 Task: Look for space in Rajaori, India from 17th June, 2023 to 21st June, 2023 for 2 adults in price range Rs.7000 to Rs.12000. Place can be private room with 1  bedroom having 2 beds and 1 bathroom. Property type can be house, flat, guest house. Amenities needed are: wifi. Booking option can be shelf check-in. Required host language is English.
Action: Mouse moved to (539, 83)
Screenshot: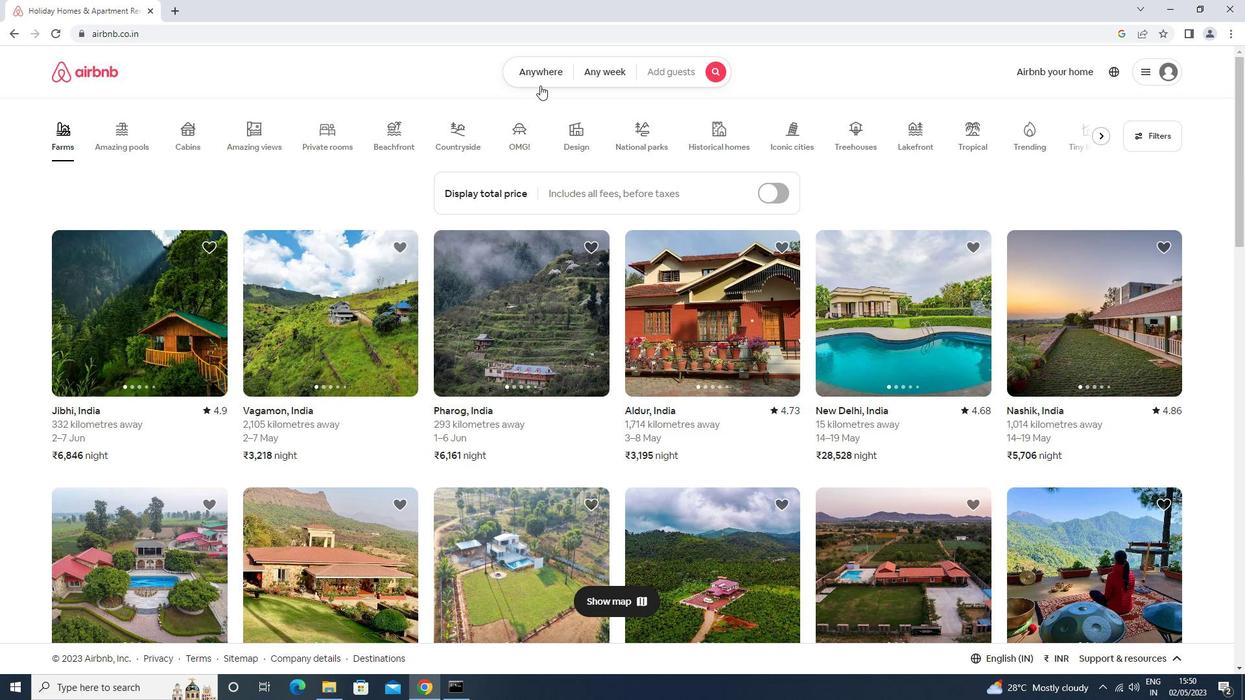 
Action: Mouse pressed left at (539, 83)
Screenshot: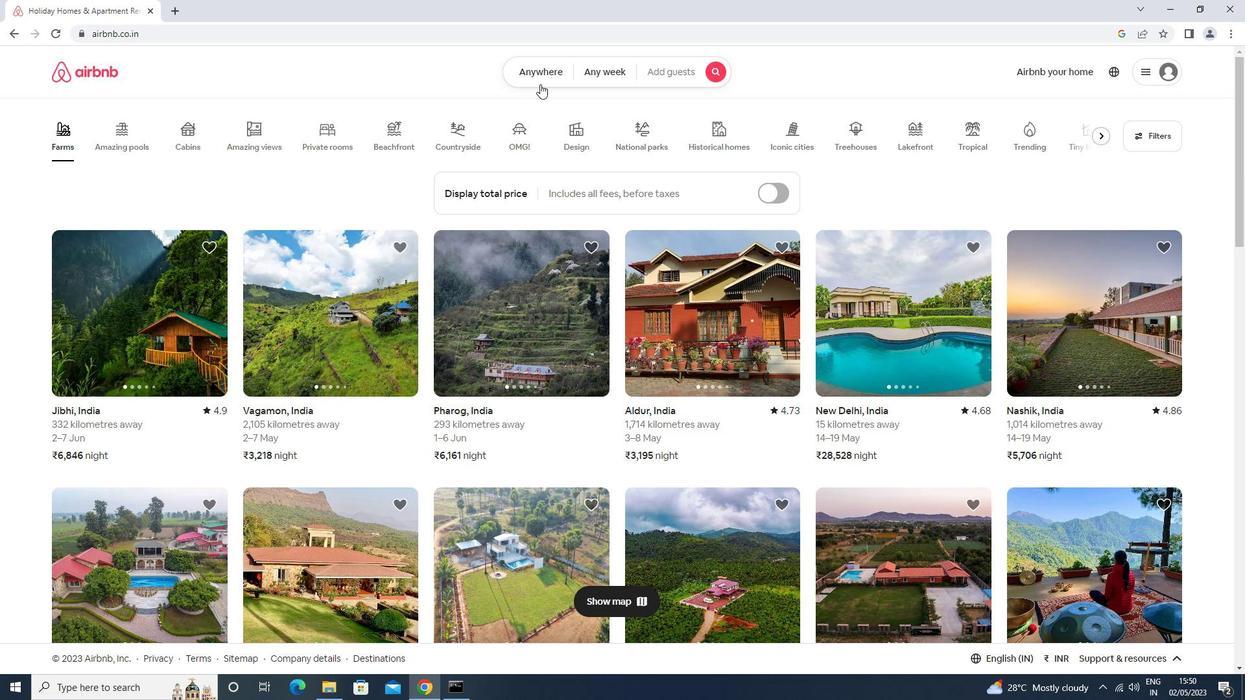 
Action: Mouse moved to (478, 125)
Screenshot: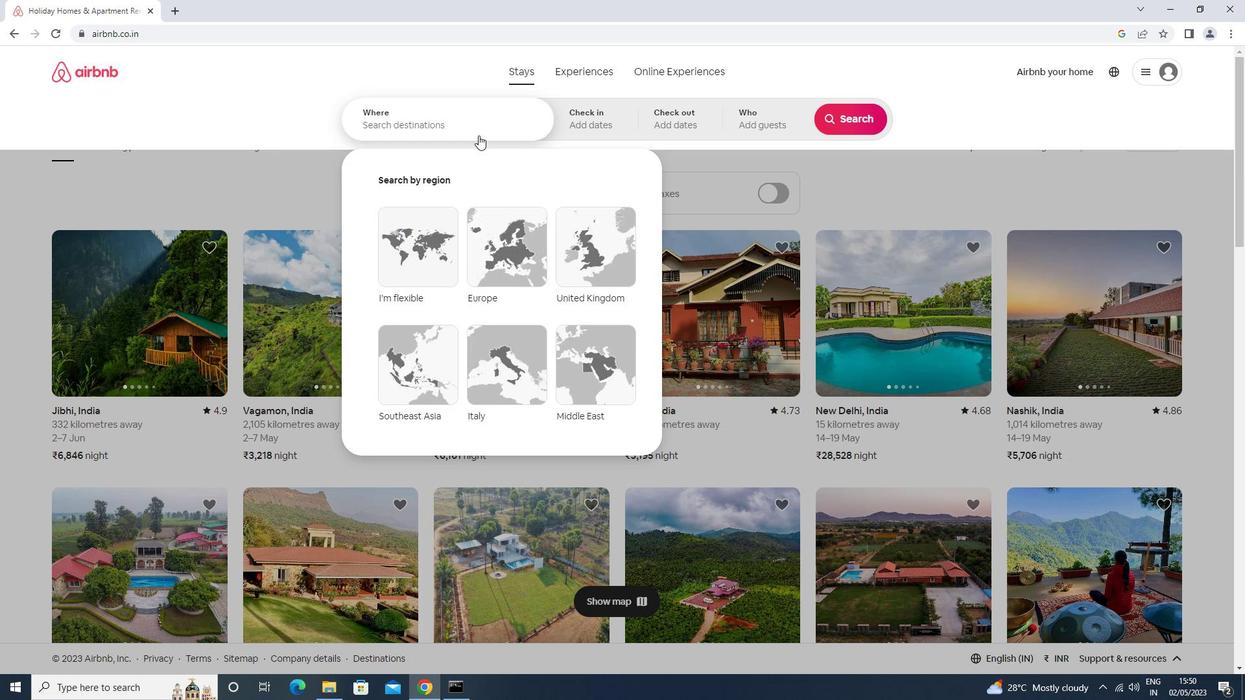 
Action: Mouse pressed left at (478, 125)
Screenshot: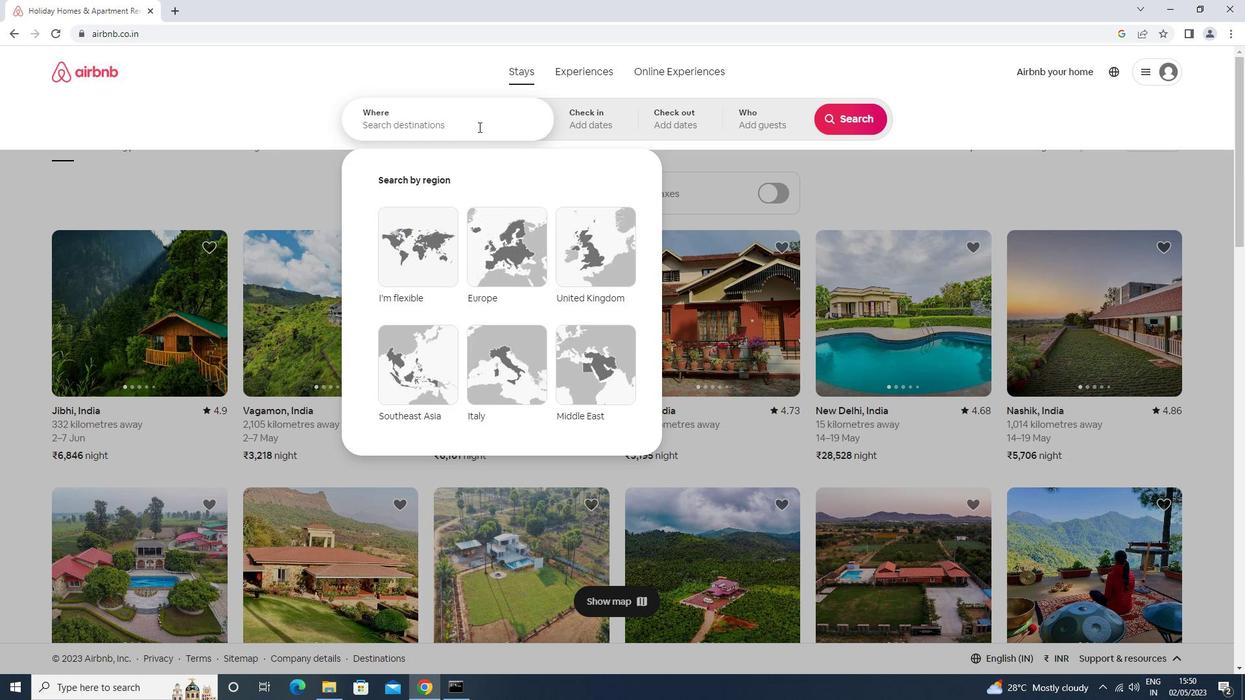 
Action: Key pressed r<Key.caps_lock>ajori<Key.enter>
Screenshot: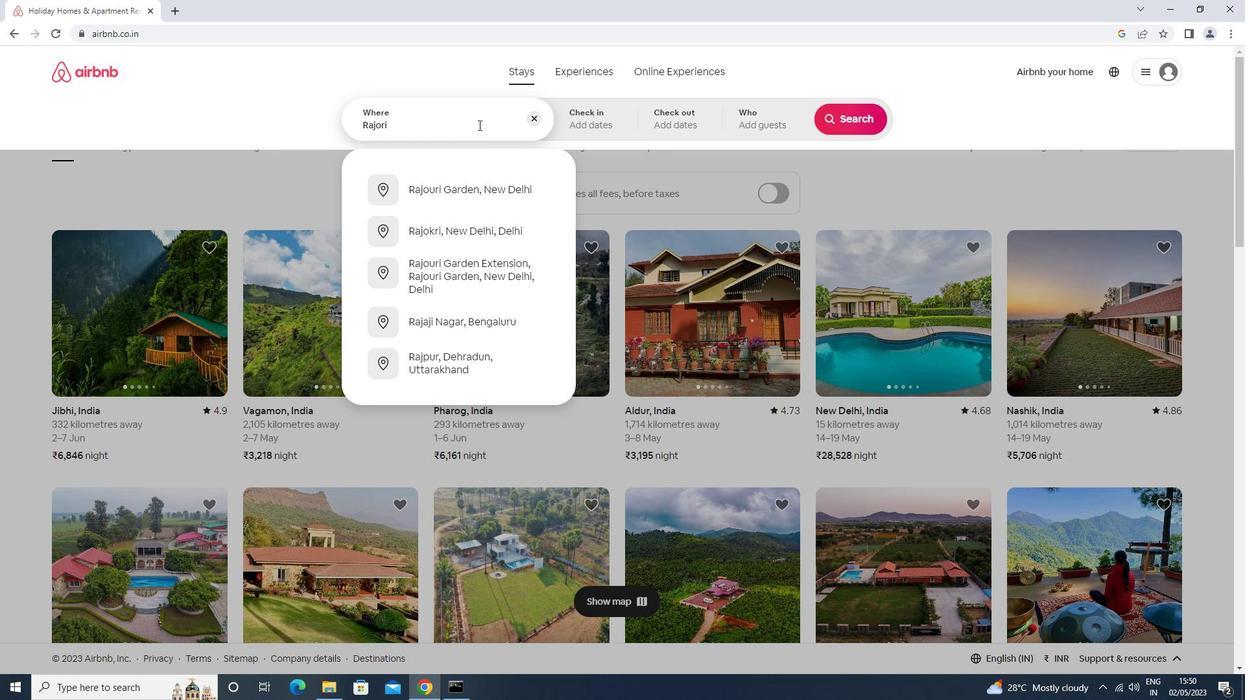 
Action: Mouse moved to (841, 336)
Screenshot: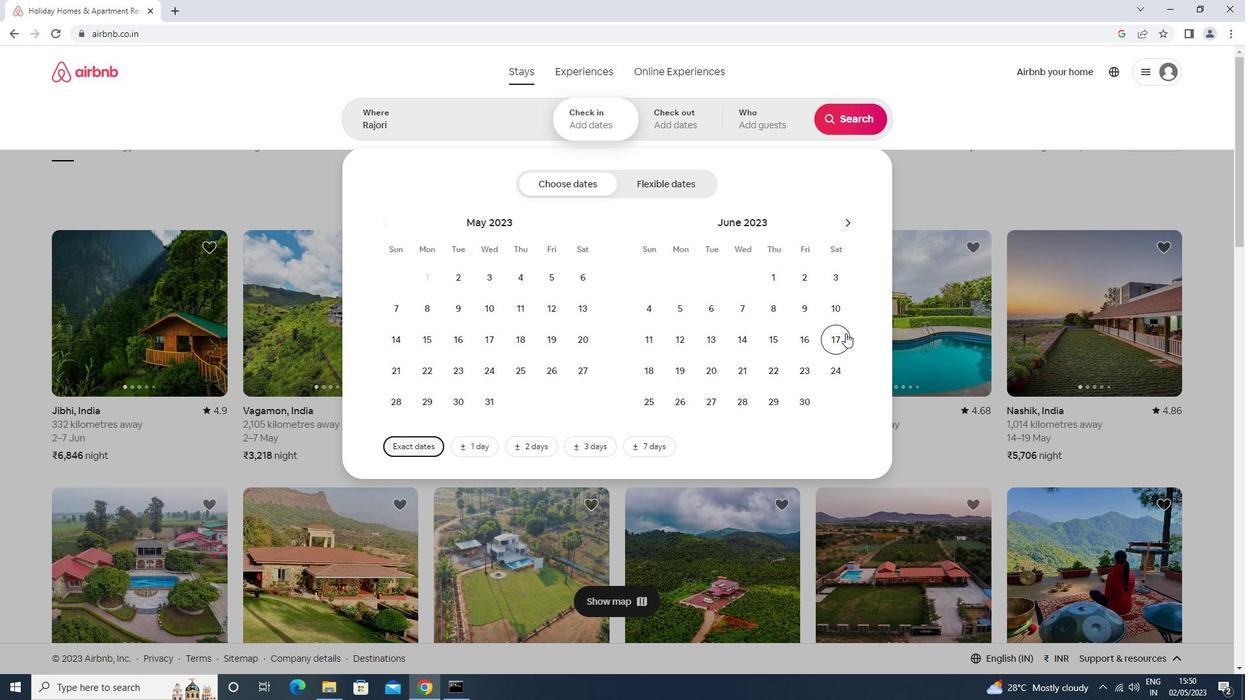 
Action: Mouse pressed left at (841, 336)
Screenshot: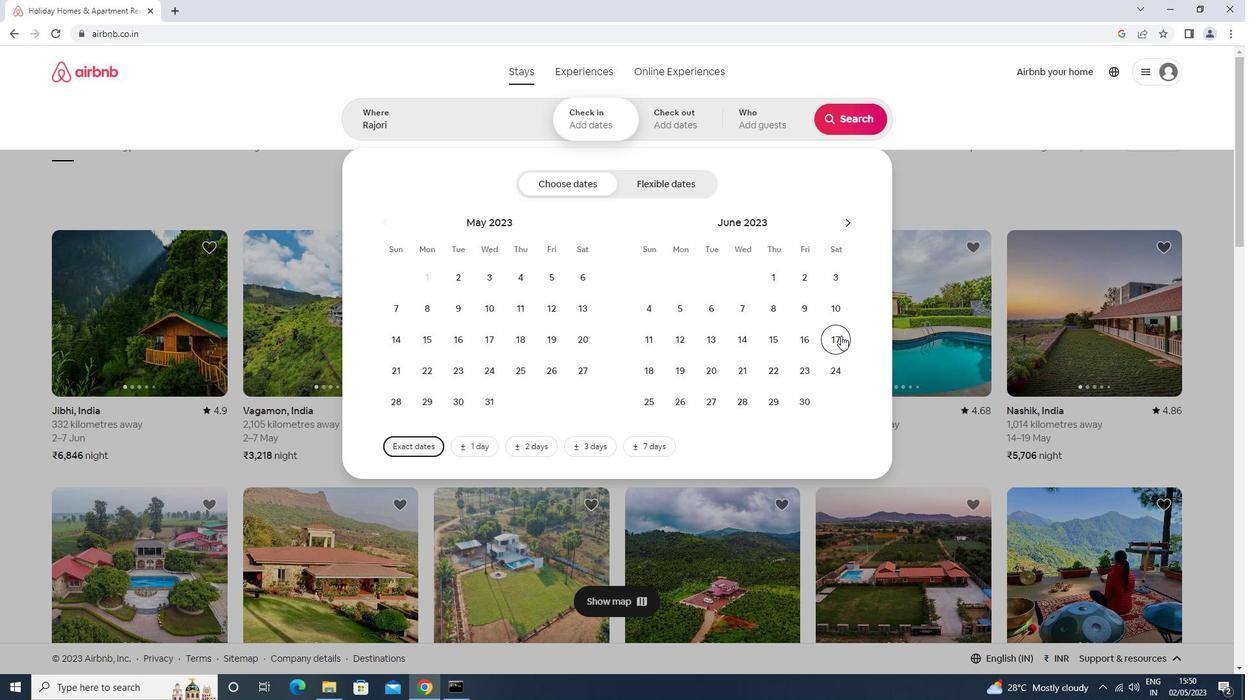 
Action: Mouse moved to (735, 372)
Screenshot: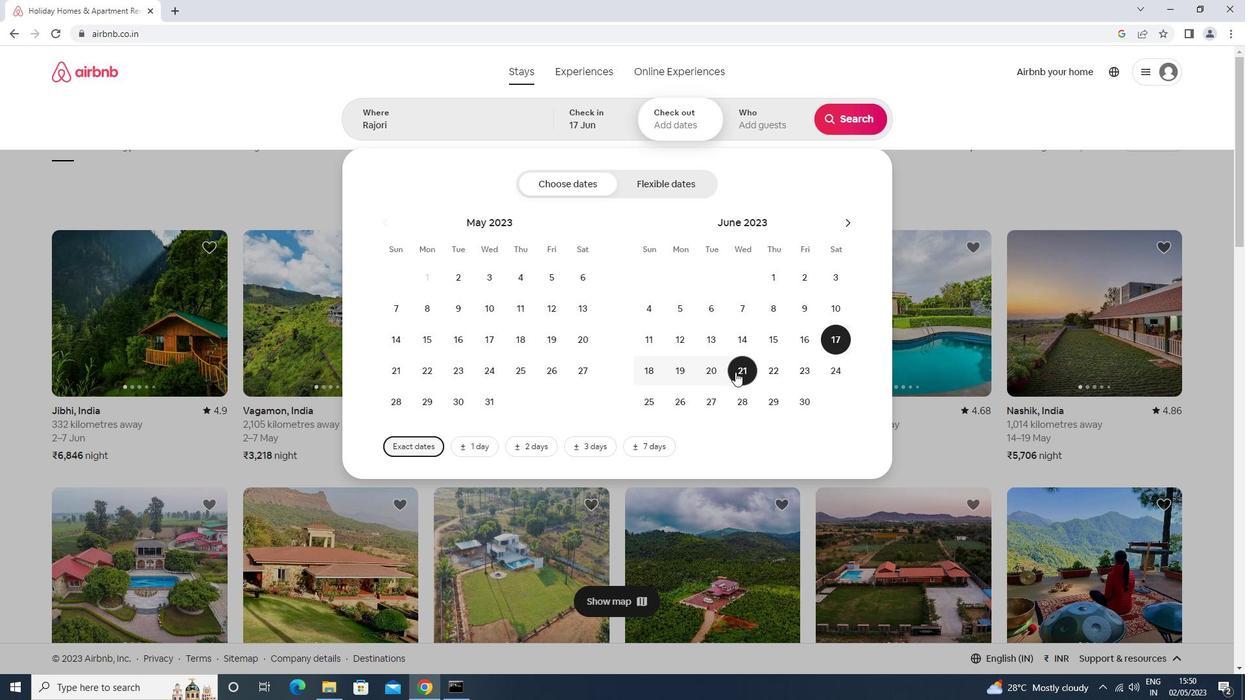 
Action: Mouse pressed left at (735, 372)
Screenshot: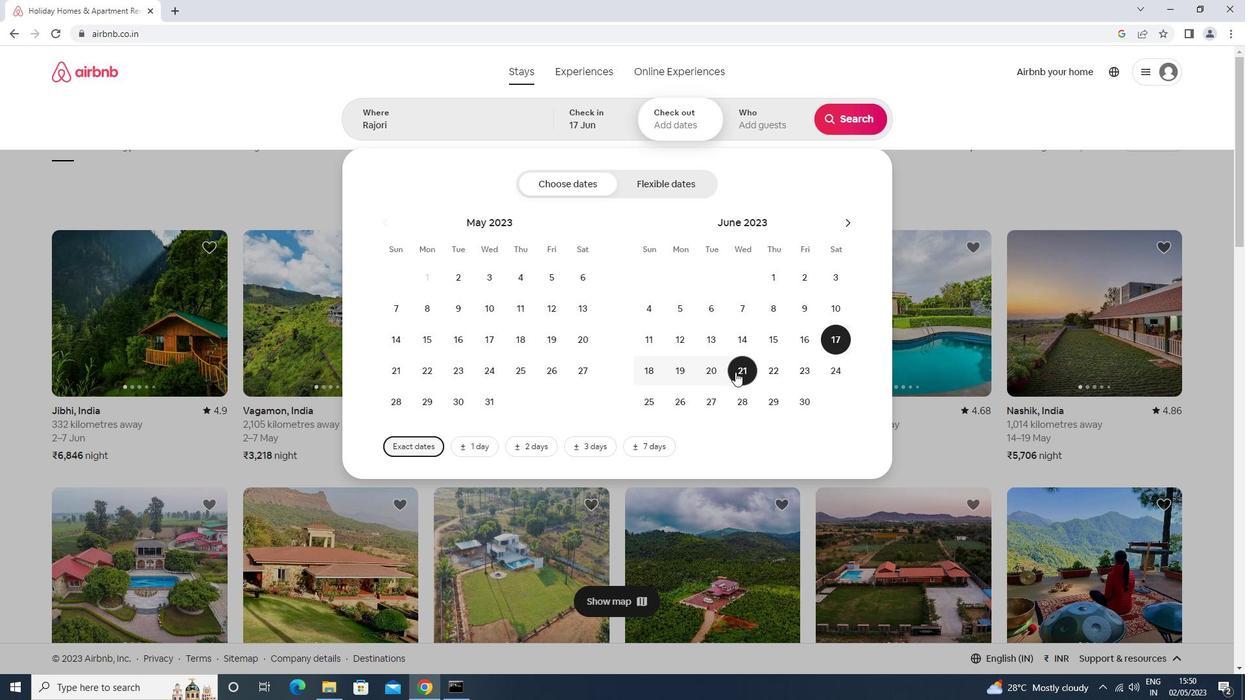 
Action: Mouse moved to (768, 123)
Screenshot: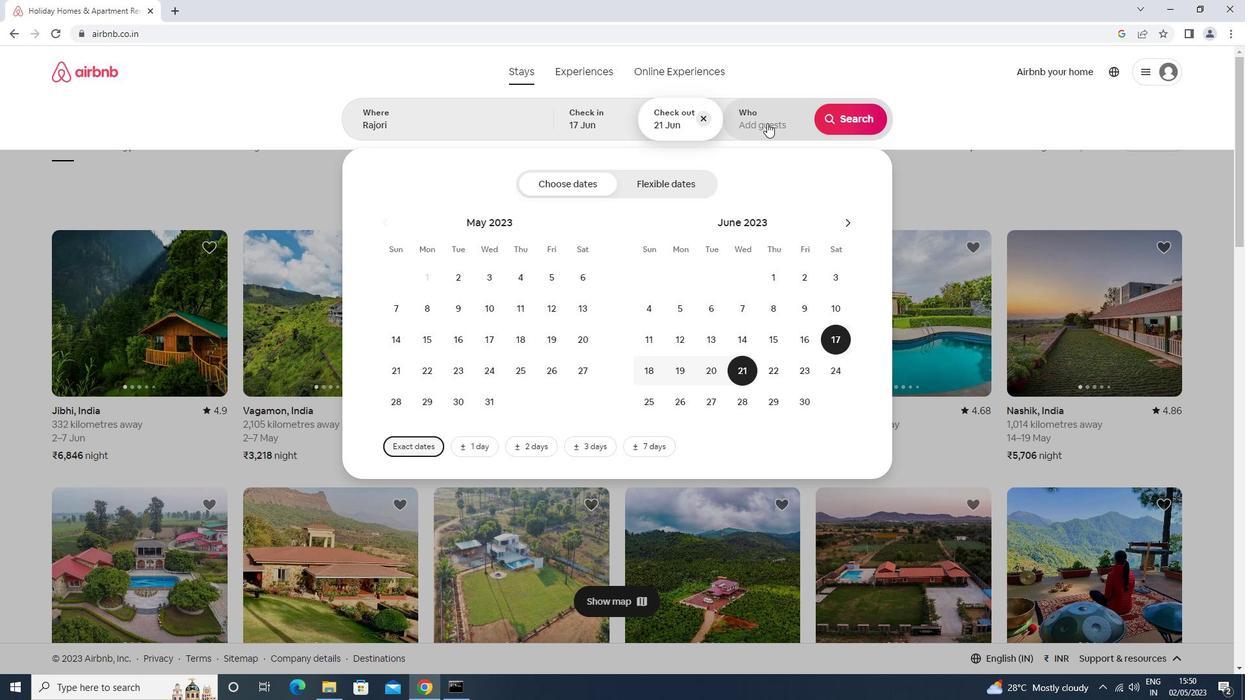 
Action: Mouse pressed left at (768, 123)
Screenshot: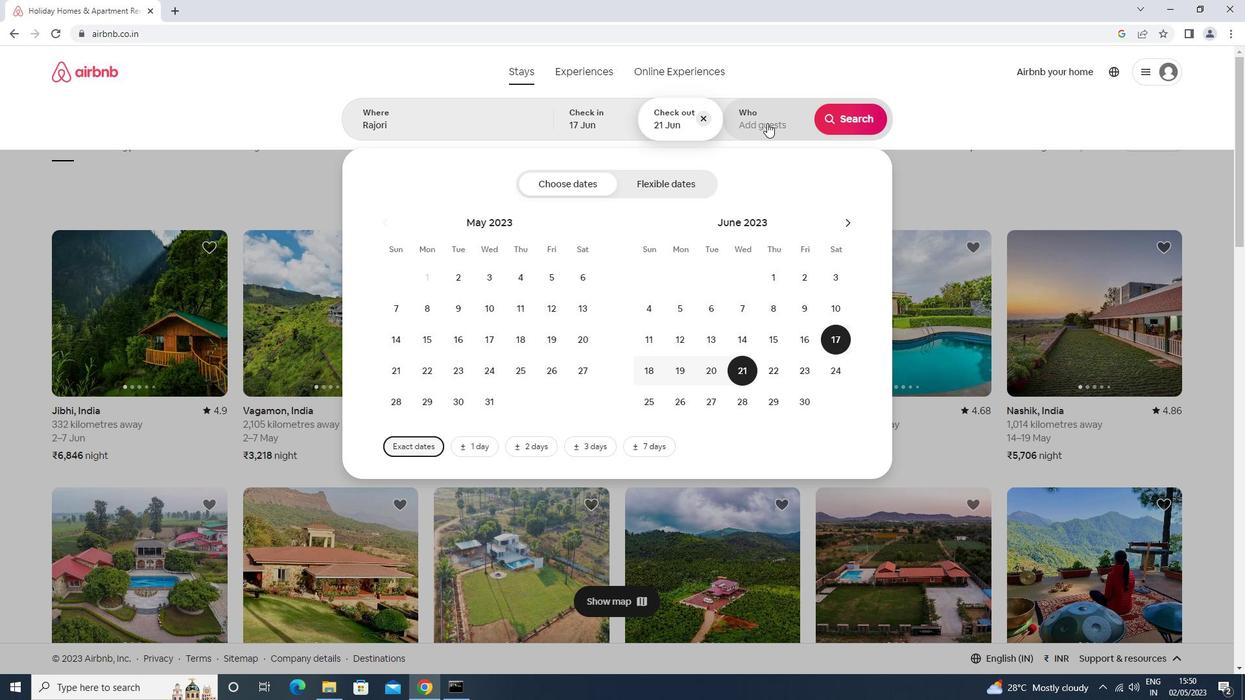 
Action: Mouse moved to (847, 192)
Screenshot: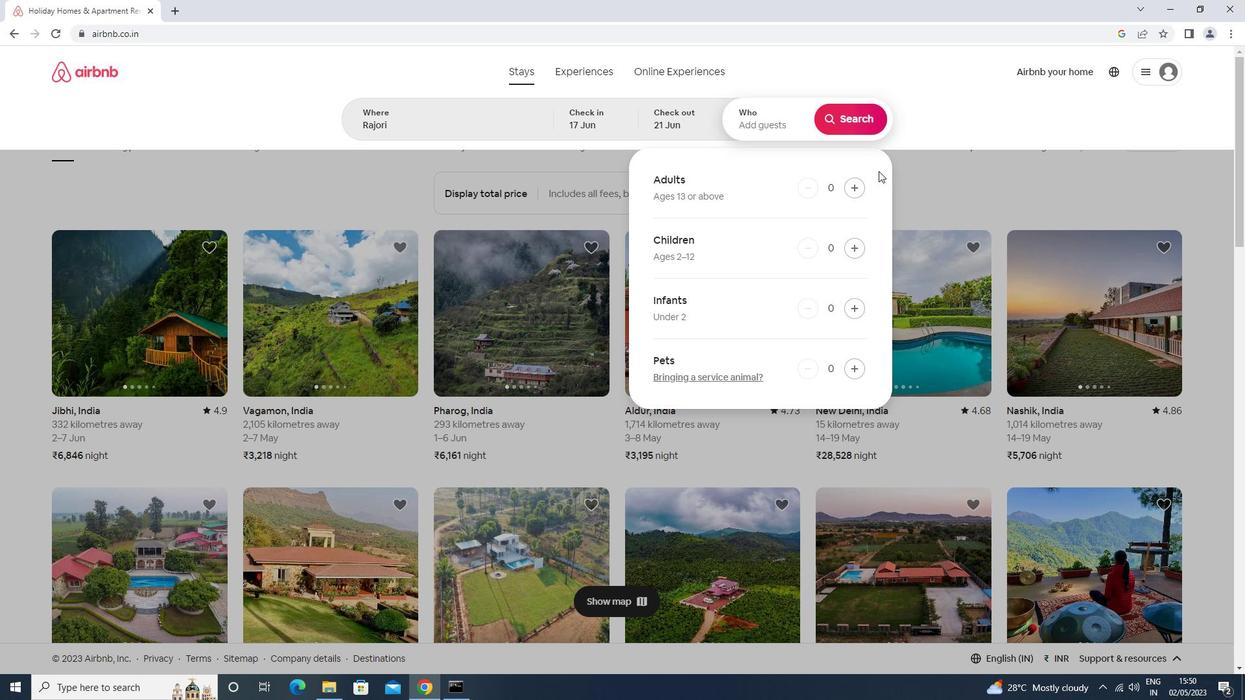 
Action: Mouse pressed left at (847, 192)
Screenshot: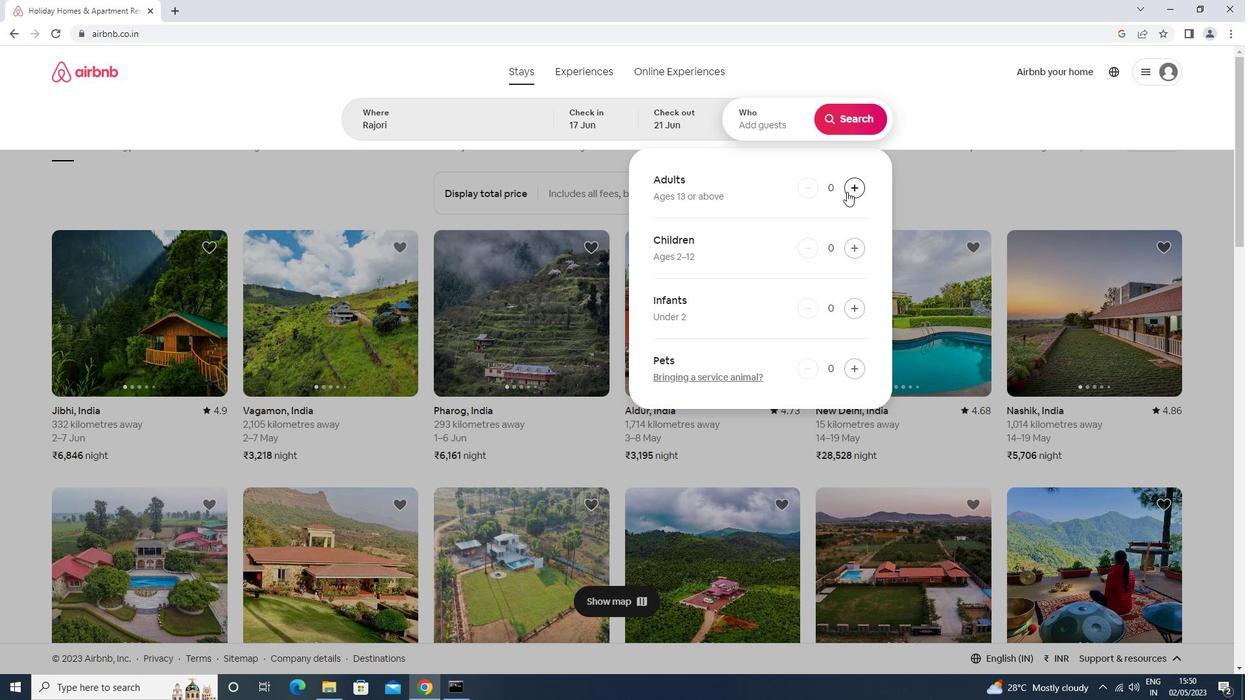 
Action: Mouse pressed left at (847, 192)
Screenshot: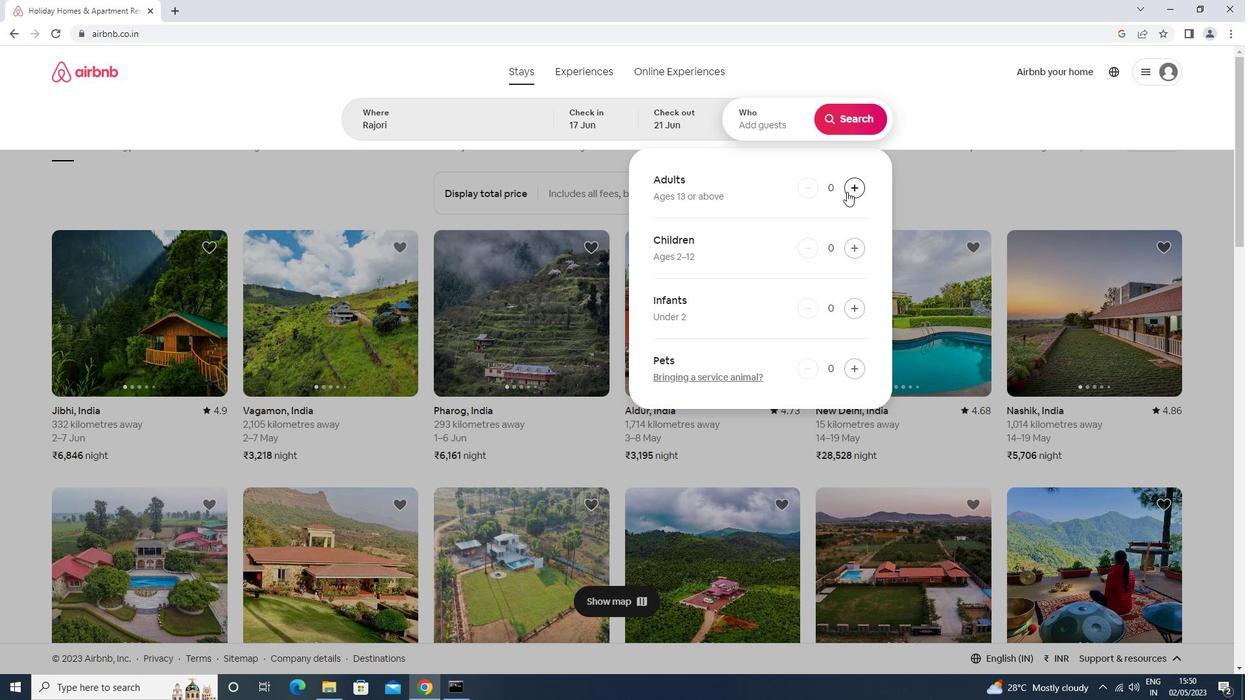 
Action: Mouse moved to (861, 117)
Screenshot: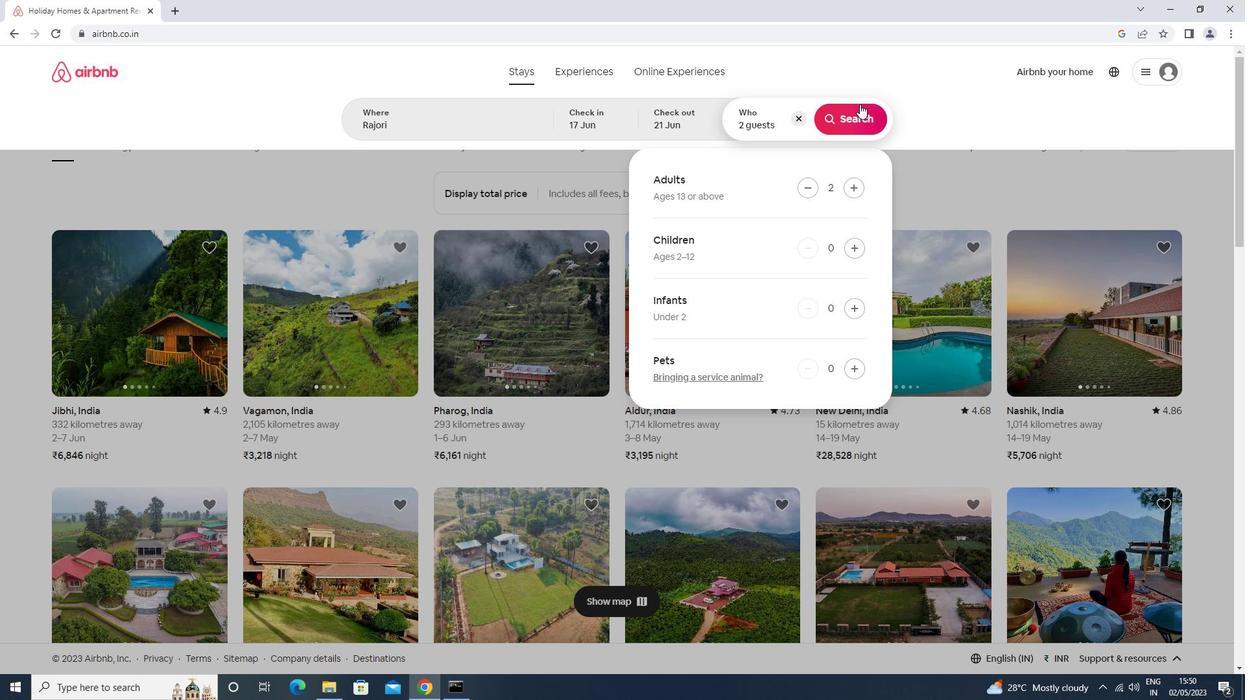 
Action: Mouse pressed left at (861, 117)
Screenshot: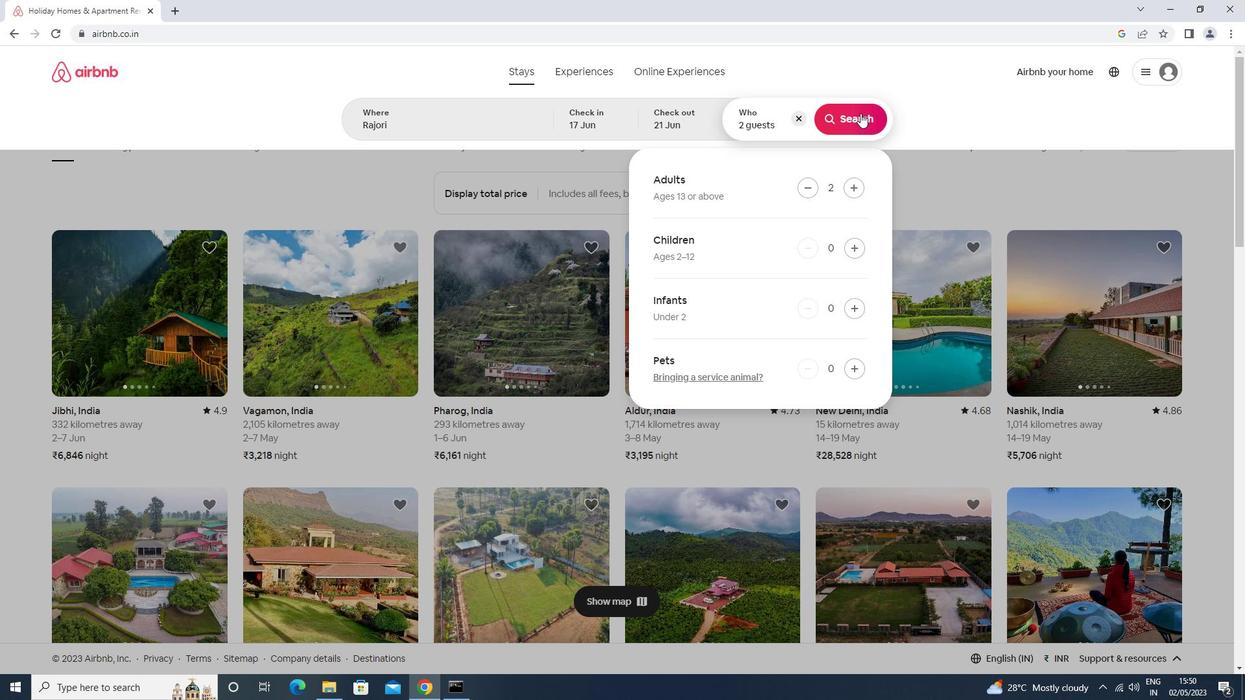 
Action: Mouse moved to (1196, 125)
Screenshot: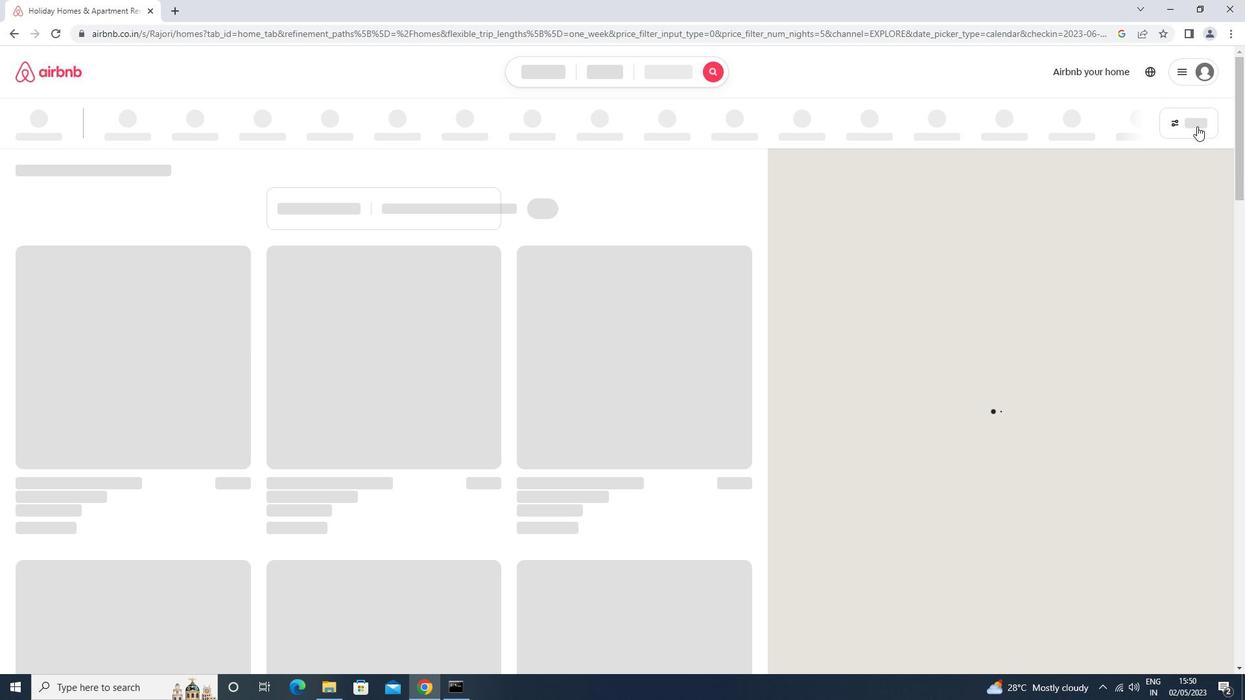 
Action: Mouse pressed left at (1196, 125)
Screenshot: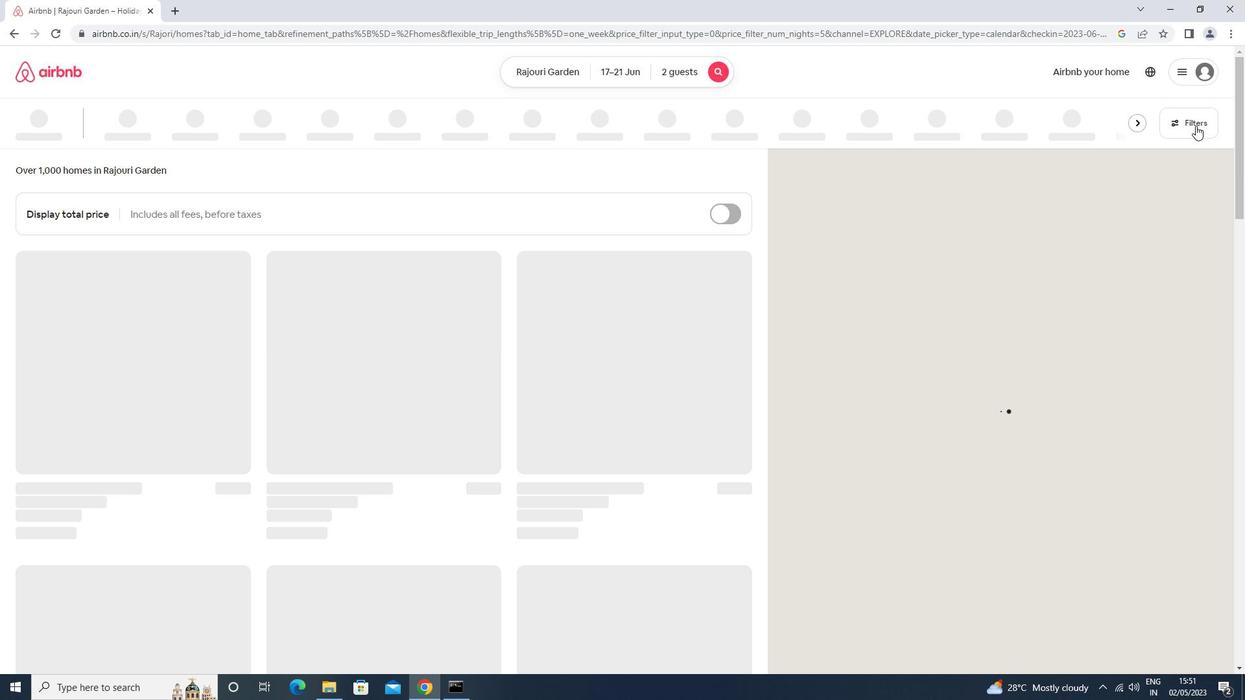 
Action: Mouse moved to (517, 288)
Screenshot: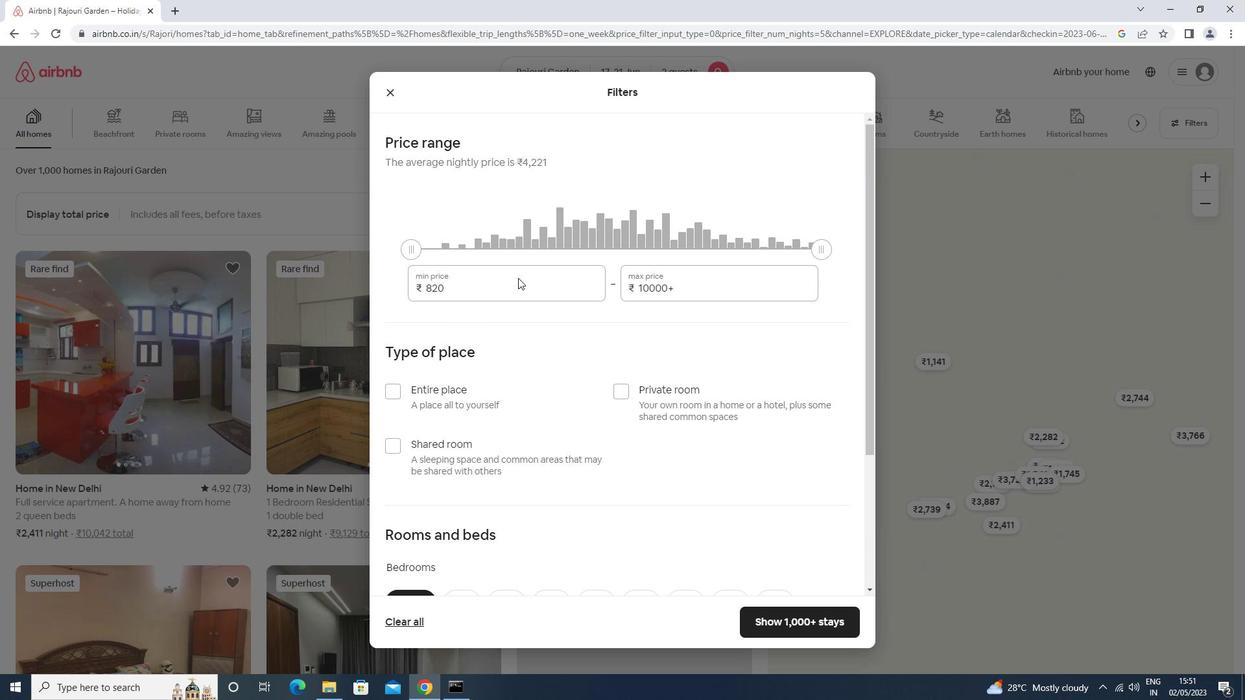 
Action: Mouse pressed left at (517, 288)
Screenshot: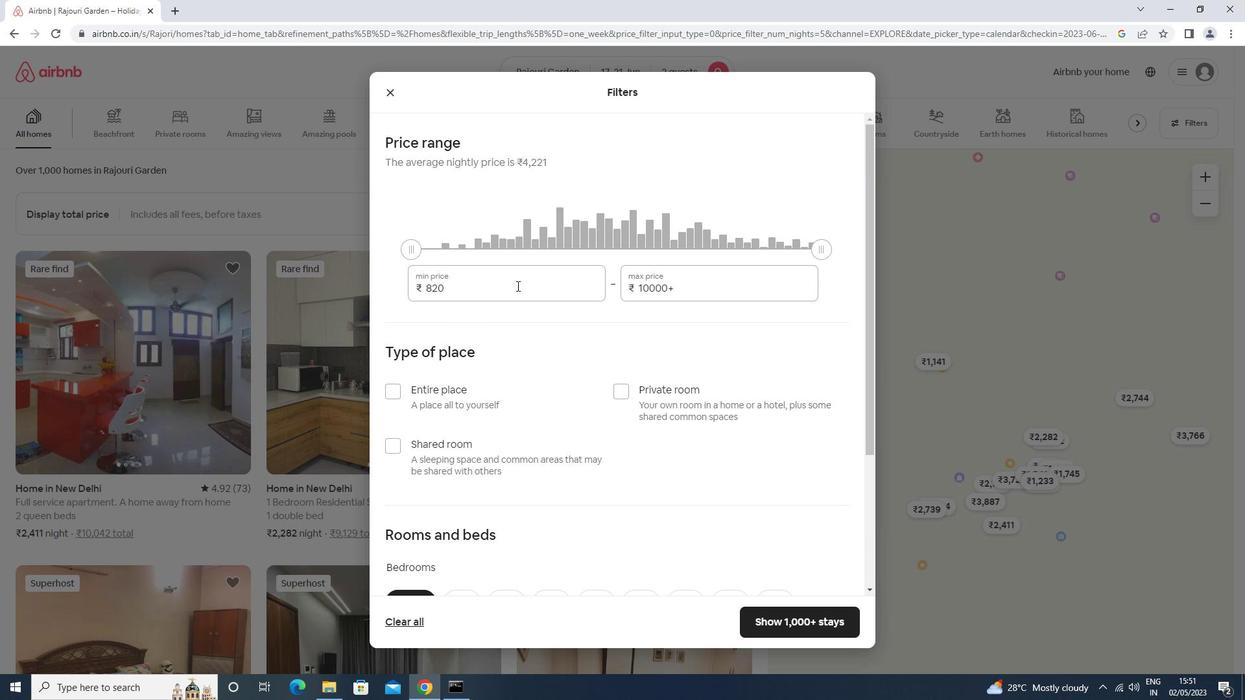 
Action: Mouse moved to (506, 294)
Screenshot: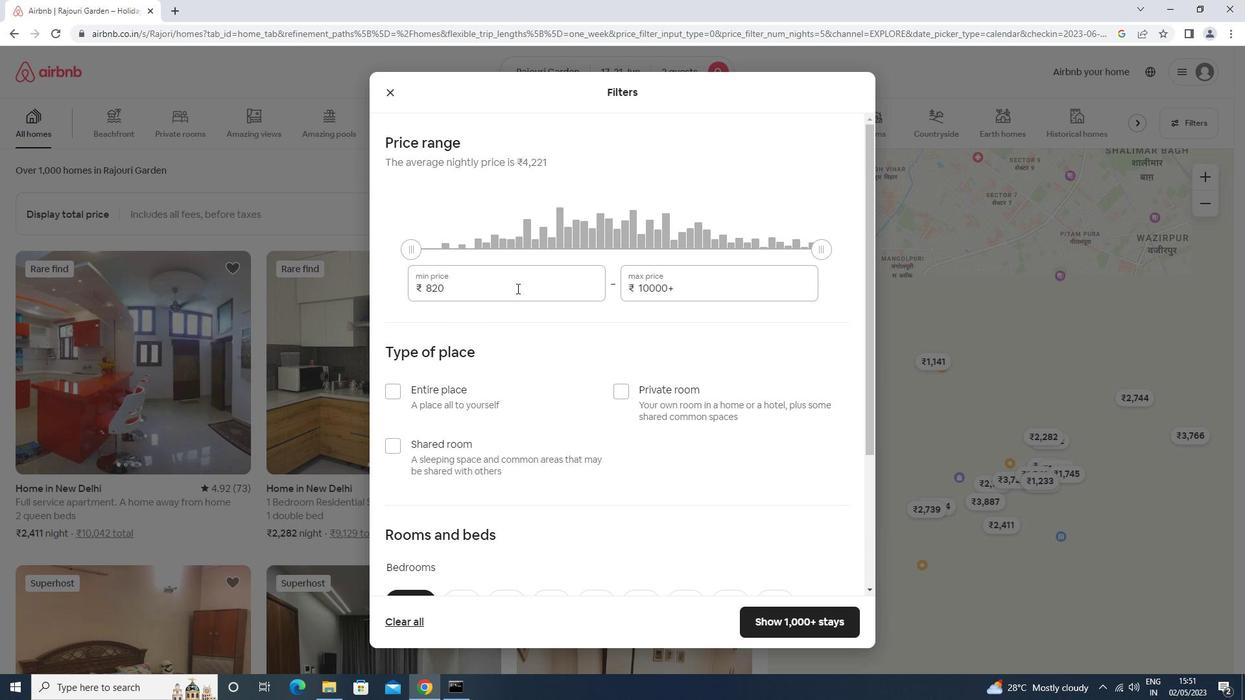 
Action: Key pressed <Key.backspace><Key.backspace><Key.backspace><Key.backspace><Key.backspace><Key.backspace><Key.backspace><Key.backspace><Key.backspace><Key.backspace><Key.backspace><Key.backspace><Key.backspace><Key.backspace><Key.backspace><Key.backspace><Key.backspace><Key.backspace>7000<Key.tab>12000
Screenshot: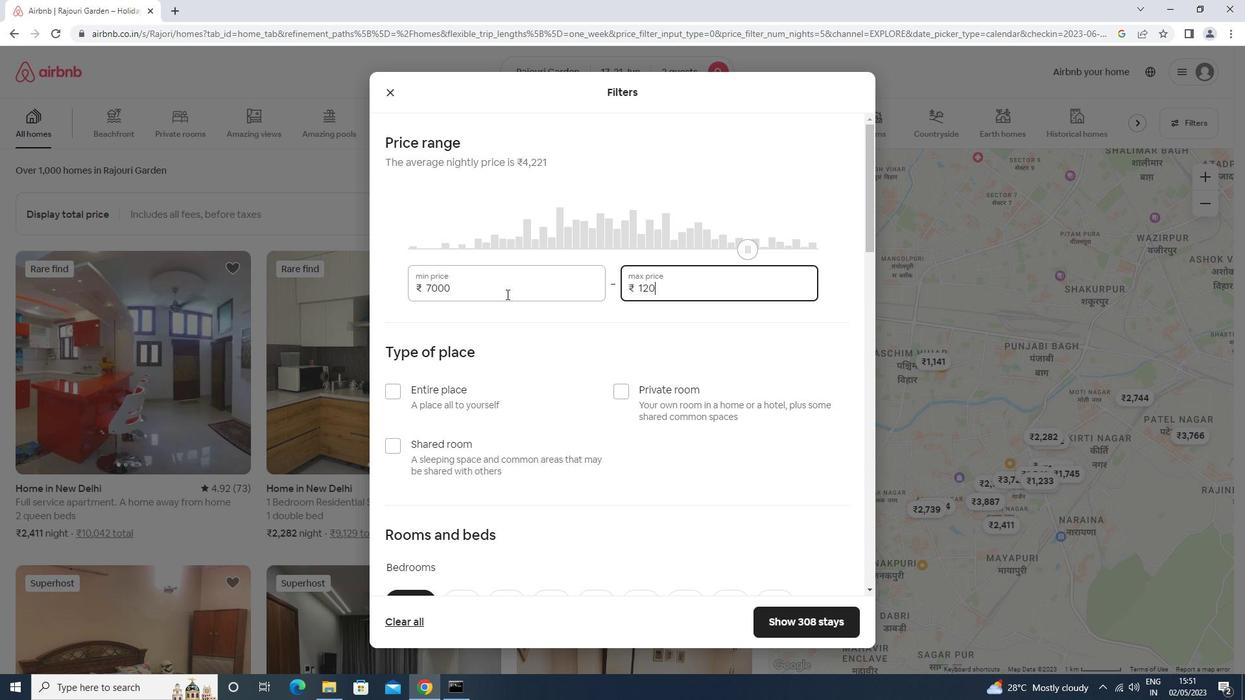 
Action: Mouse moved to (637, 394)
Screenshot: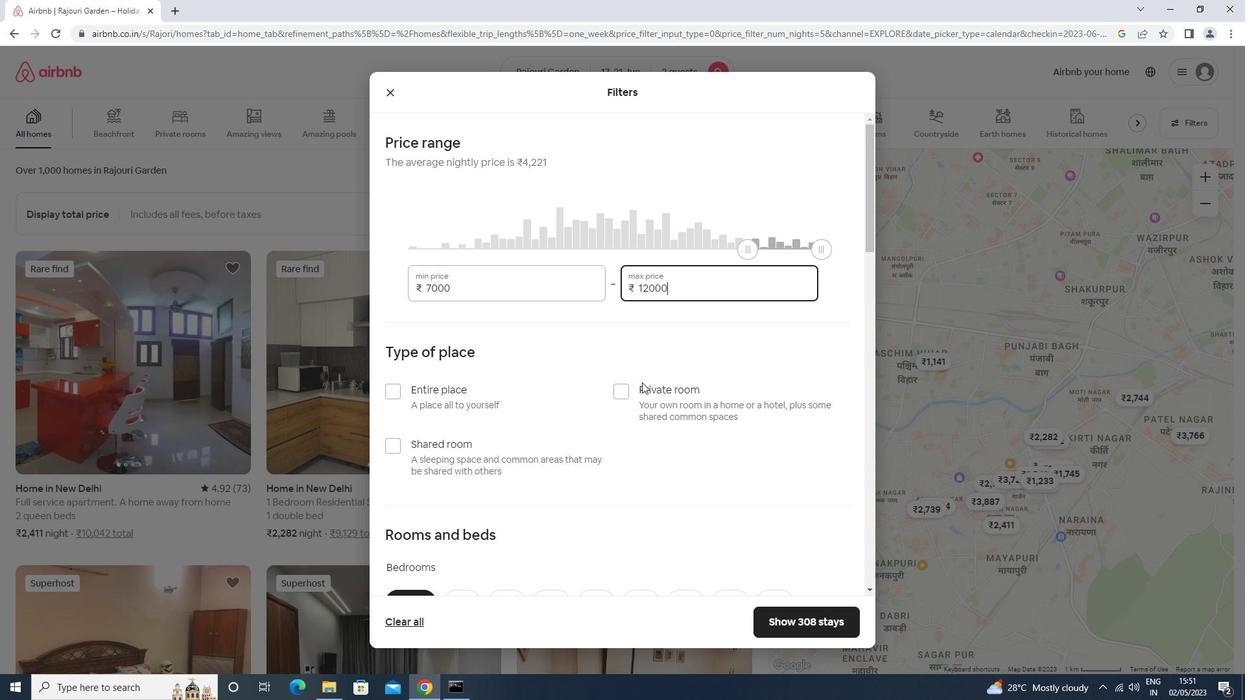 
Action: Mouse pressed left at (637, 394)
Screenshot: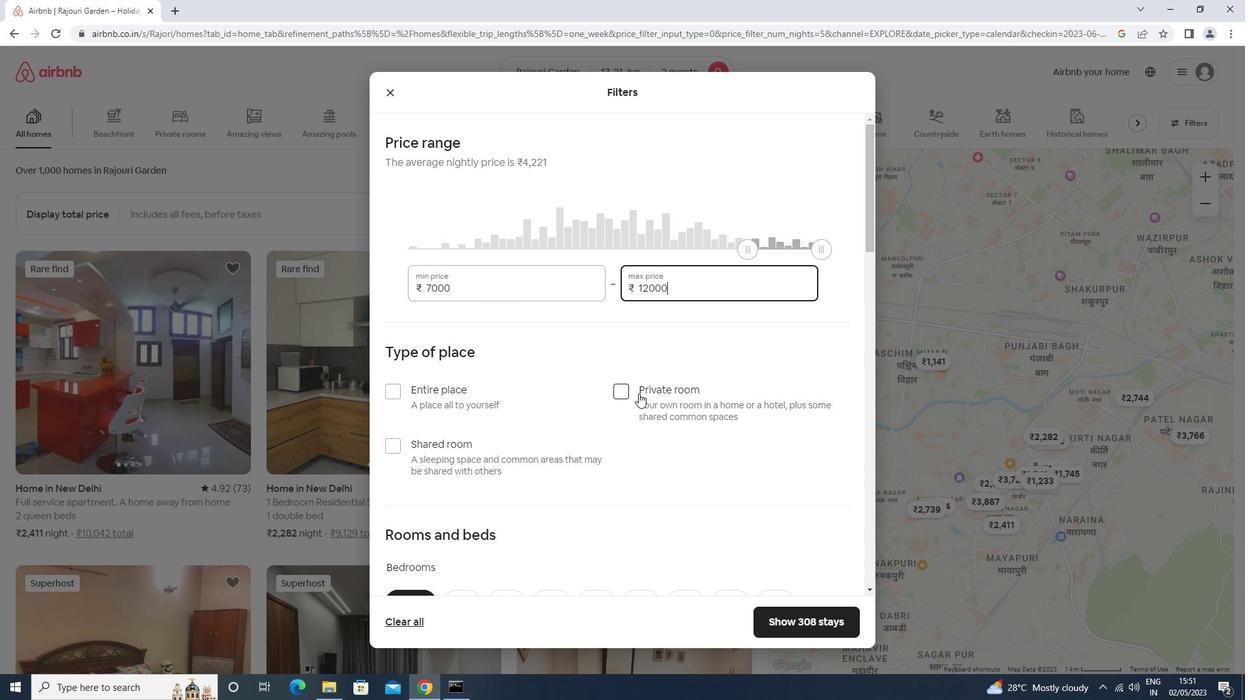 
Action: Mouse moved to (637, 393)
Screenshot: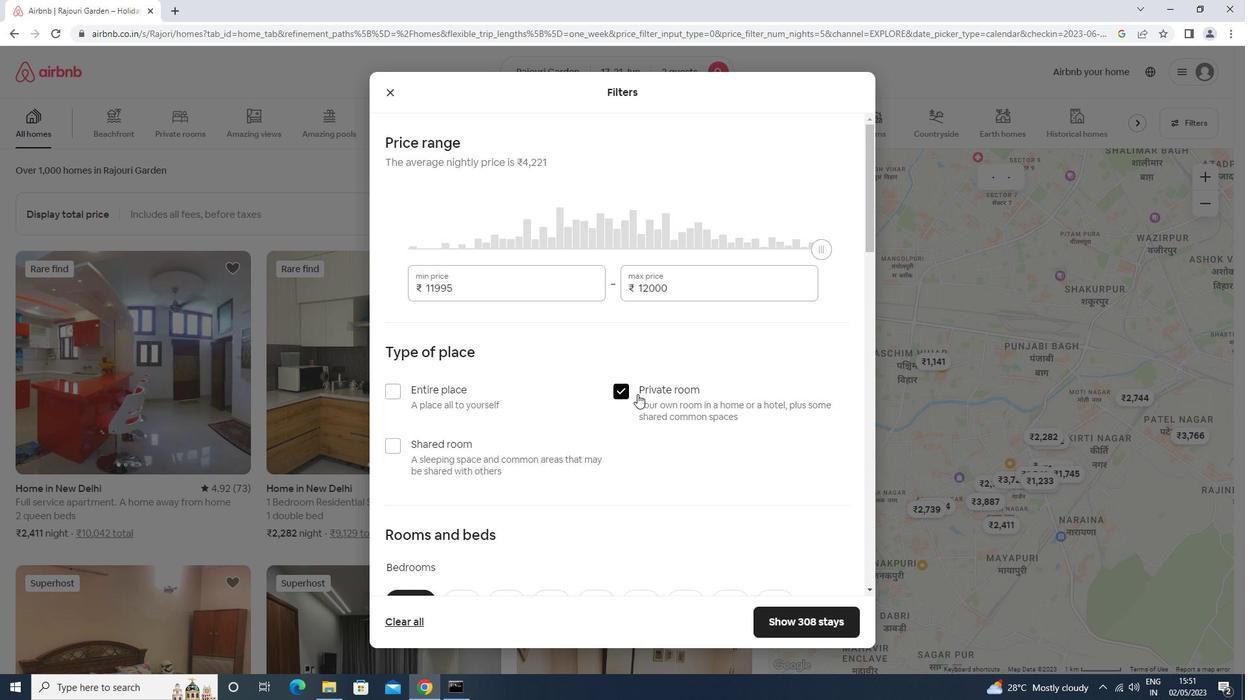 
Action: Mouse scrolled (637, 392) with delta (0, 0)
Screenshot: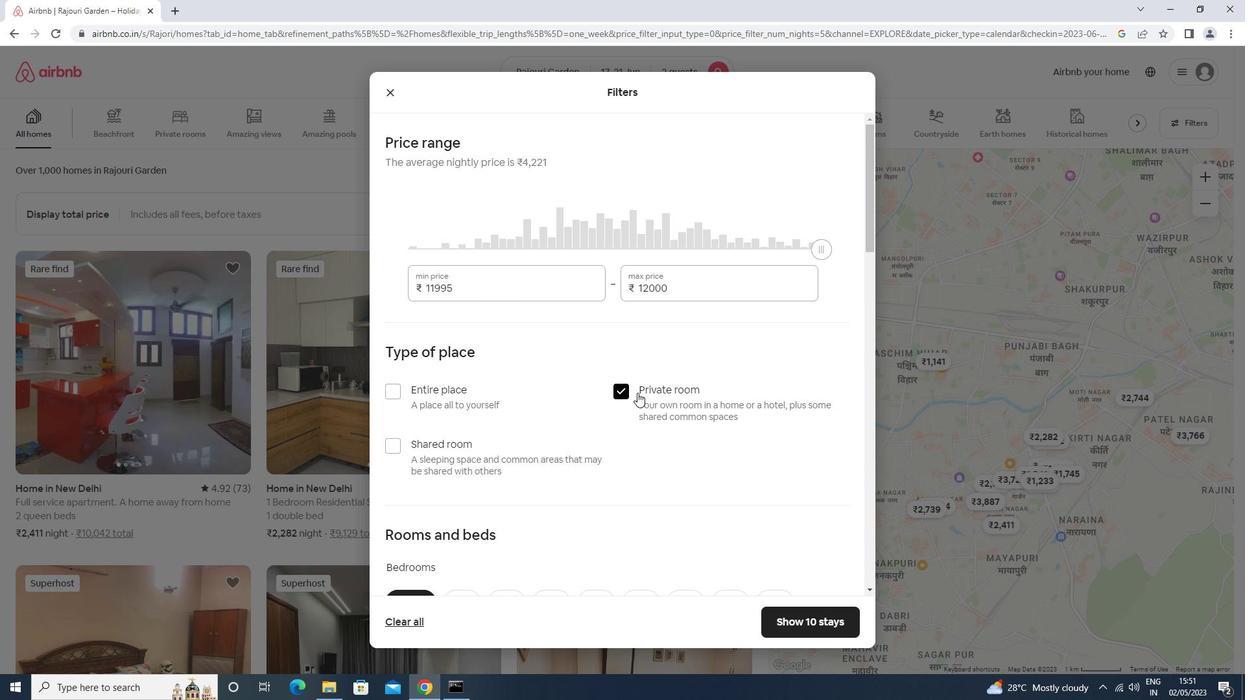 
Action: Mouse scrolled (637, 392) with delta (0, 0)
Screenshot: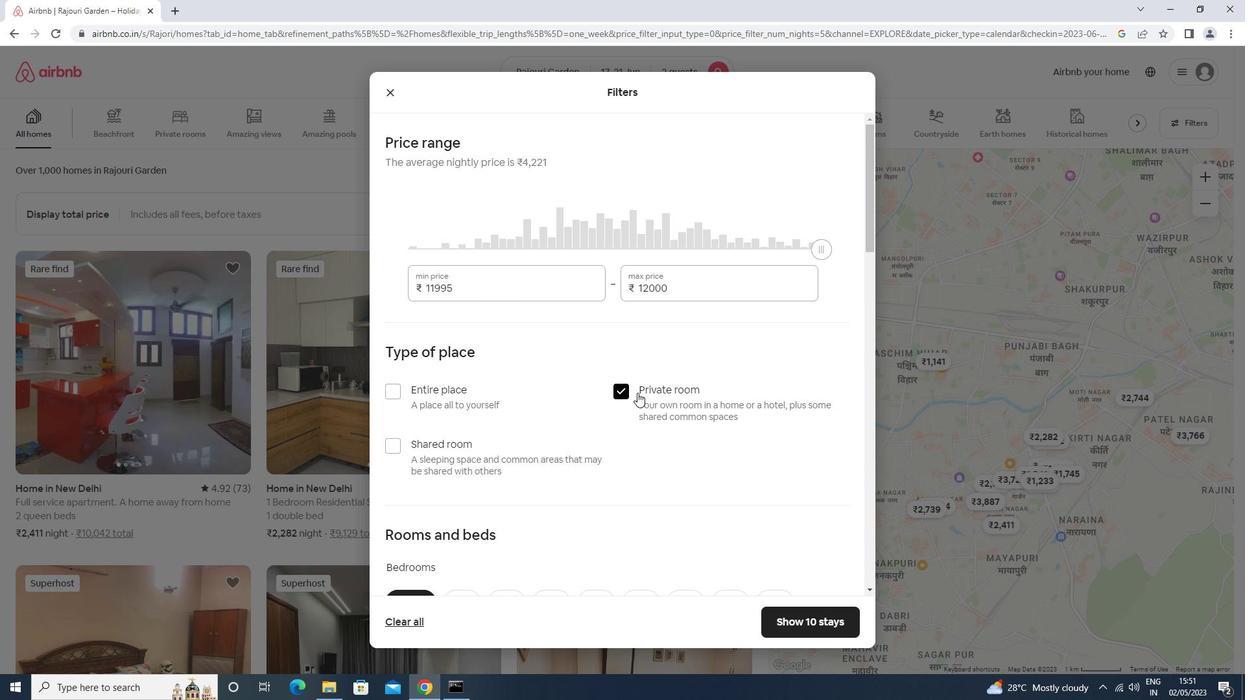 
Action: Mouse scrolled (637, 392) with delta (0, 0)
Screenshot: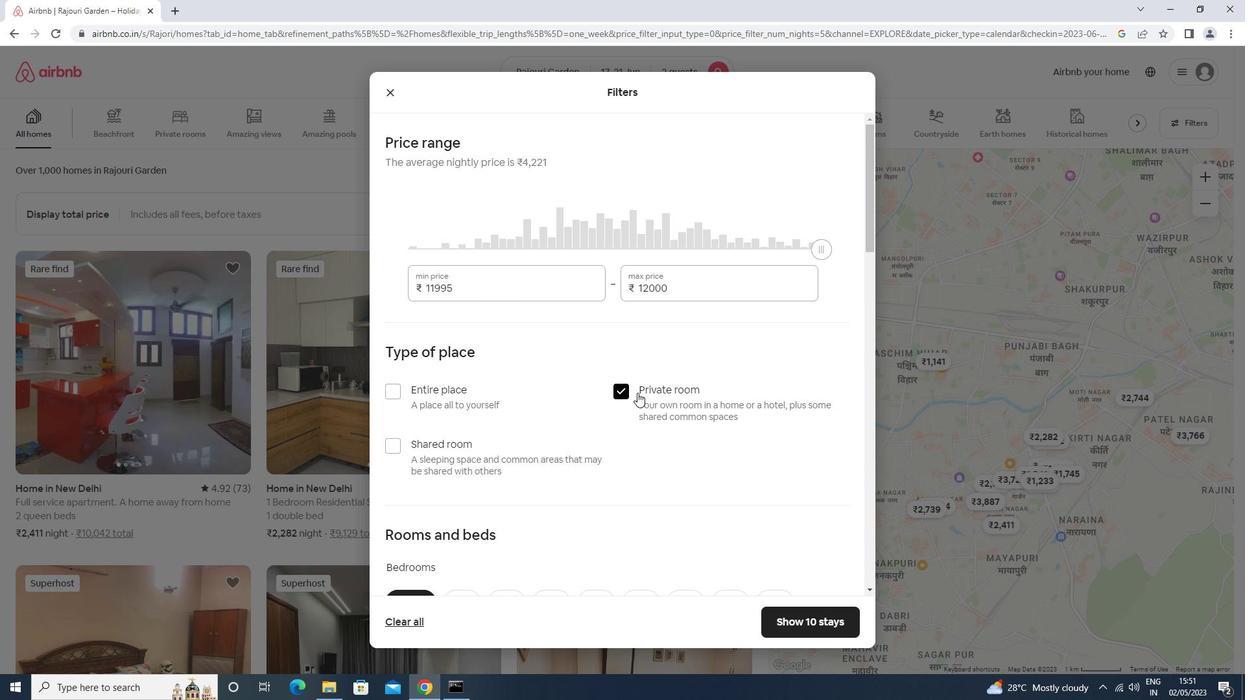 
Action: Mouse moved to (457, 399)
Screenshot: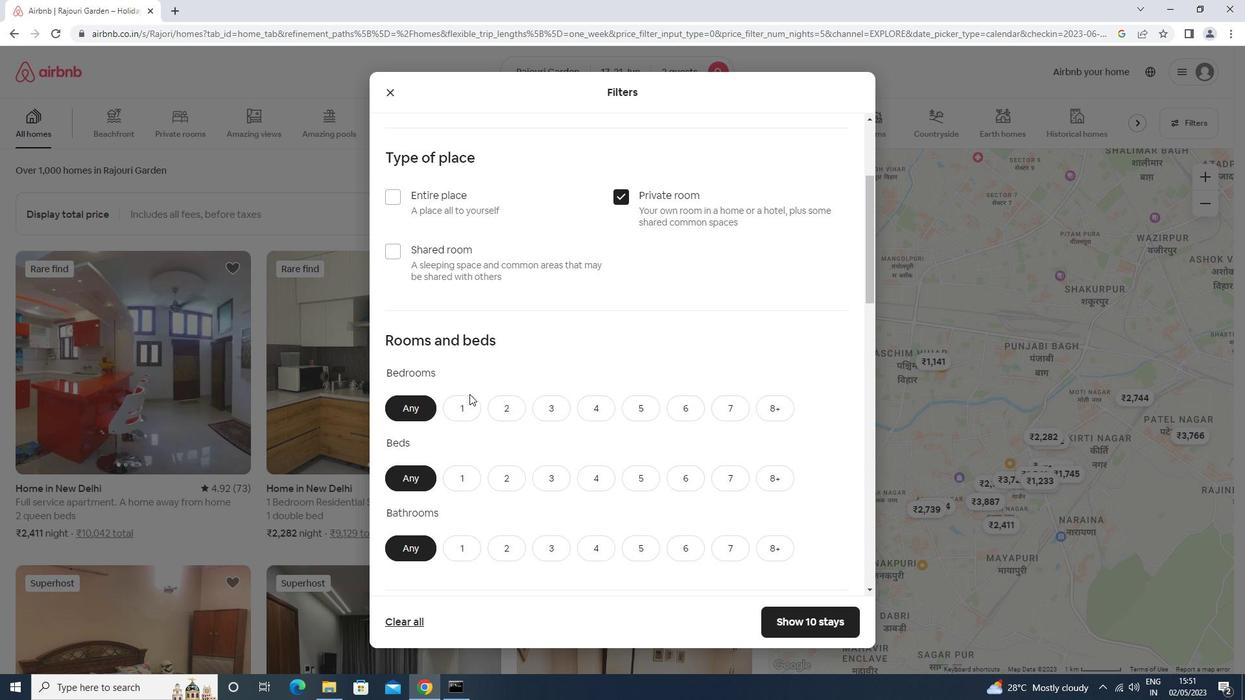 
Action: Mouse pressed left at (457, 399)
Screenshot: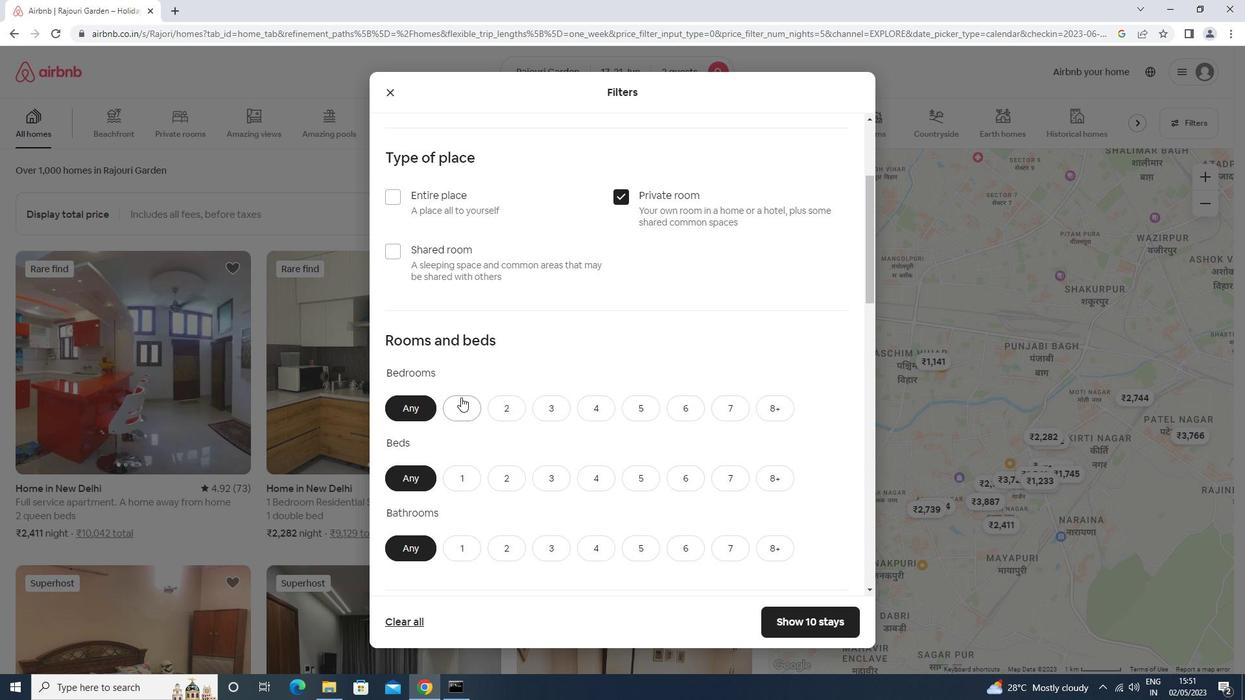 
Action: Mouse moved to (505, 483)
Screenshot: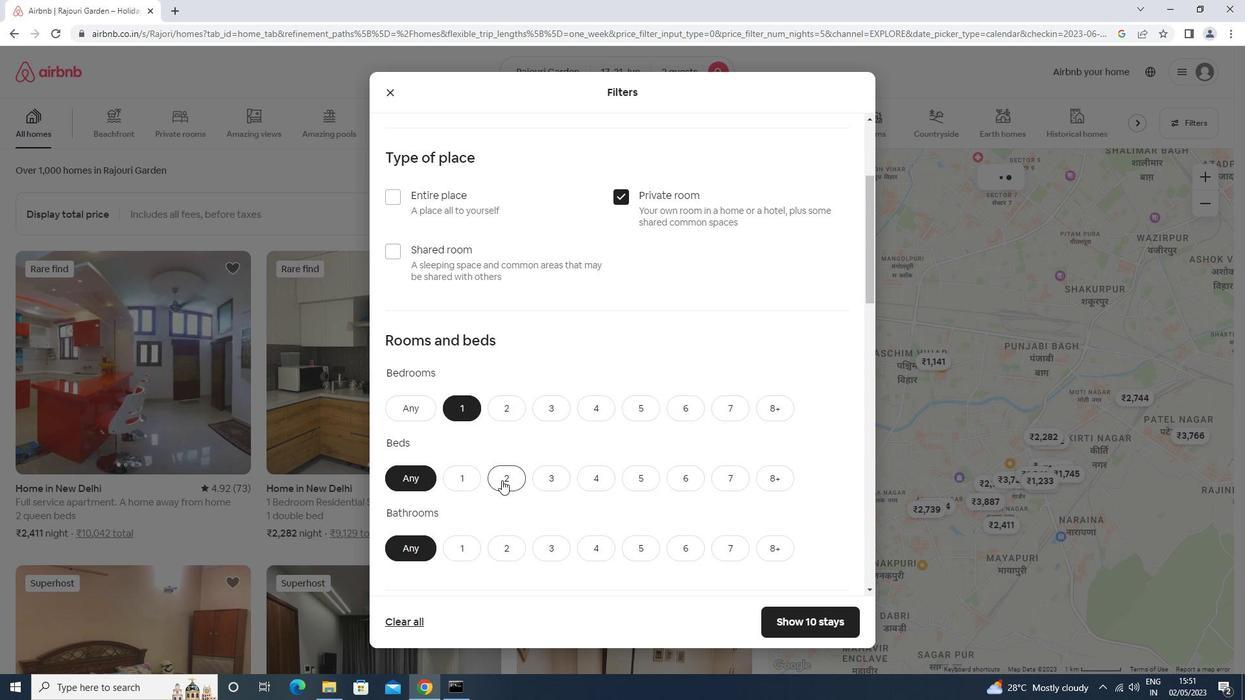 
Action: Mouse pressed left at (505, 483)
Screenshot: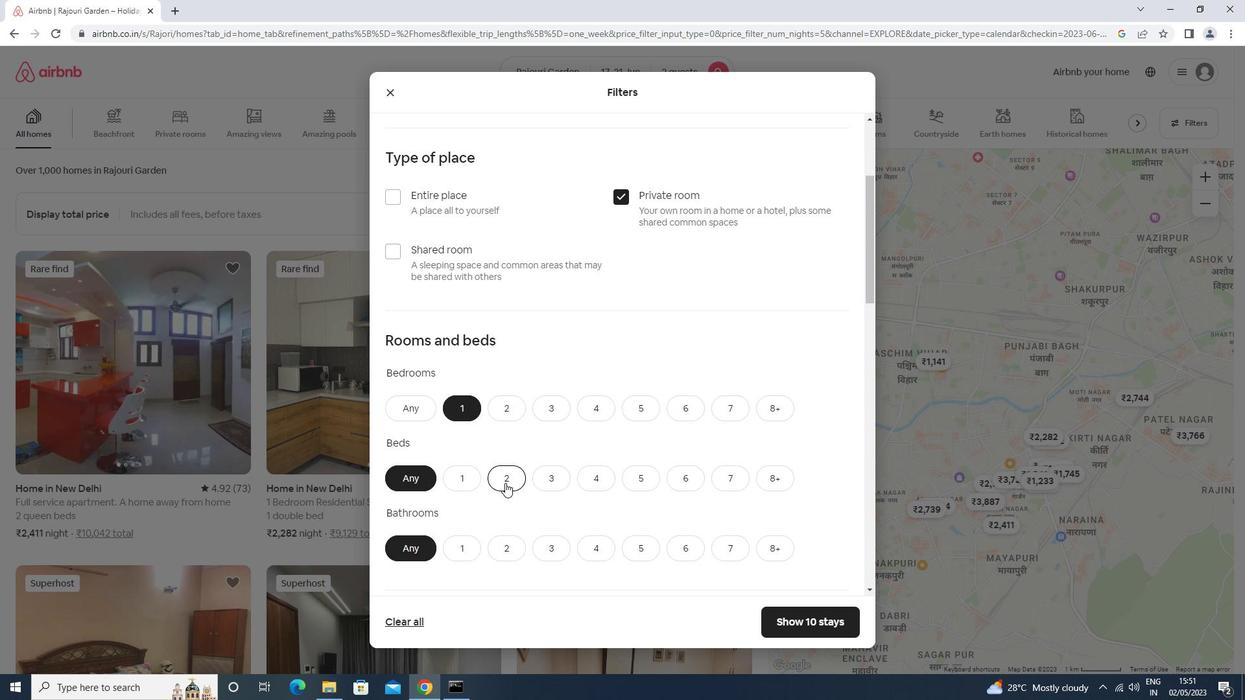 
Action: Mouse moved to (463, 553)
Screenshot: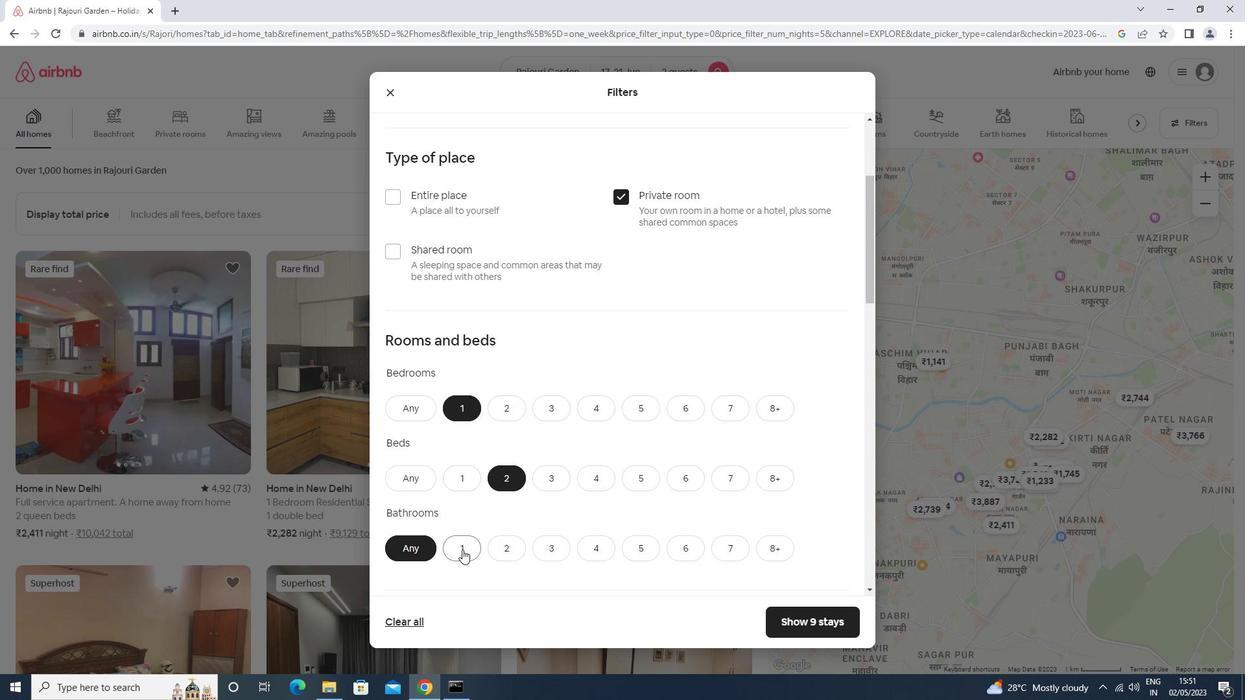 
Action: Mouse pressed left at (463, 553)
Screenshot: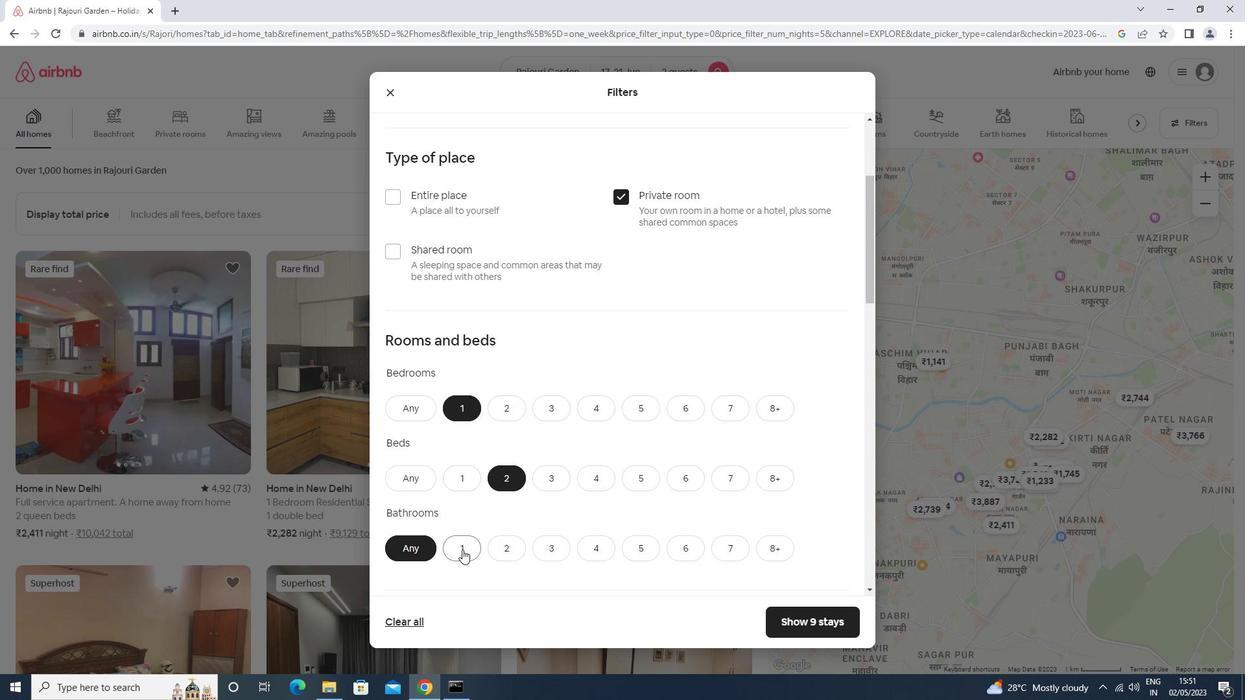
Action: Mouse moved to (514, 458)
Screenshot: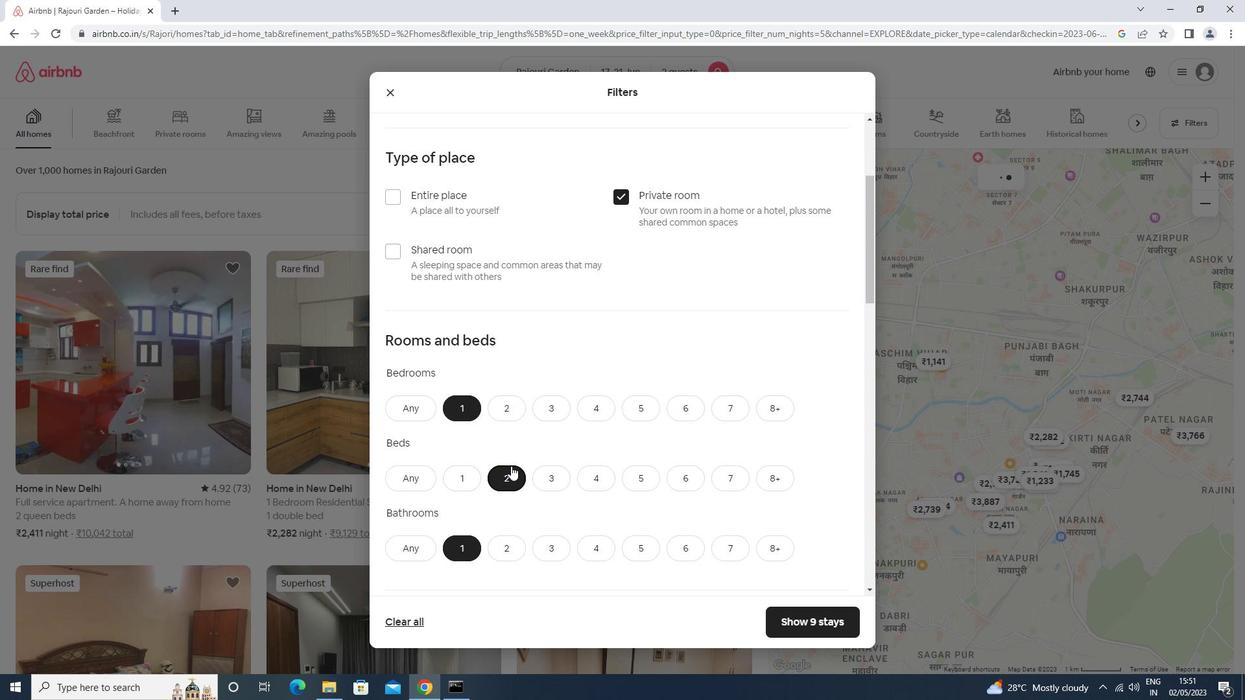 
Action: Mouse scrolled (514, 458) with delta (0, 0)
Screenshot: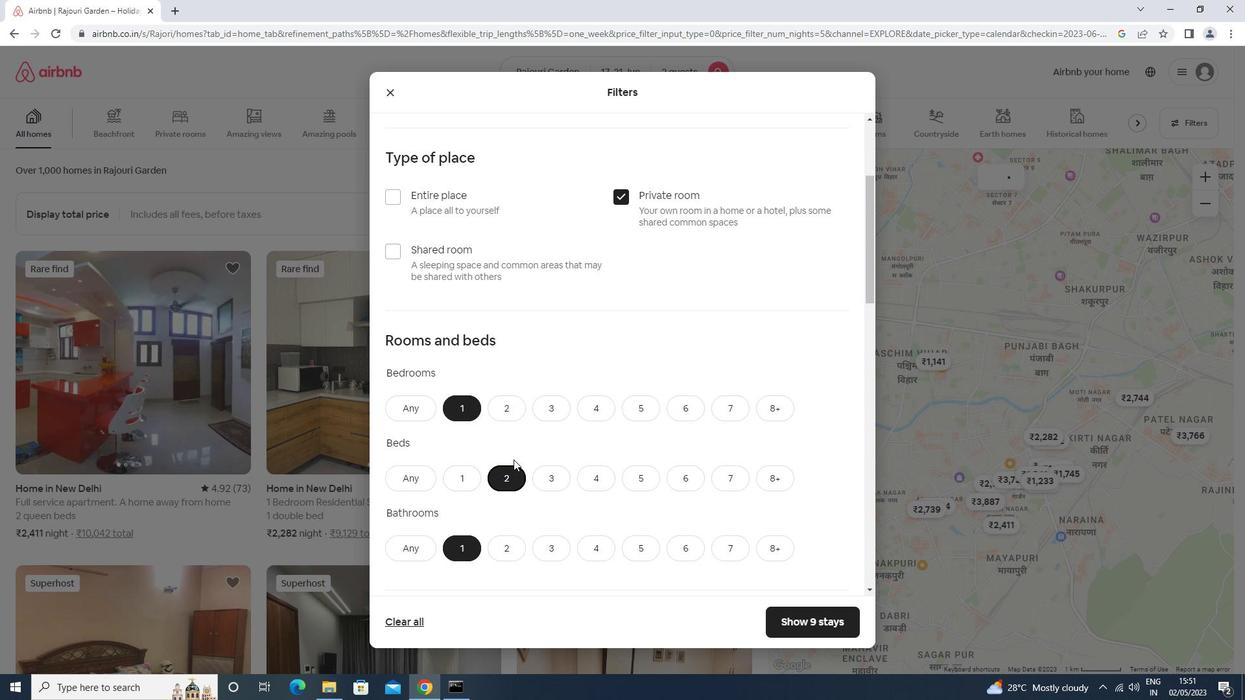 
Action: Mouse scrolled (514, 458) with delta (0, 0)
Screenshot: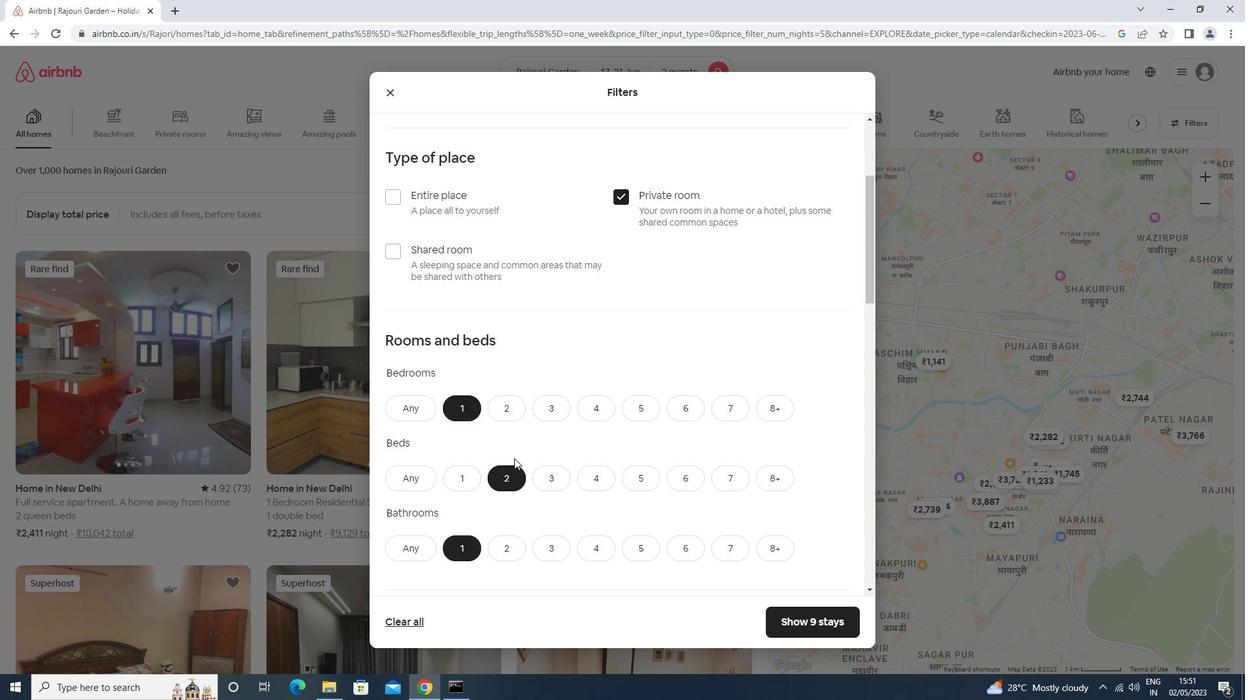 
Action: Mouse scrolled (514, 458) with delta (0, 0)
Screenshot: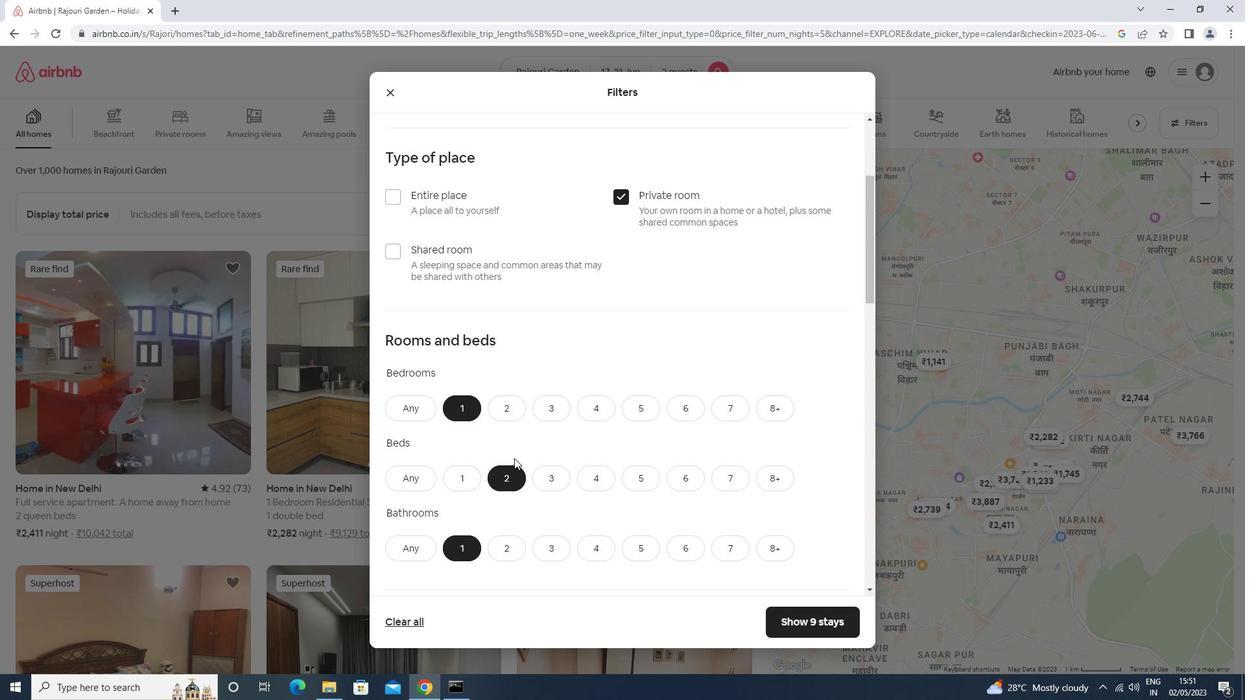 
Action: Mouse scrolled (514, 458) with delta (0, 0)
Screenshot: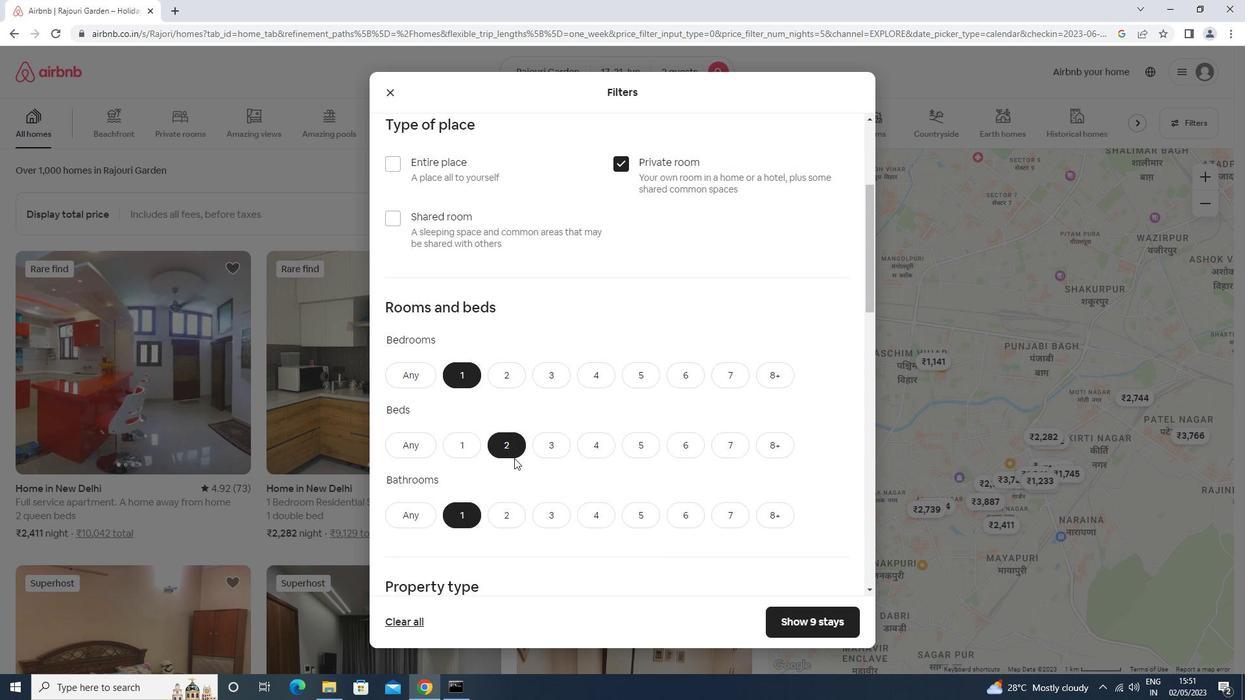 
Action: Mouse moved to (471, 434)
Screenshot: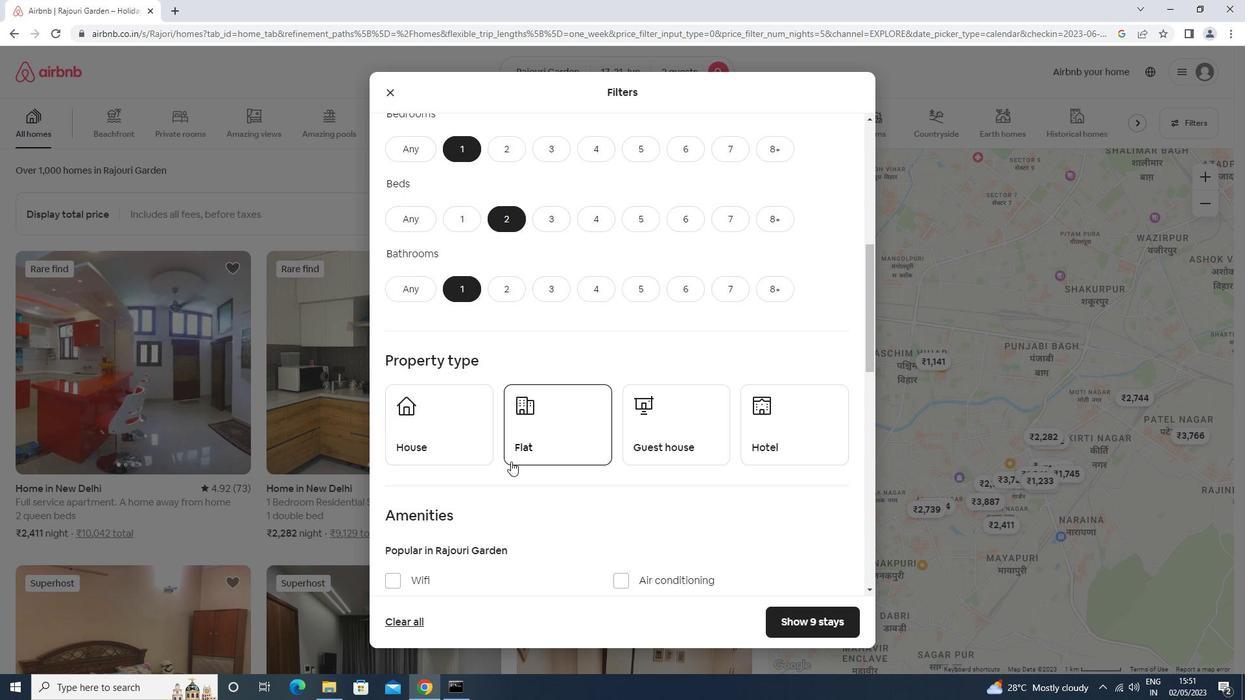 
Action: Mouse pressed left at (471, 434)
Screenshot: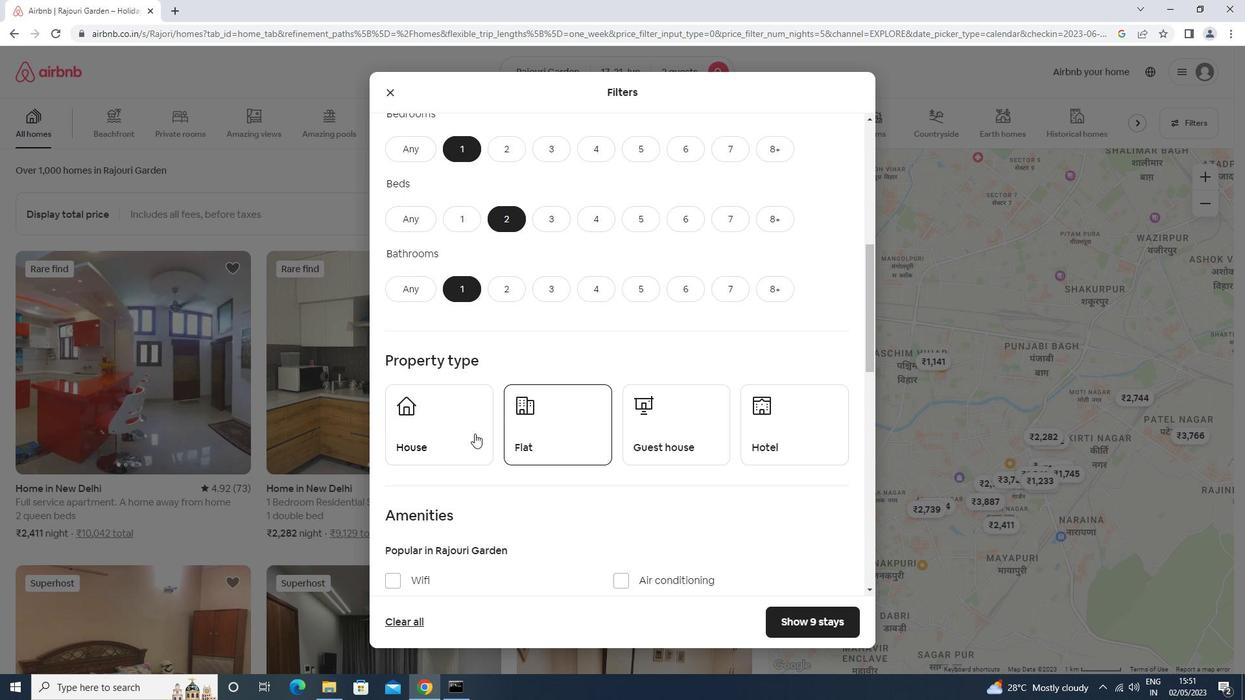 
Action: Mouse moved to (544, 439)
Screenshot: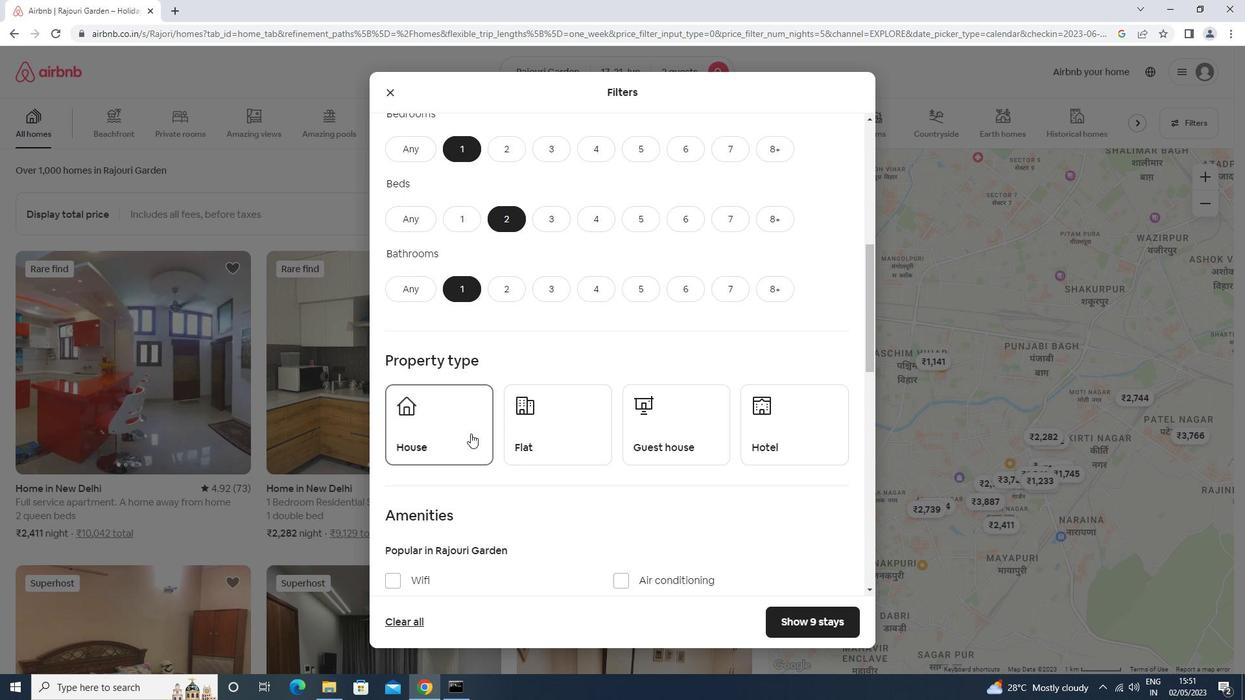 
Action: Mouse pressed left at (544, 439)
Screenshot: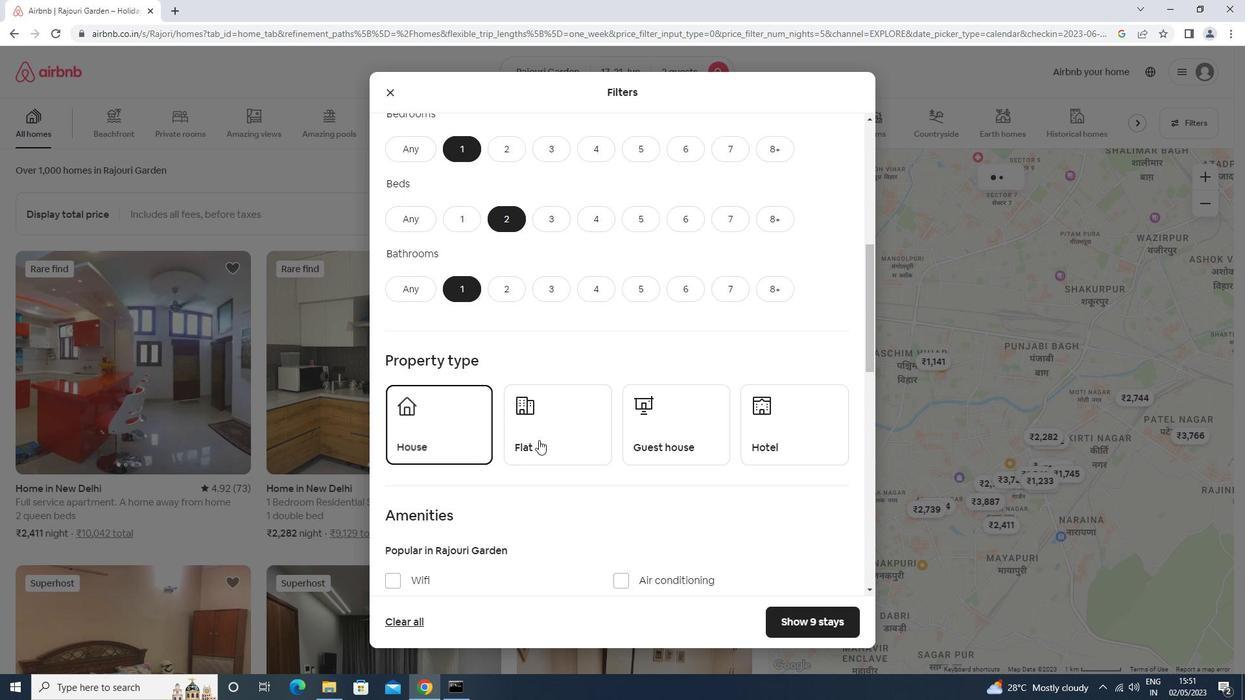 
Action: Mouse moved to (676, 437)
Screenshot: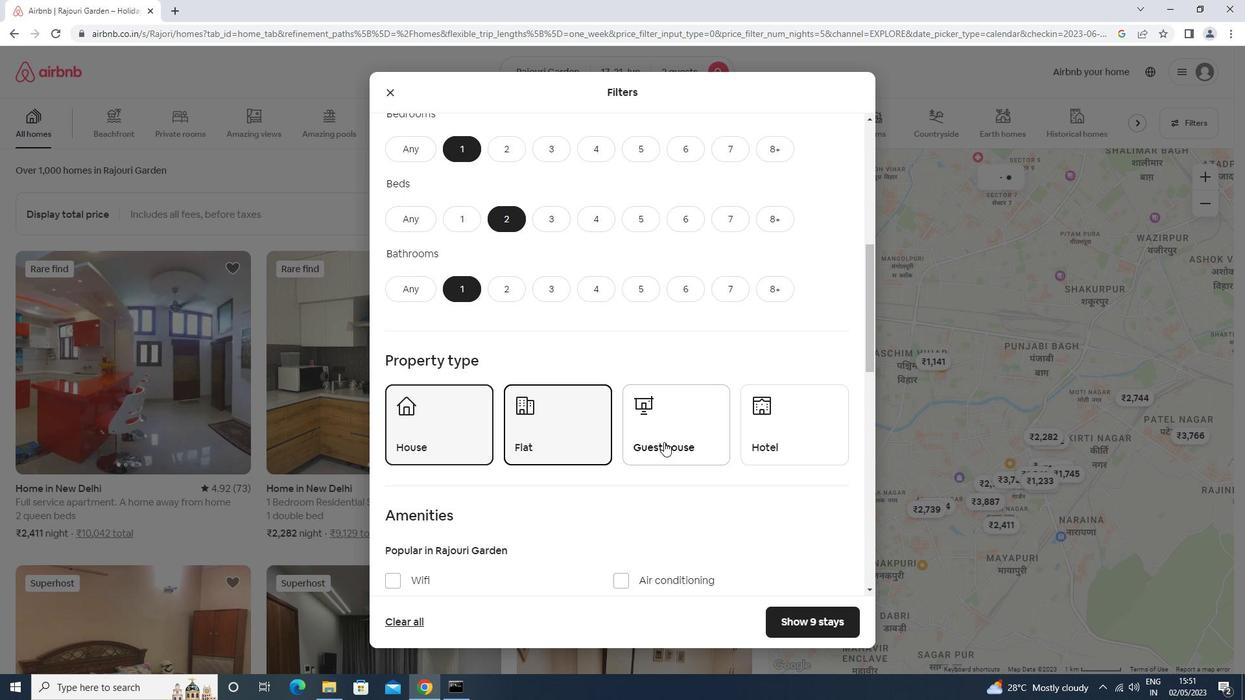 
Action: Mouse pressed left at (676, 437)
Screenshot: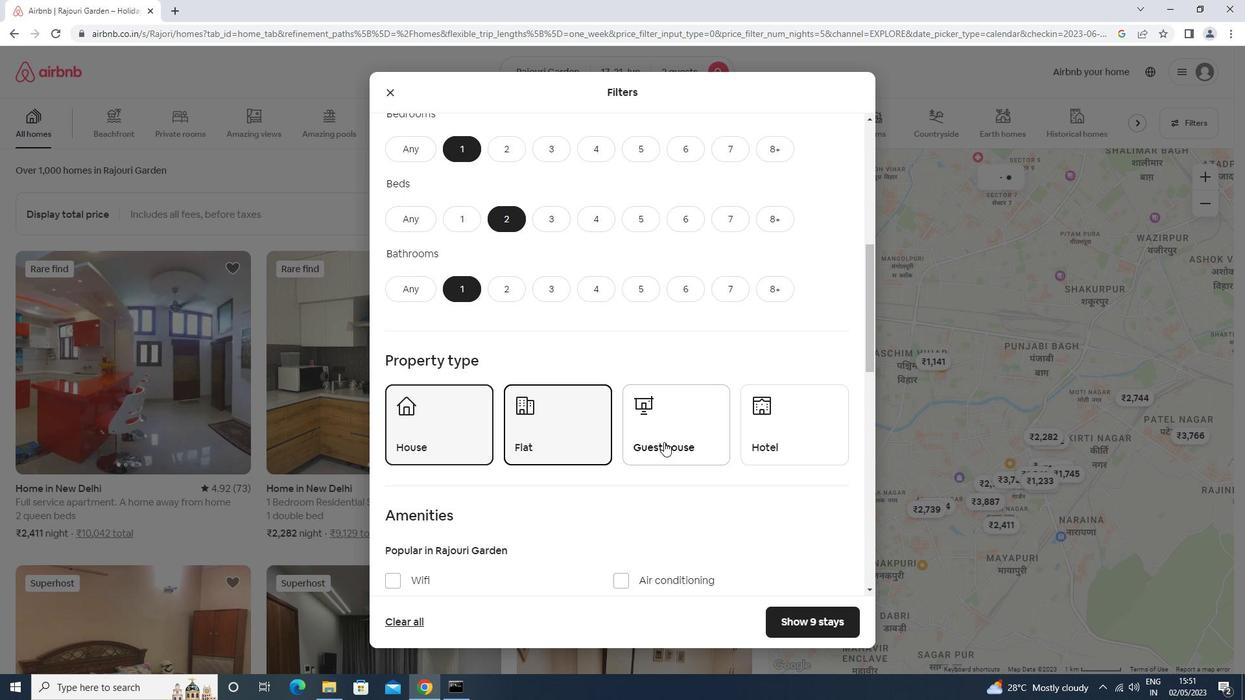 
Action: Mouse moved to (676, 435)
Screenshot: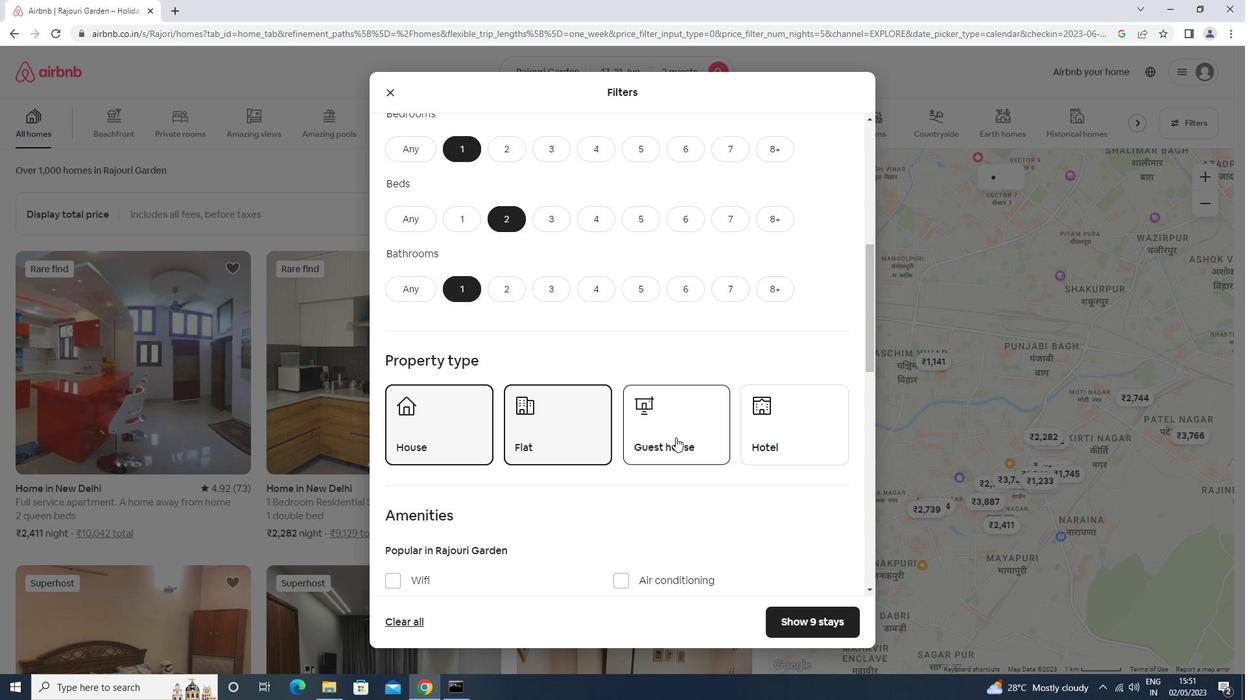
Action: Mouse scrolled (676, 434) with delta (0, 0)
Screenshot: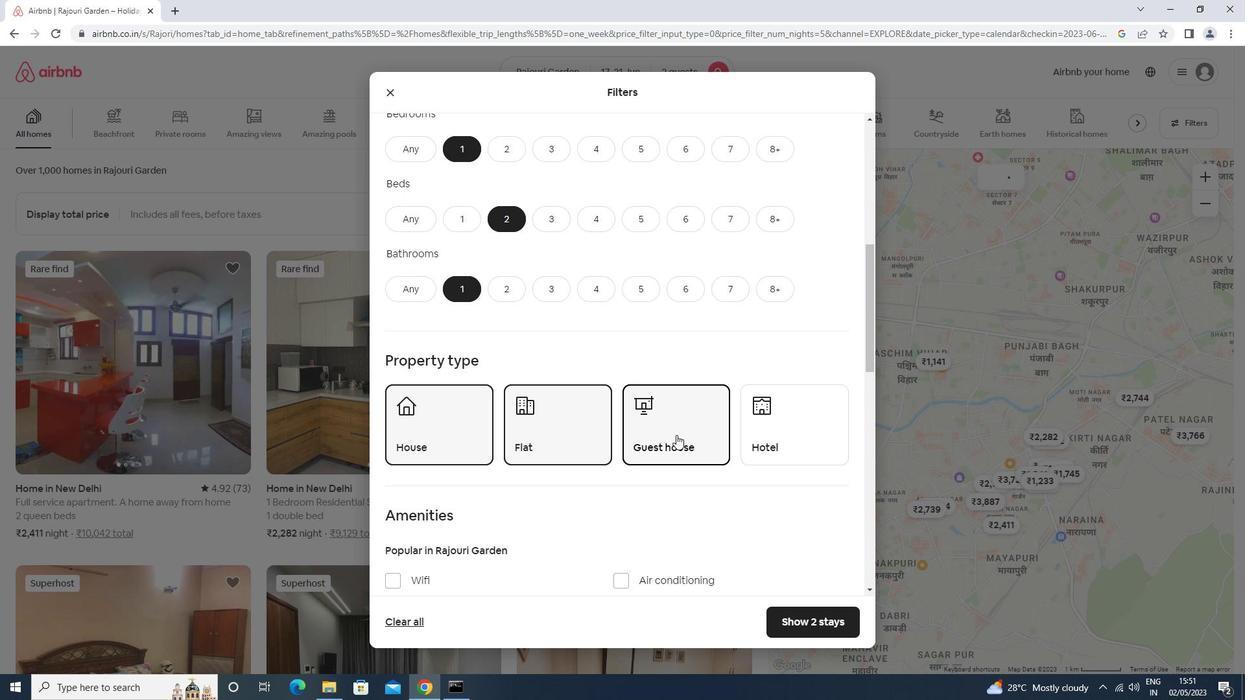 
Action: Mouse scrolled (676, 434) with delta (0, 0)
Screenshot: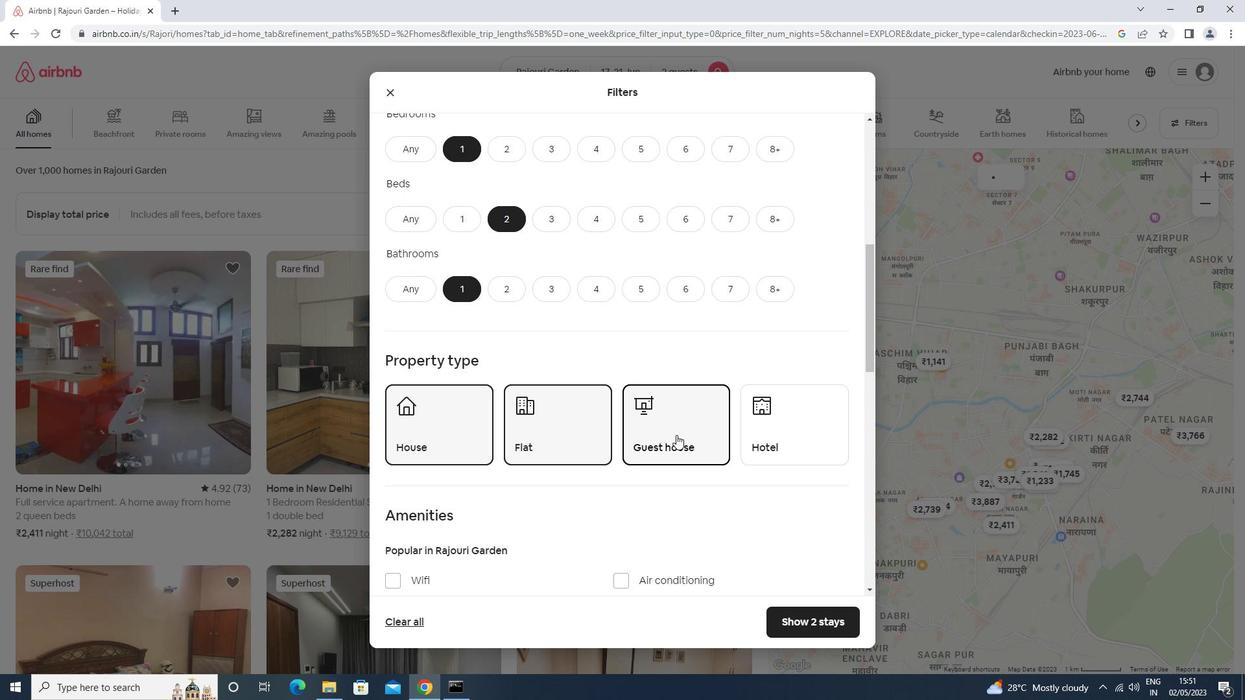 
Action: Mouse scrolled (676, 434) with delta (0, 0)
Screenshot: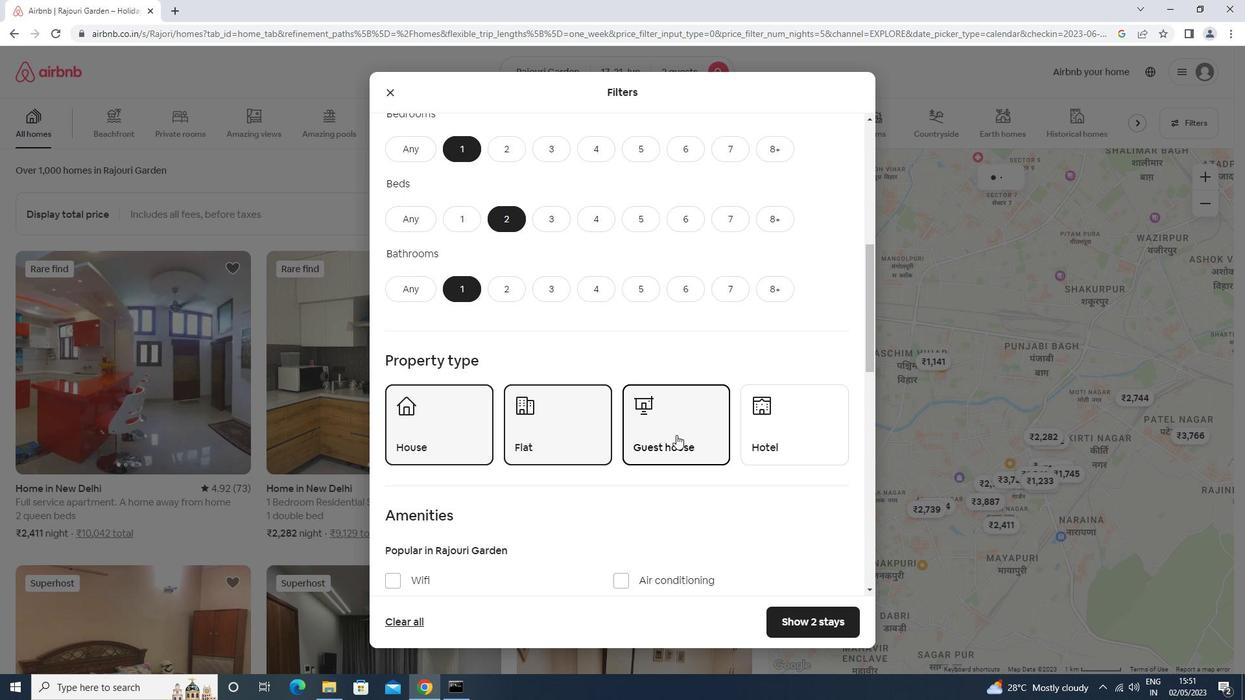 
Action: Mouse moved to (420, 381)
Screenshot: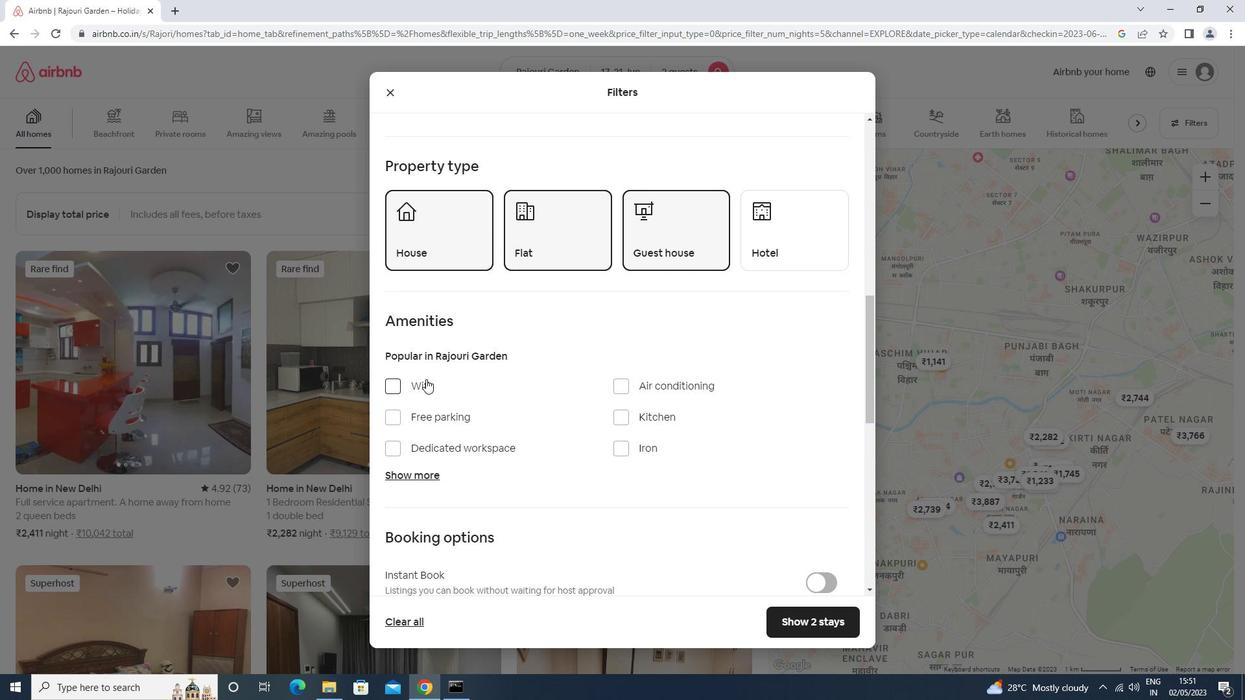 
Action: Mouse pressed left at (420, 381)
Screenshot: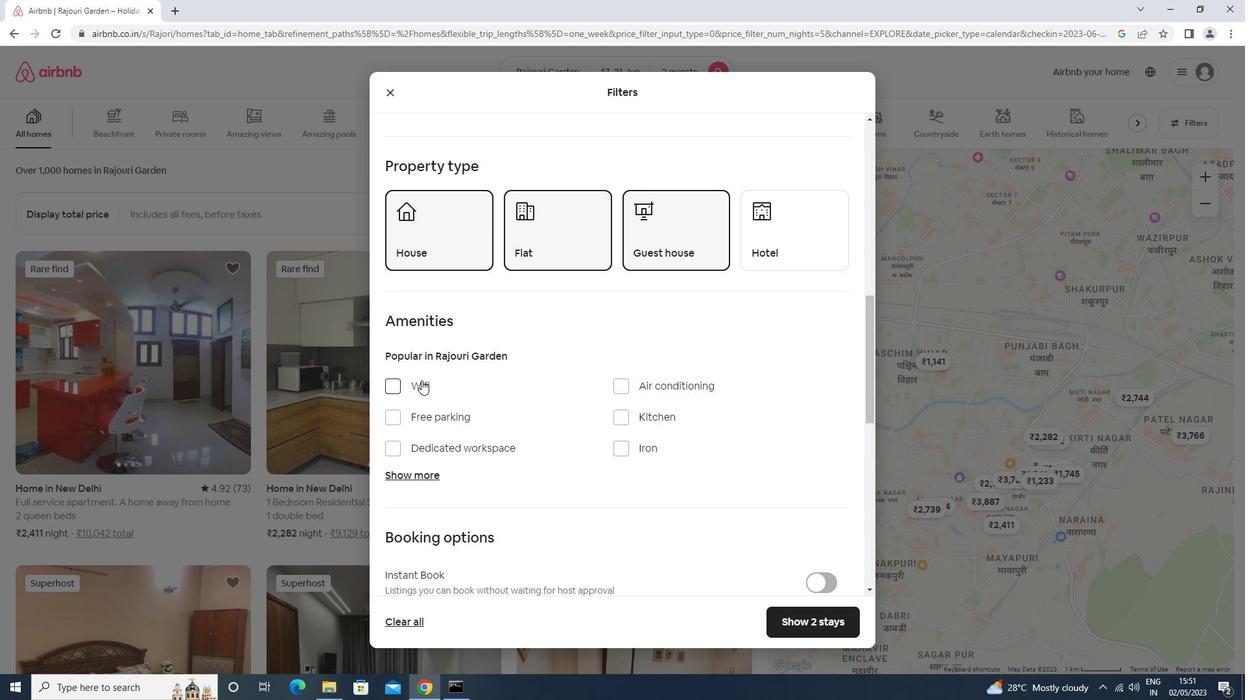 
Action: Mouse moved to (627, 423)
Screenshot: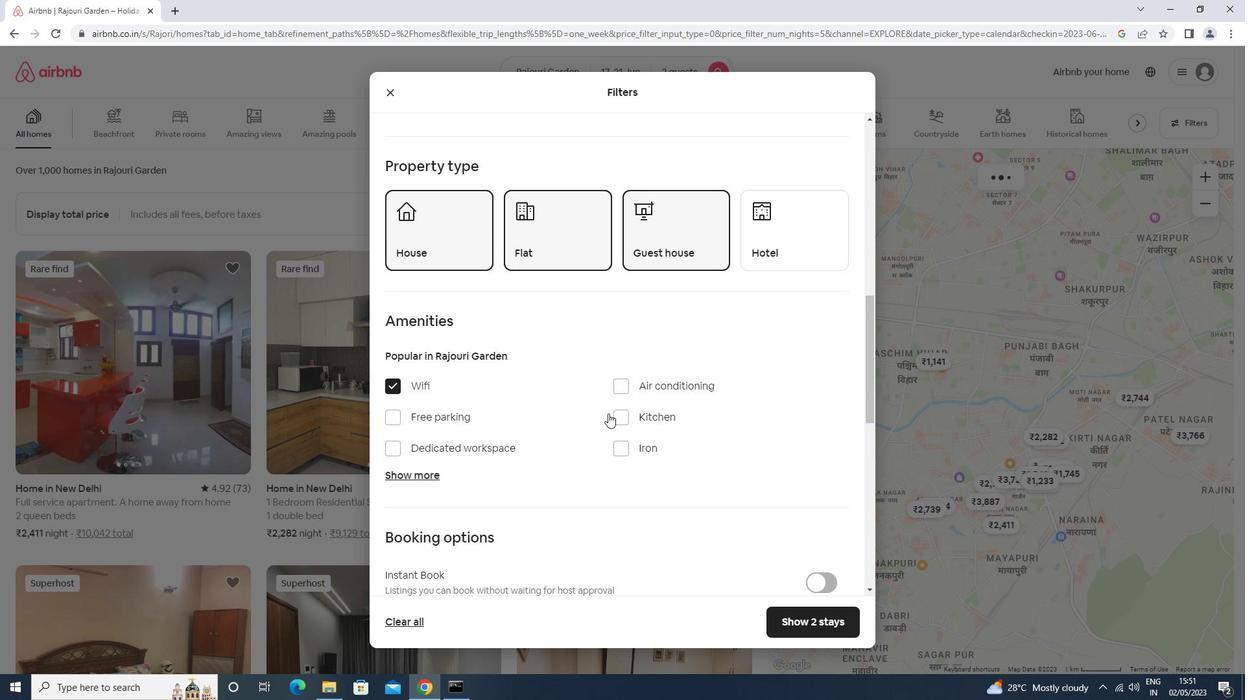 
Action: Mouse scrolled (627, 422) with delta (0, 0)
Screenshot: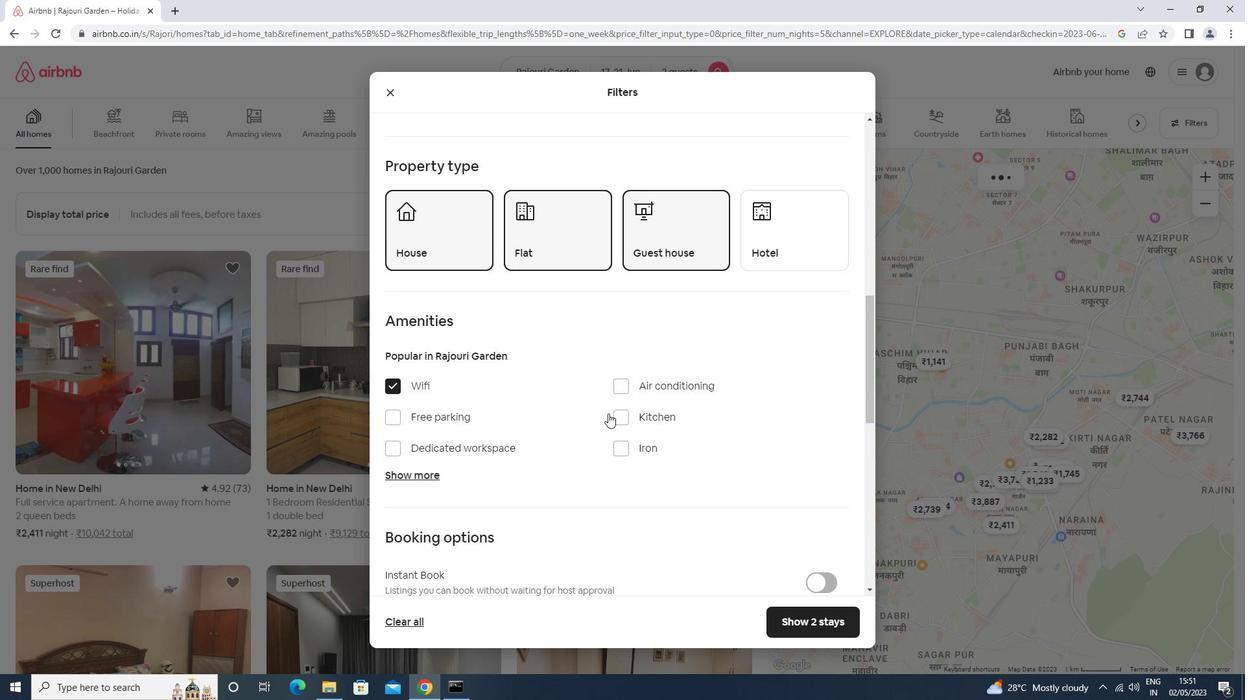 
Action: Mouse moved to (630, 426)
Screenshot: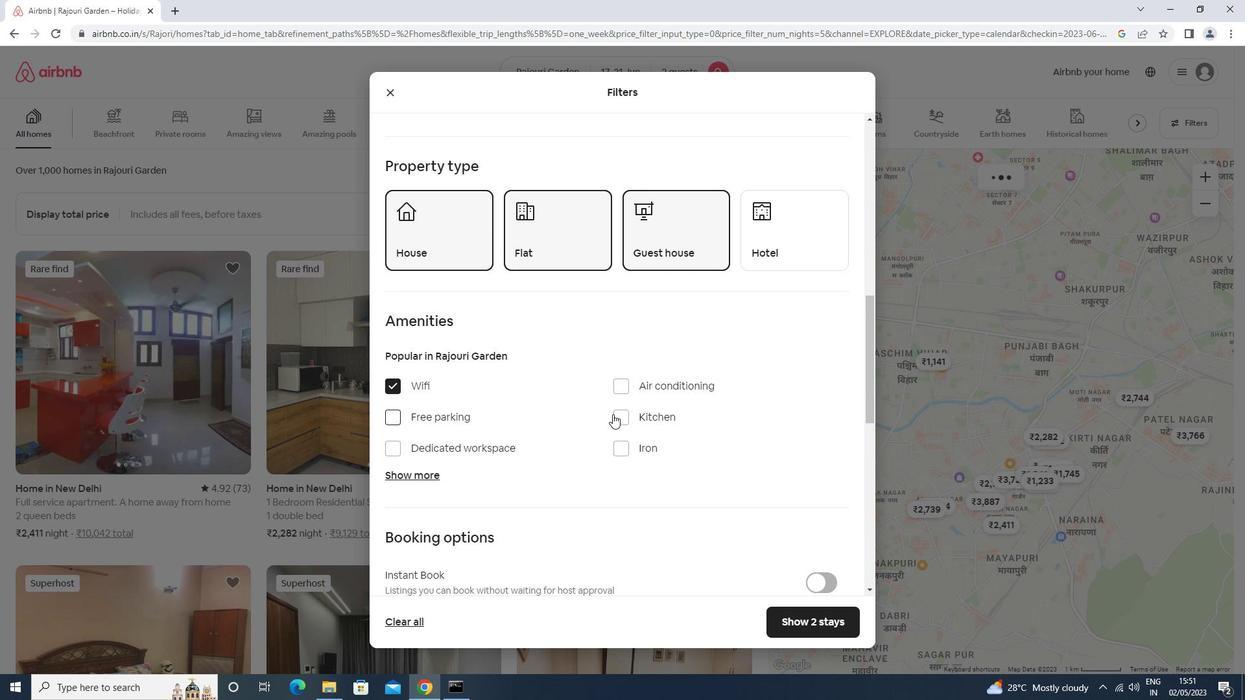 
Action: Mouse scrolled (630, 425) with delta (0, 0)
Screenshot: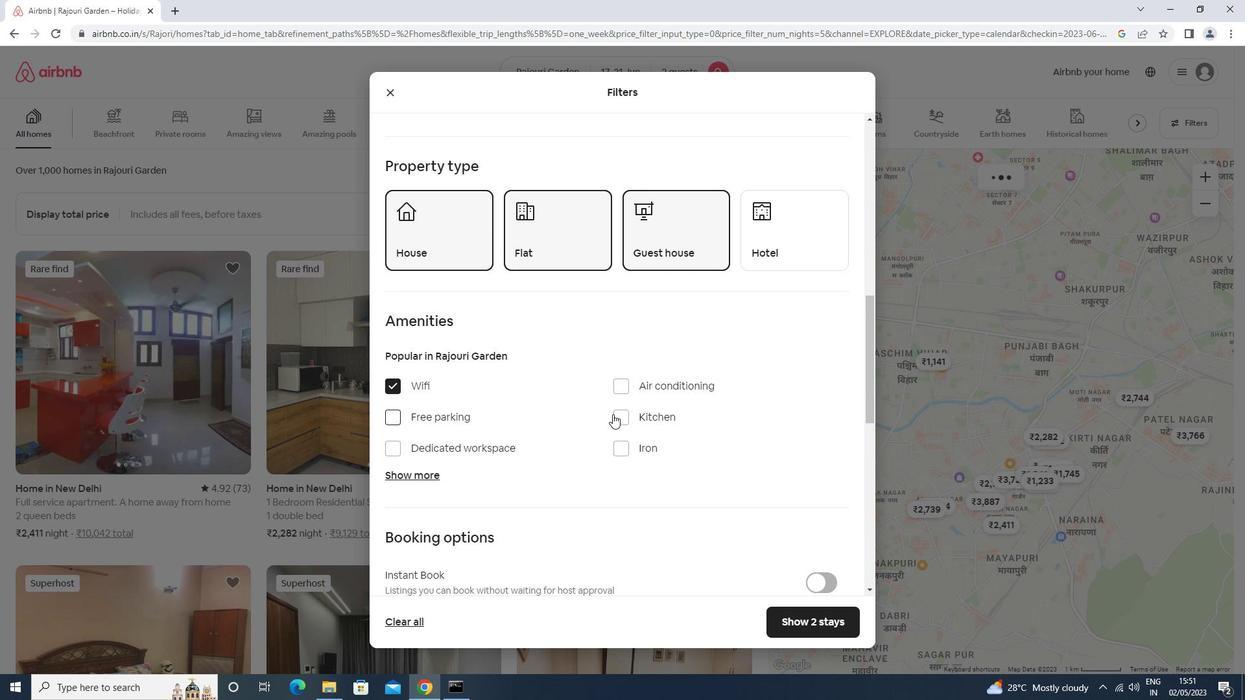 
Action: Mouse moved to (633, 430)
Screenshot: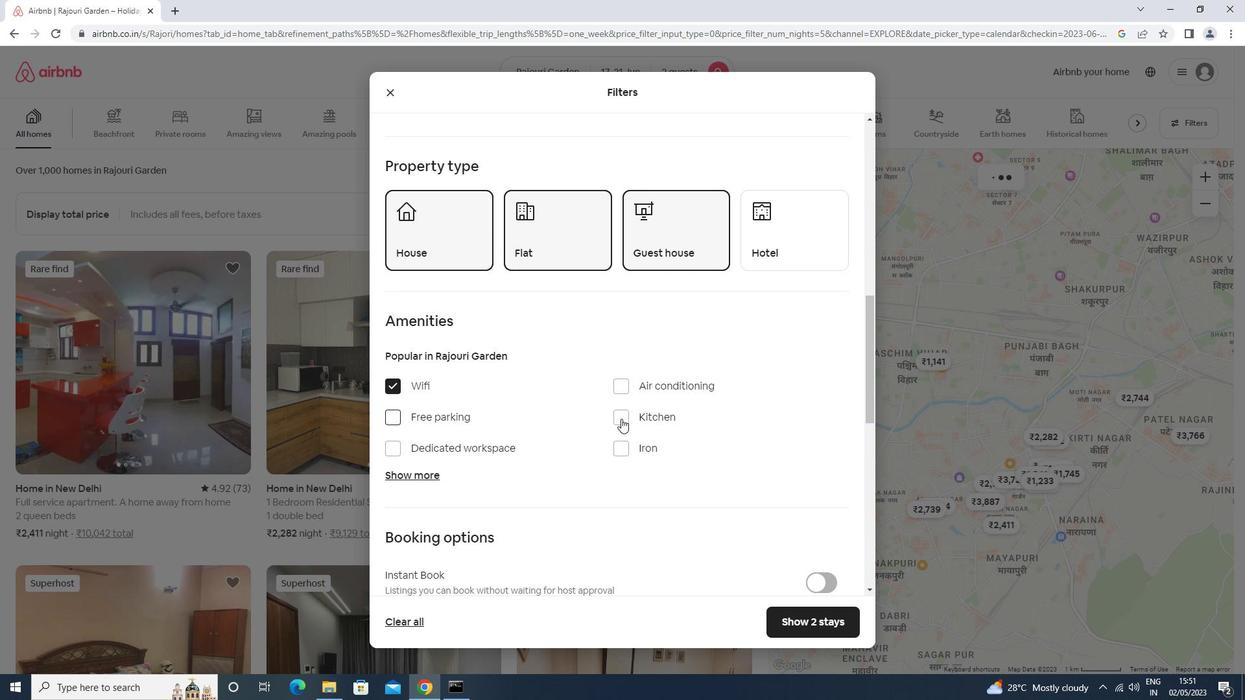 
Action: Mouse scrolled (633, 430) with delta (0, 0)
Screenshot: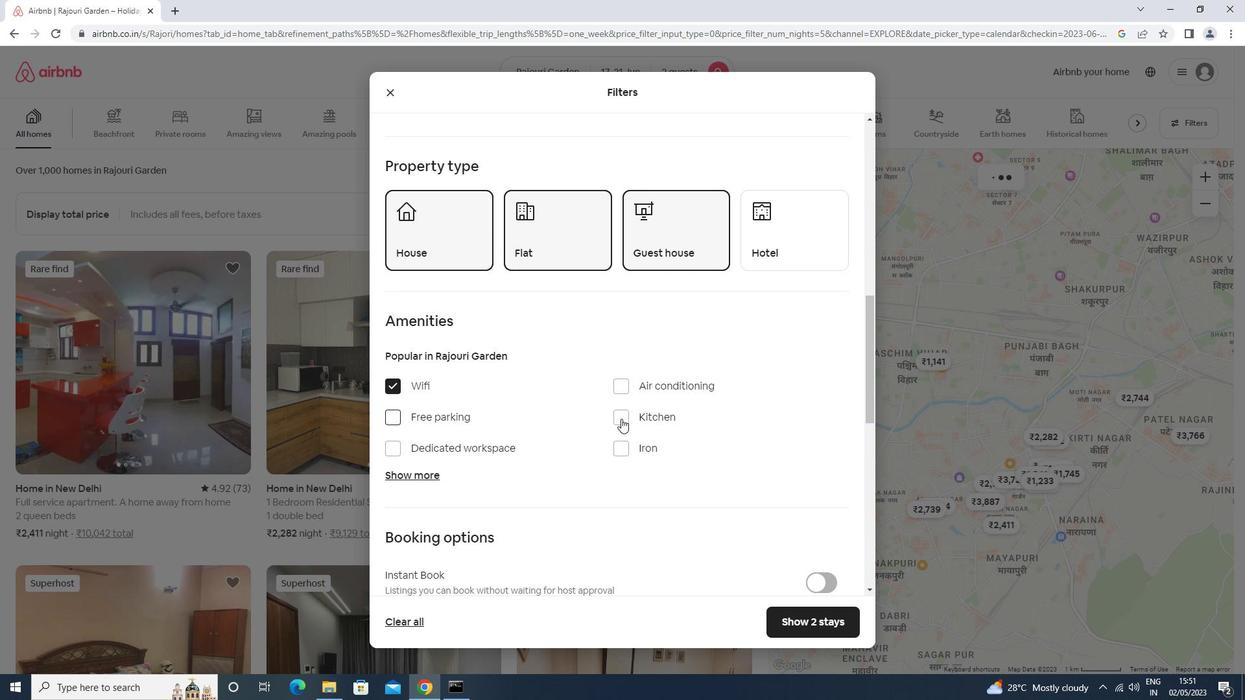 
Action: Mouse moved to (820, 430)
Screenshot: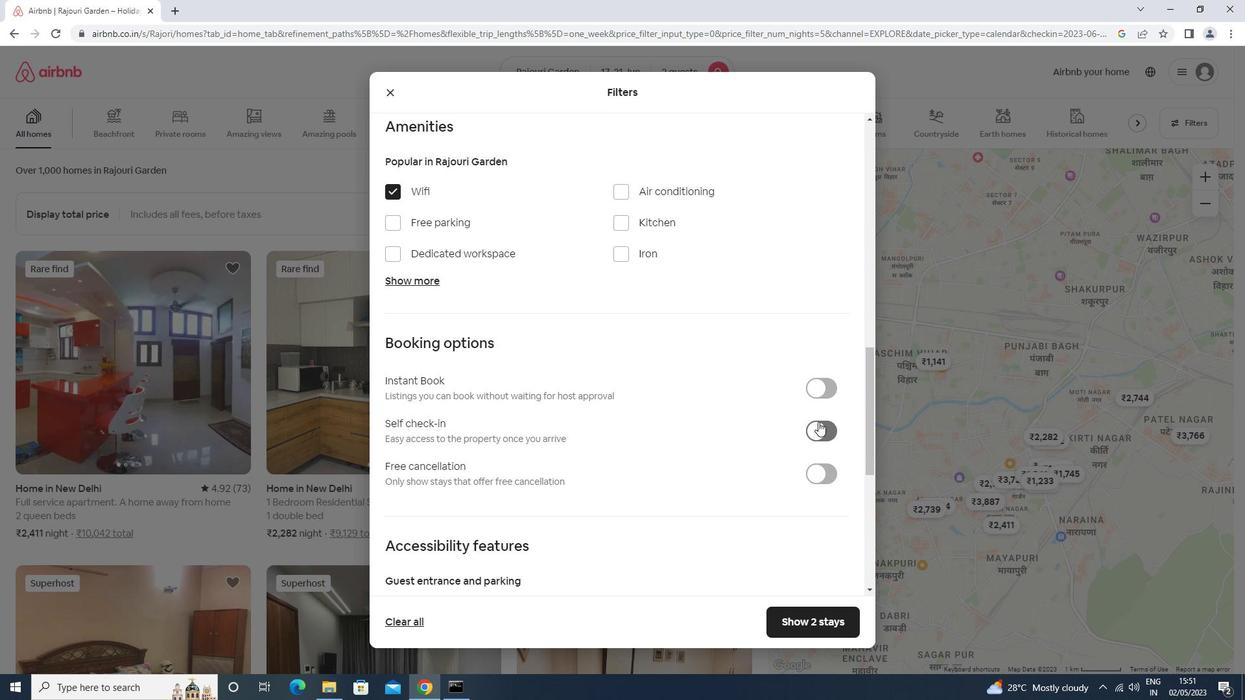 
Action: Mouse pressed left at (820, 430)
Screenshot: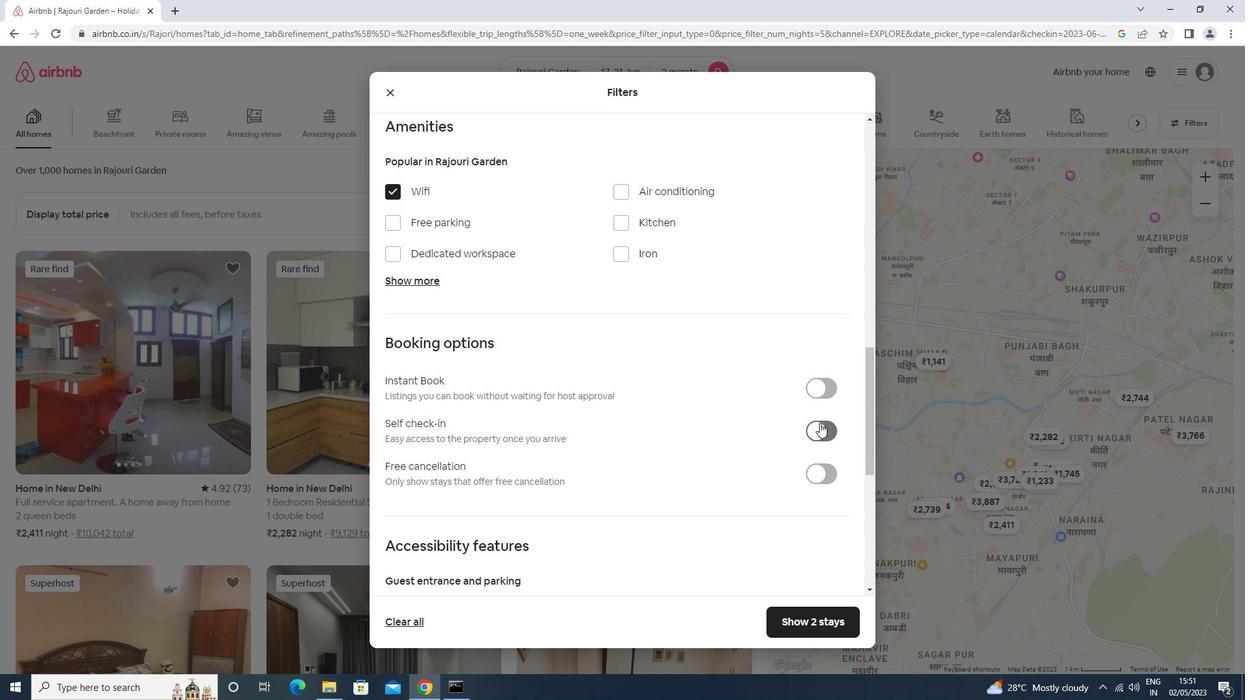 
Action: Mouse moved to (821, 429)
Screenshot: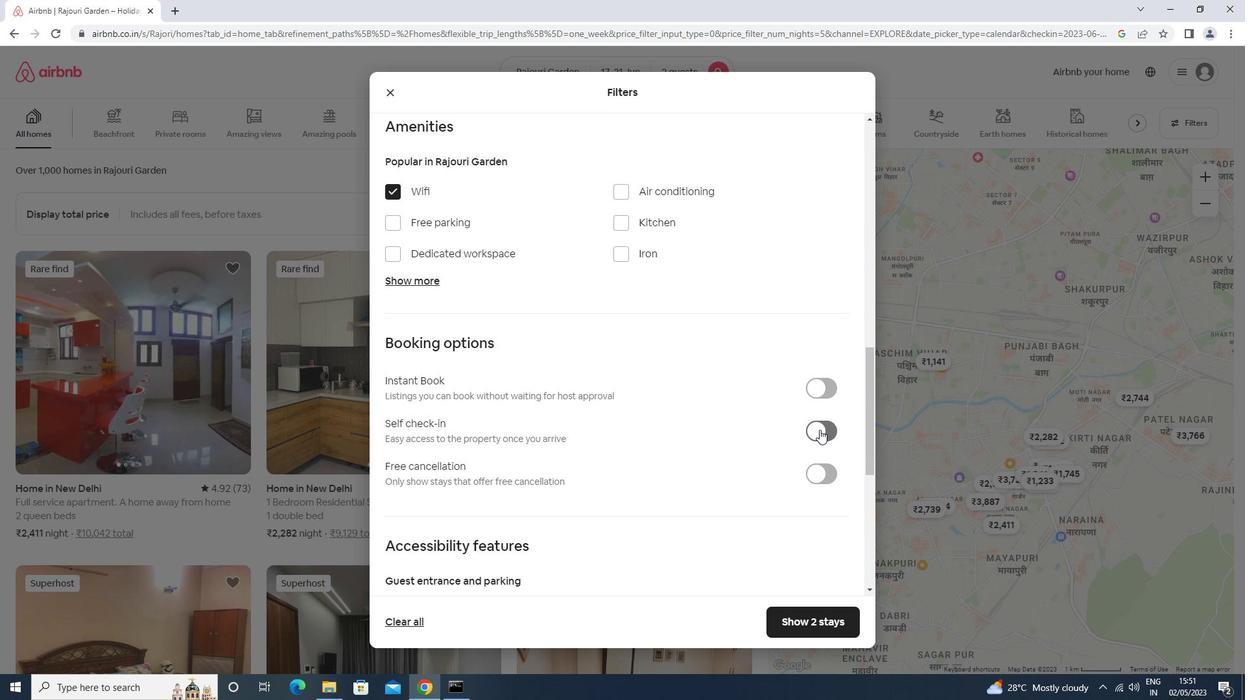 
Action: Mouse scrolled (821, 428) with delta (0, 0)
Screenshot: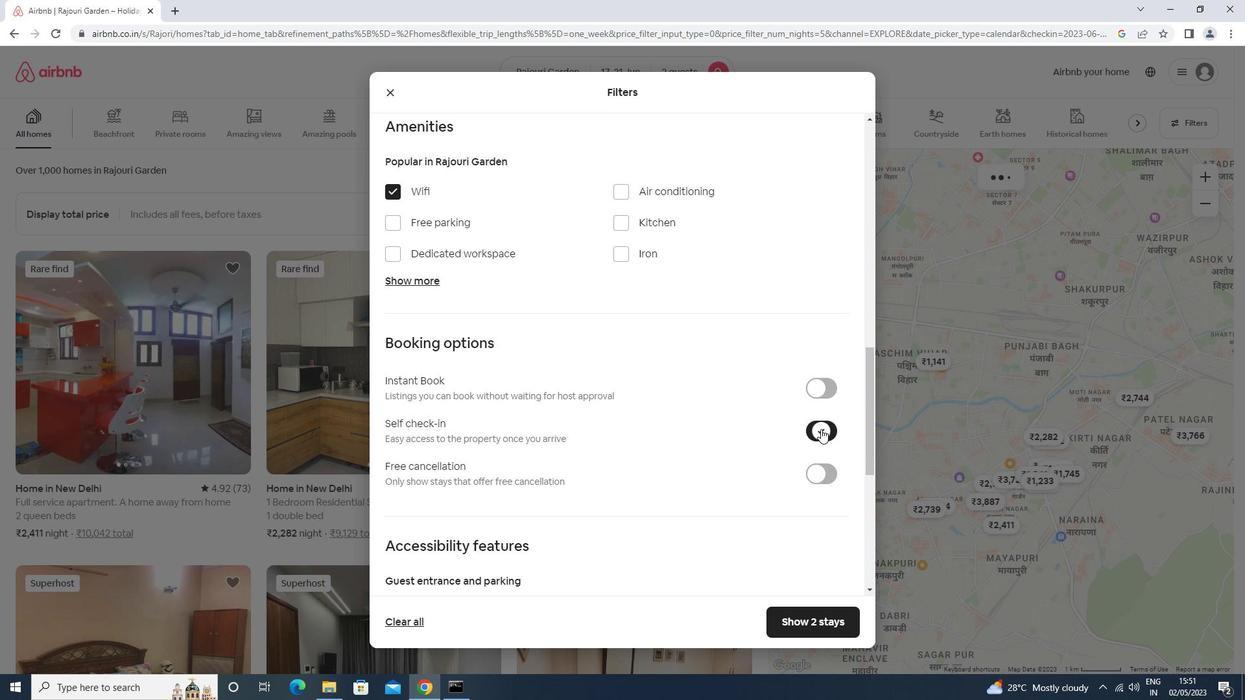 
Action: Mouse moved to (821, 429)
Screenshot: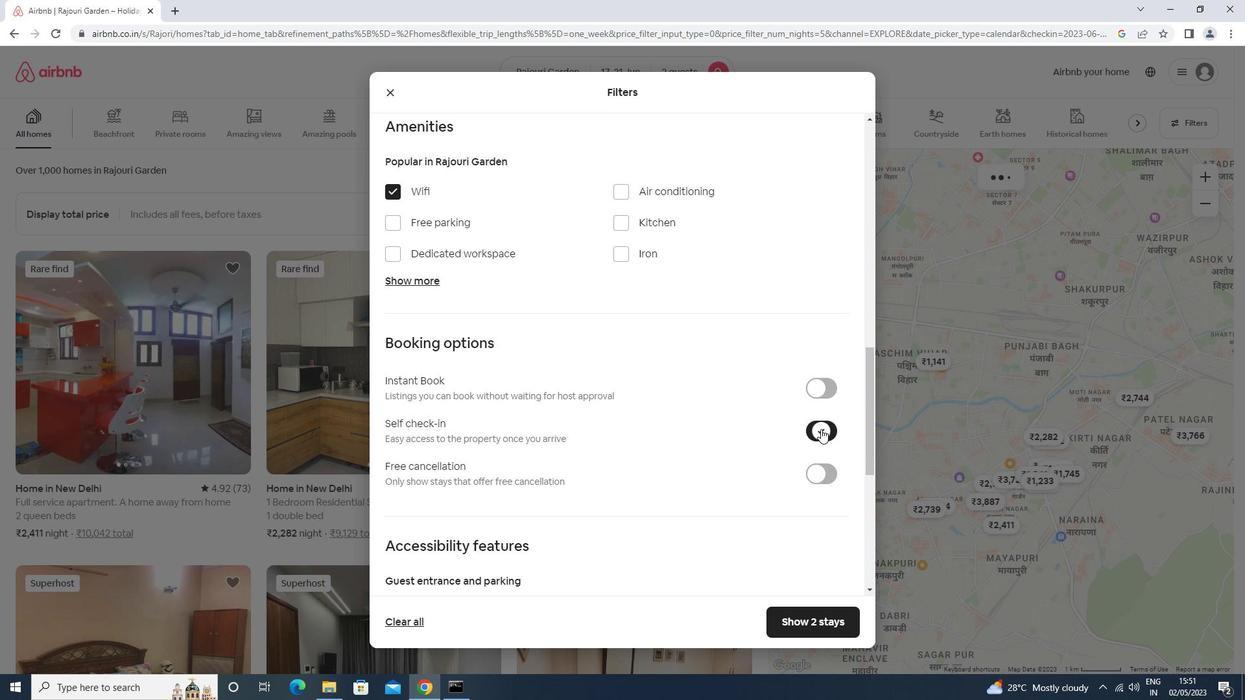 
Action: Mouse scrolled (821, 428) with delta (0, 0)
Screenshot: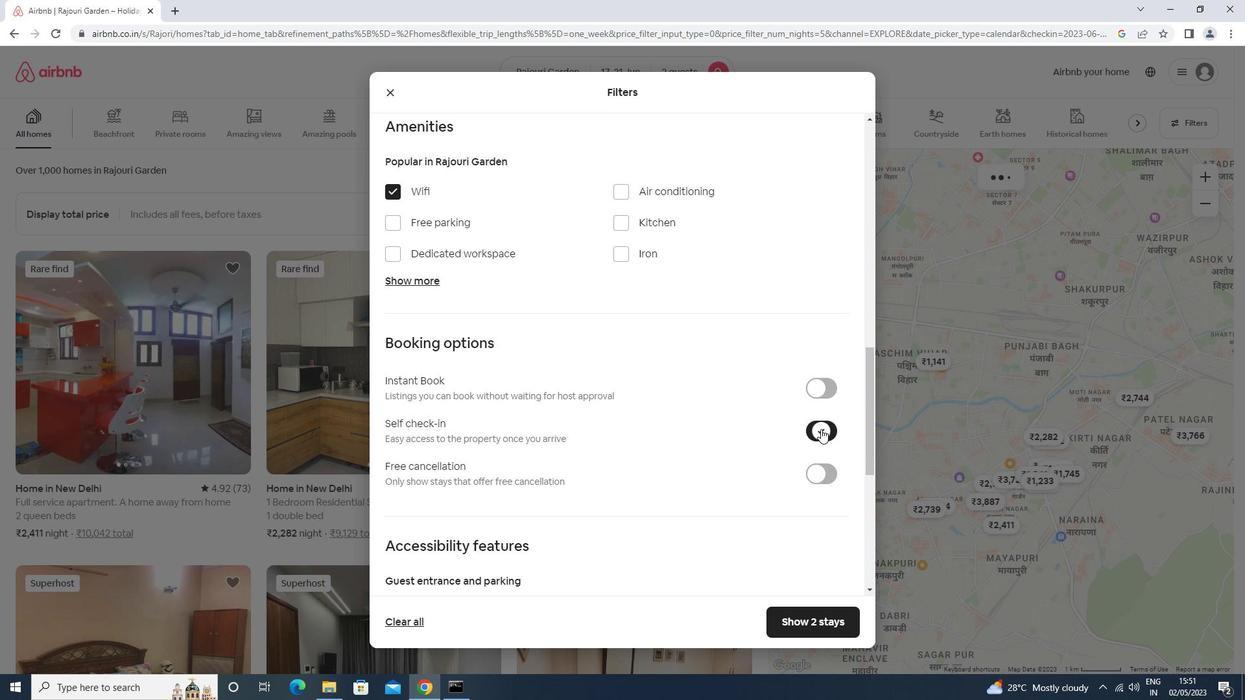 
Action: Mouse scrolled (821, 428) with delta (0, 0)
Screenshot: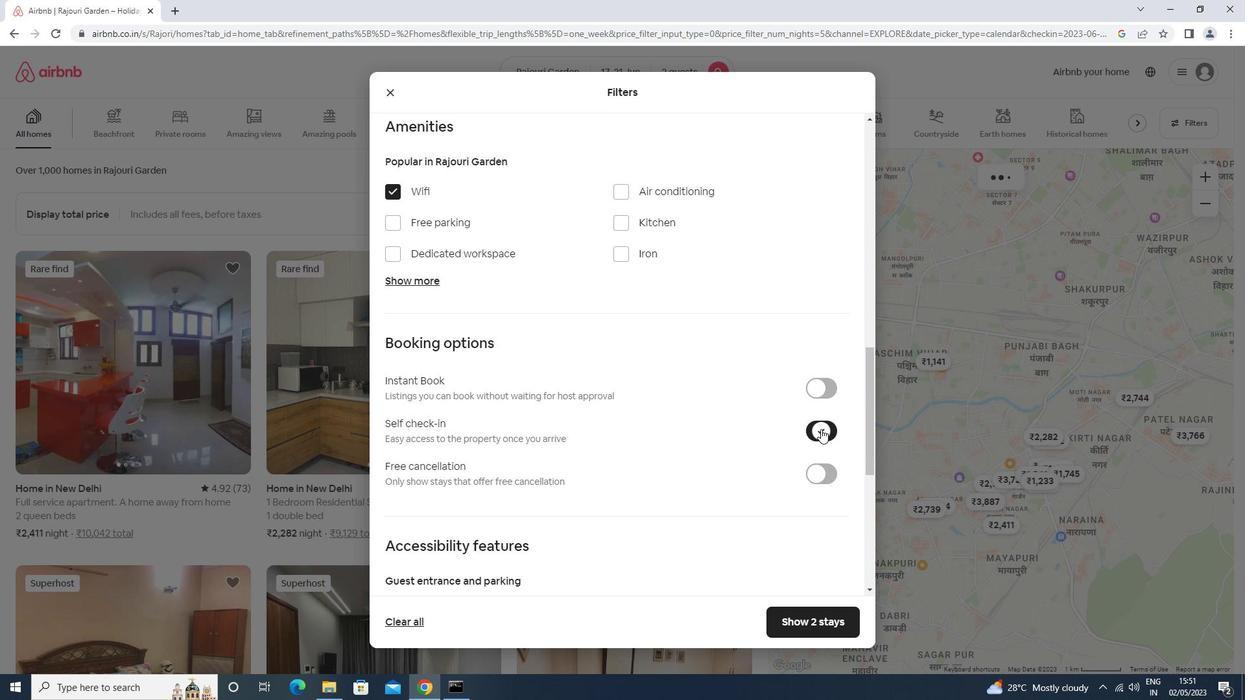 
Action: Mouse scrolled (821, 428) with delta (0, 0)
Screenshot: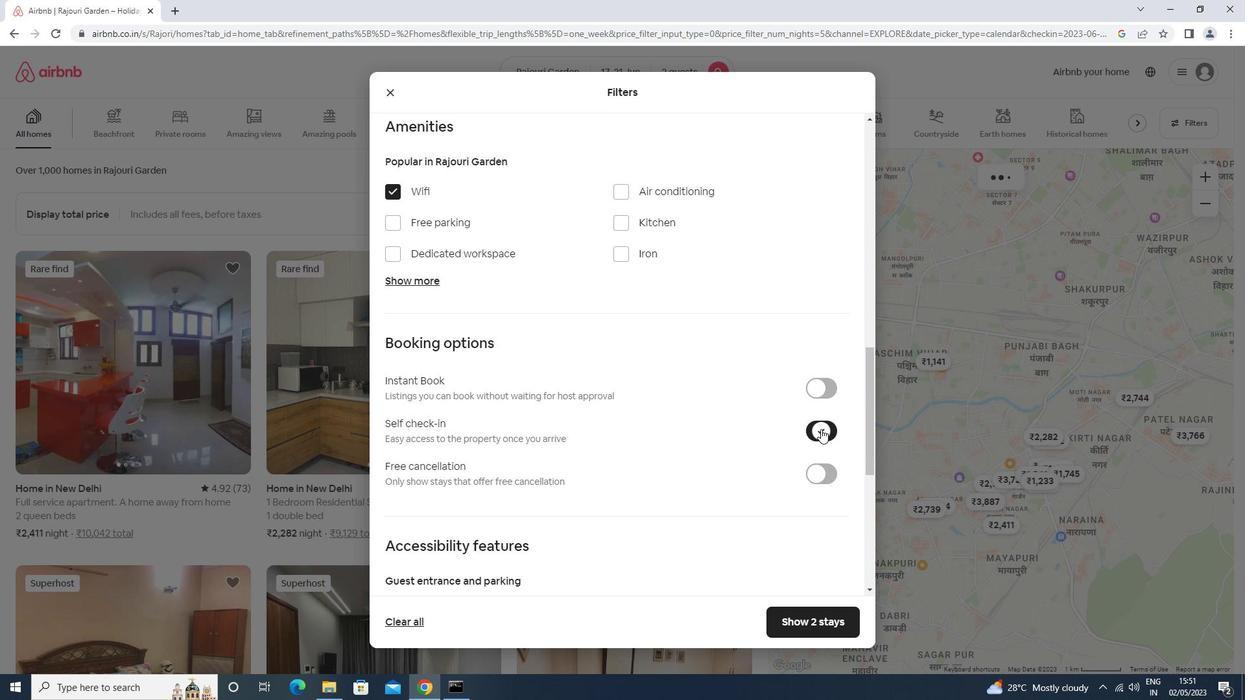 
Action: Mouse scrolled (821, 428) with delta (0, 0)
Screenshot: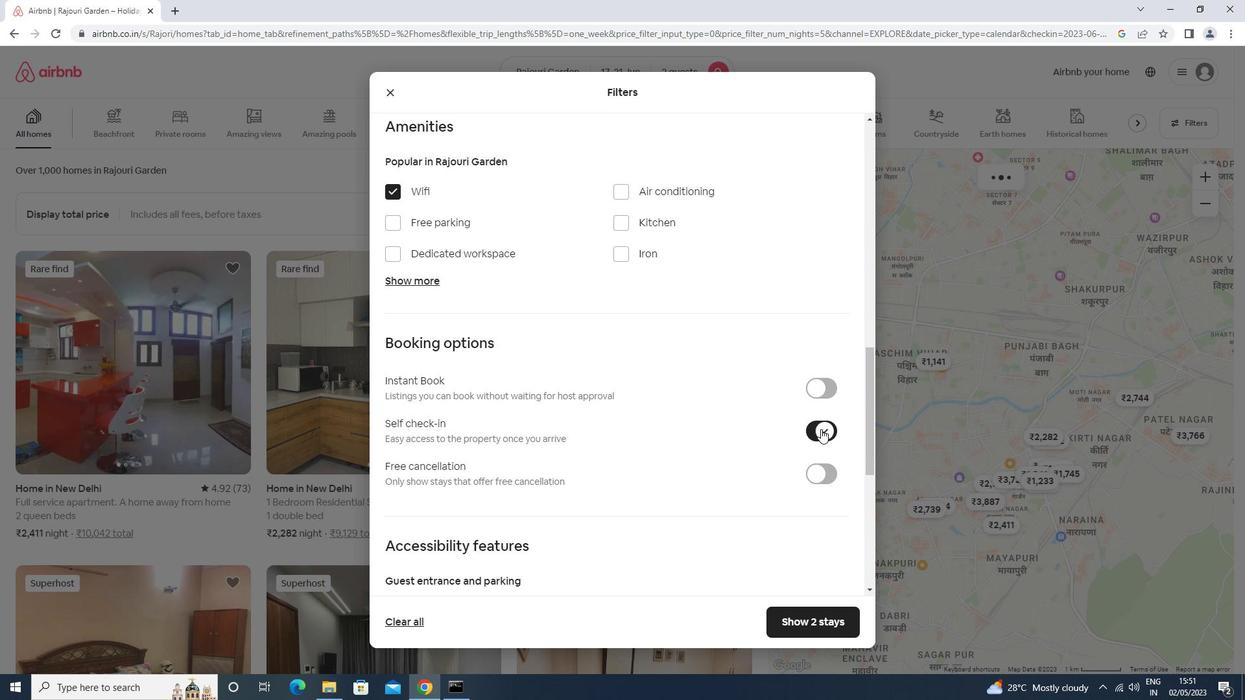 
Action: Mouse scrolled (821, 428) with delta (0, 0)
Screenshot: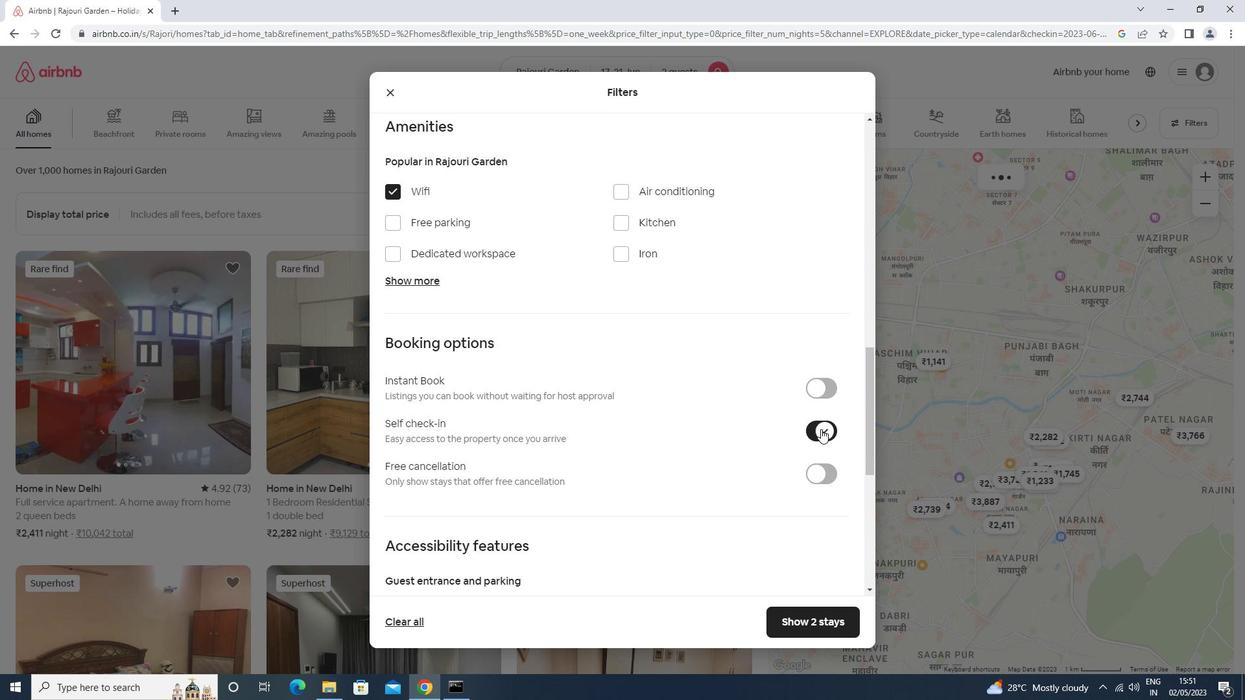 
Action: Mouse moved to (819, 429)
Screenshot: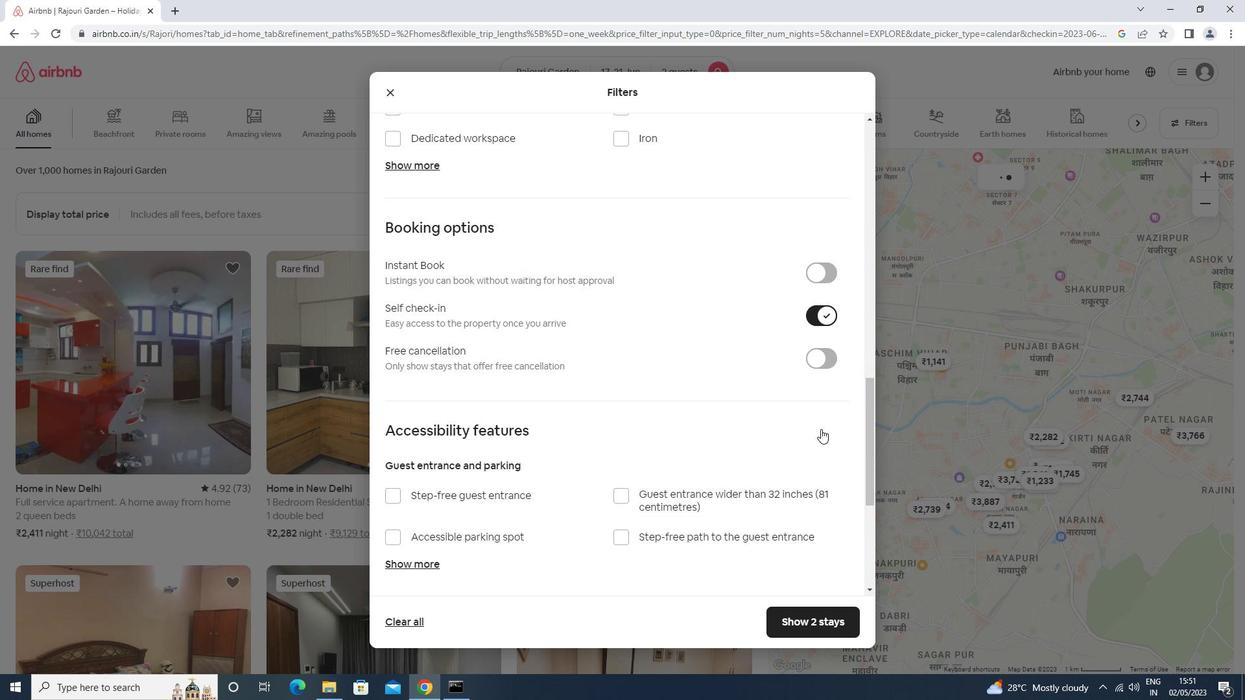 
Action: Mouse scrolled (819, 428) with delta (0, 0)
Screenshot: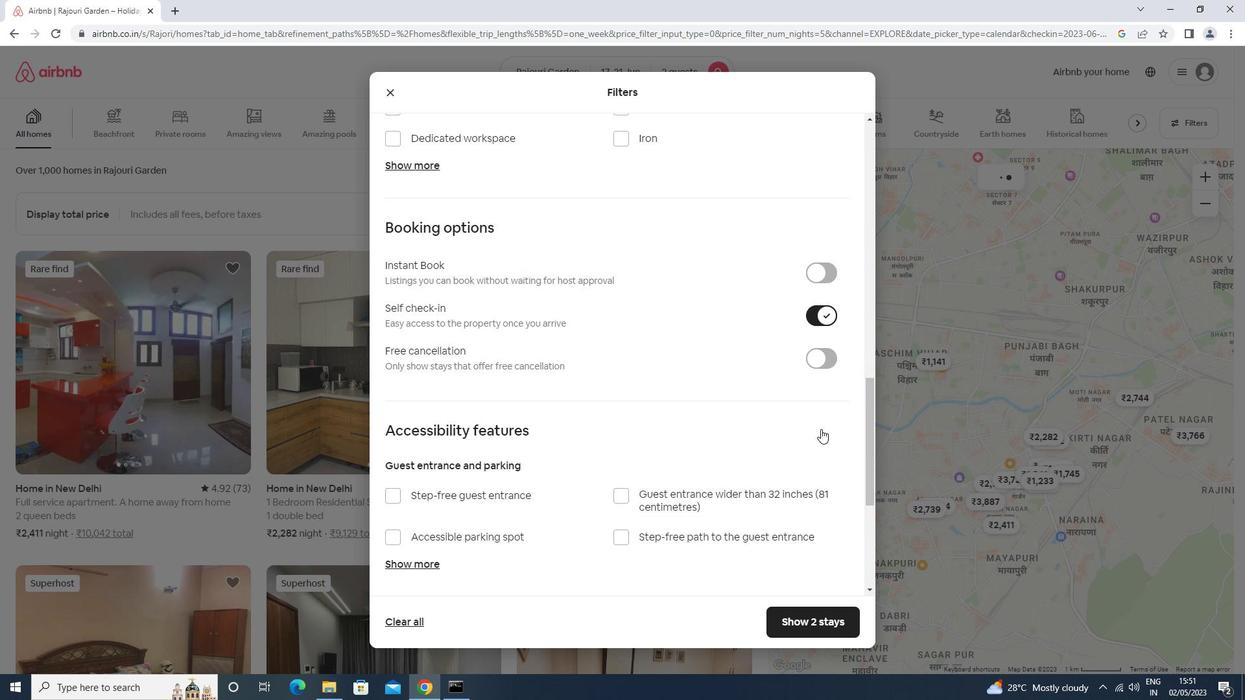 
Action: Mouse moved to (815, 431)
Screenshot: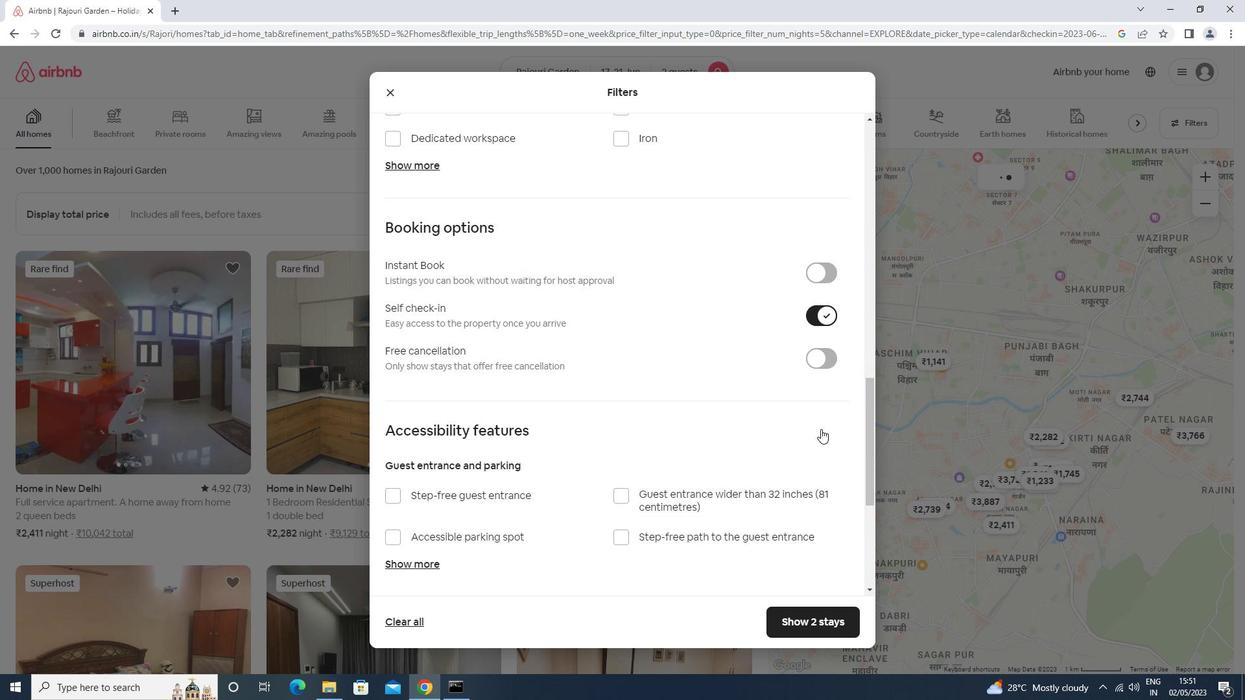 
Action: Mouse scrolled (815, 430) with delta (0, 0)
Screenshot: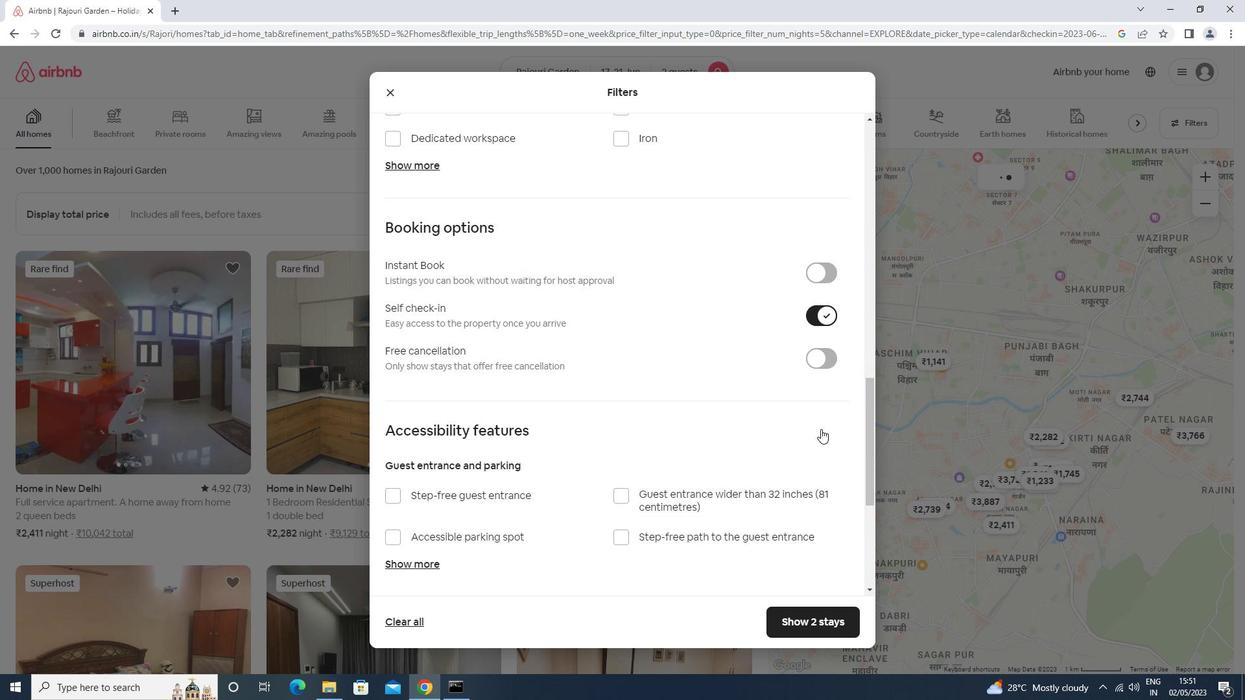 
Action: Mouse moved to (814, 431)
Screenshot: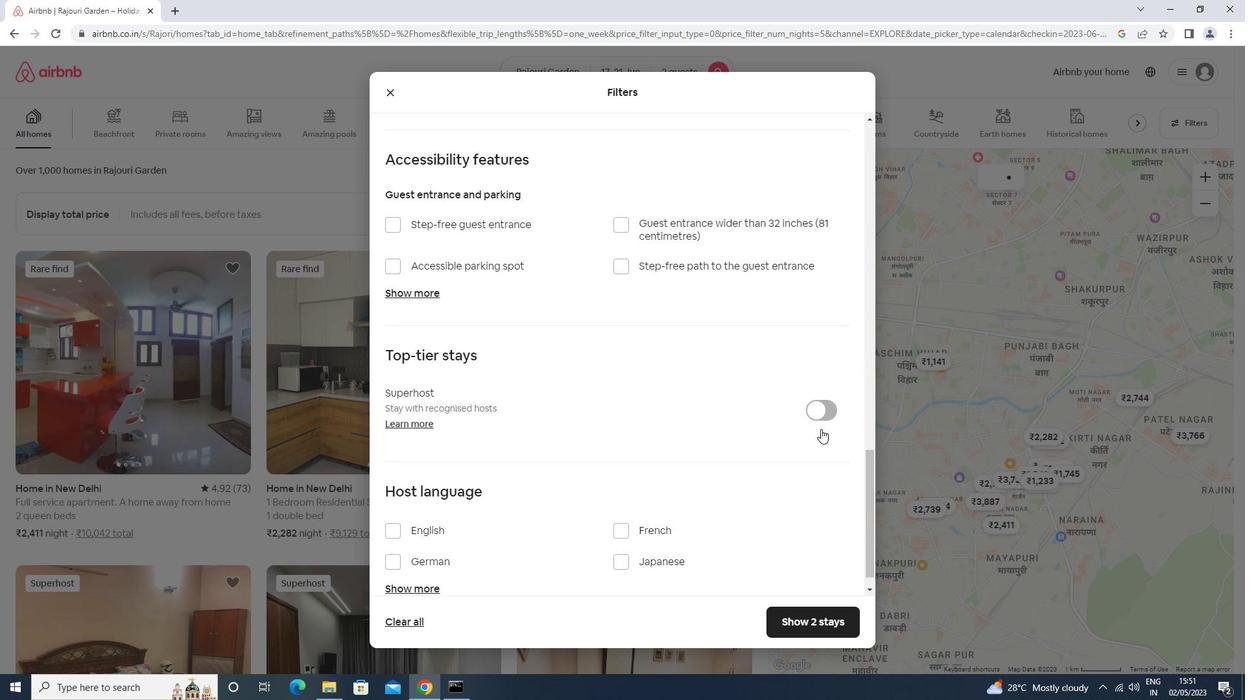 
Action: Mouse scrolled (814, 430) with delta (0, 0)
Screenshot: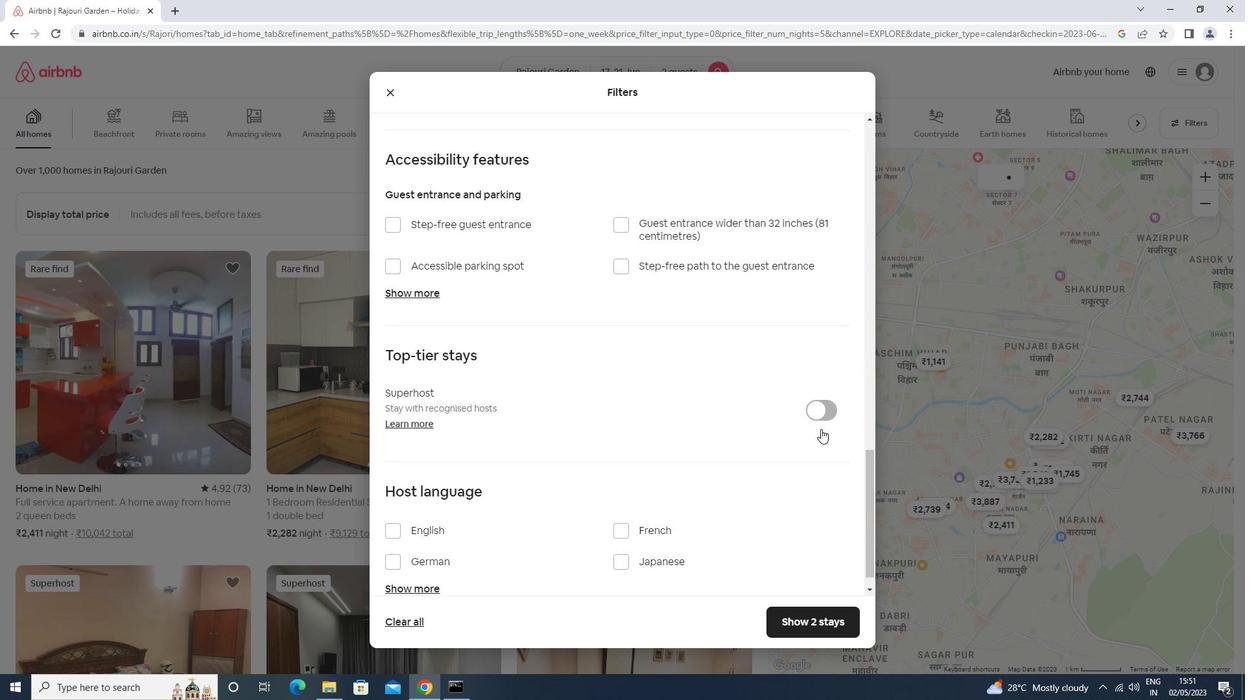 
Action: Mouse moved to (812, 431)
Screenshot: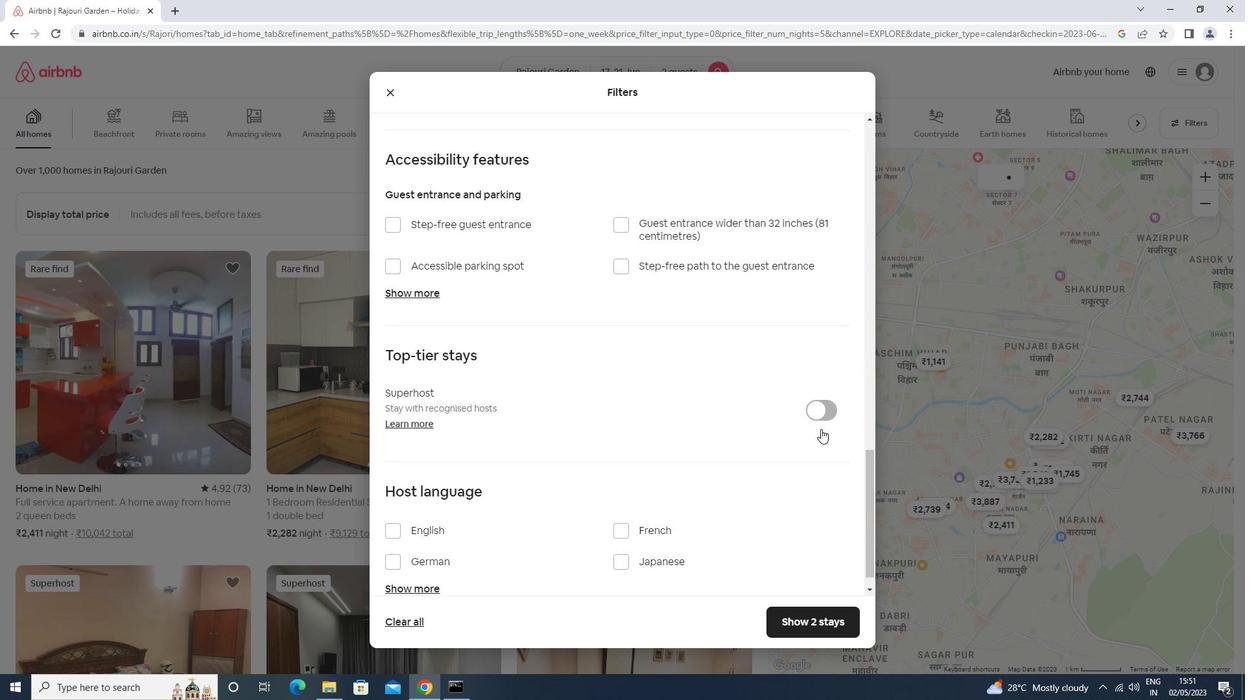 
Action: Mouse scrolled (812, 430) with delta (0, 0)
Screenshot: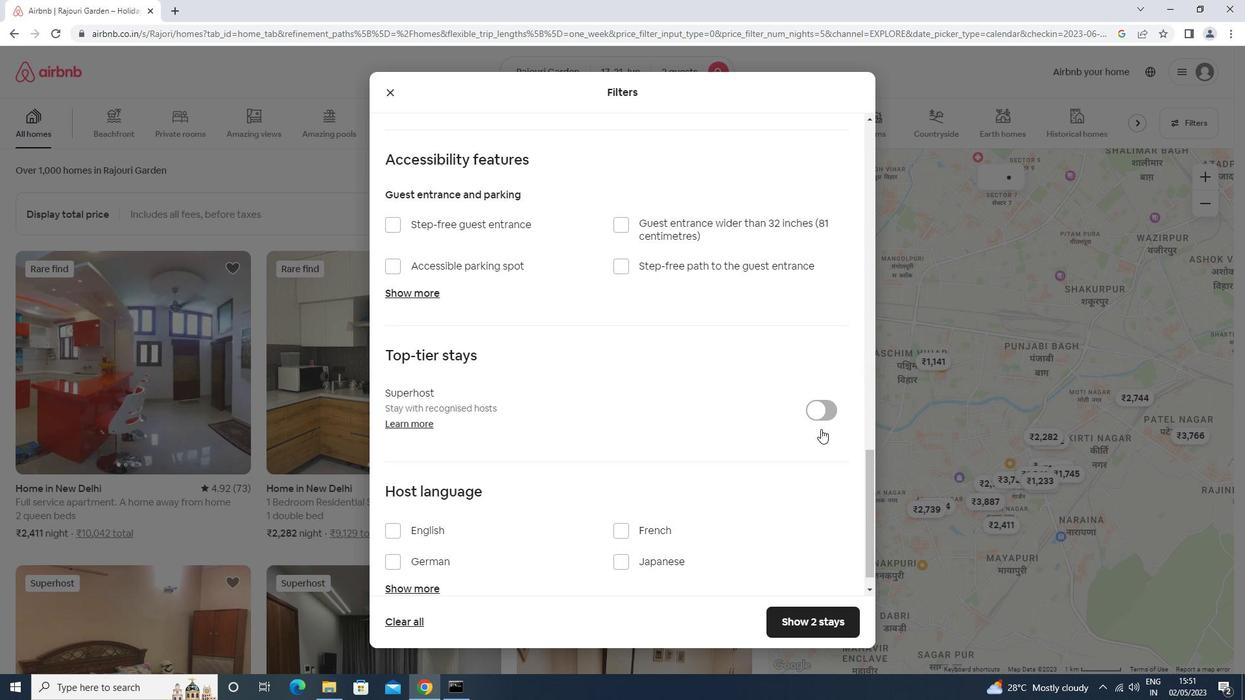 
Action: Mouse scrolled (812, 430) with delta (0, 0)
Screenshot: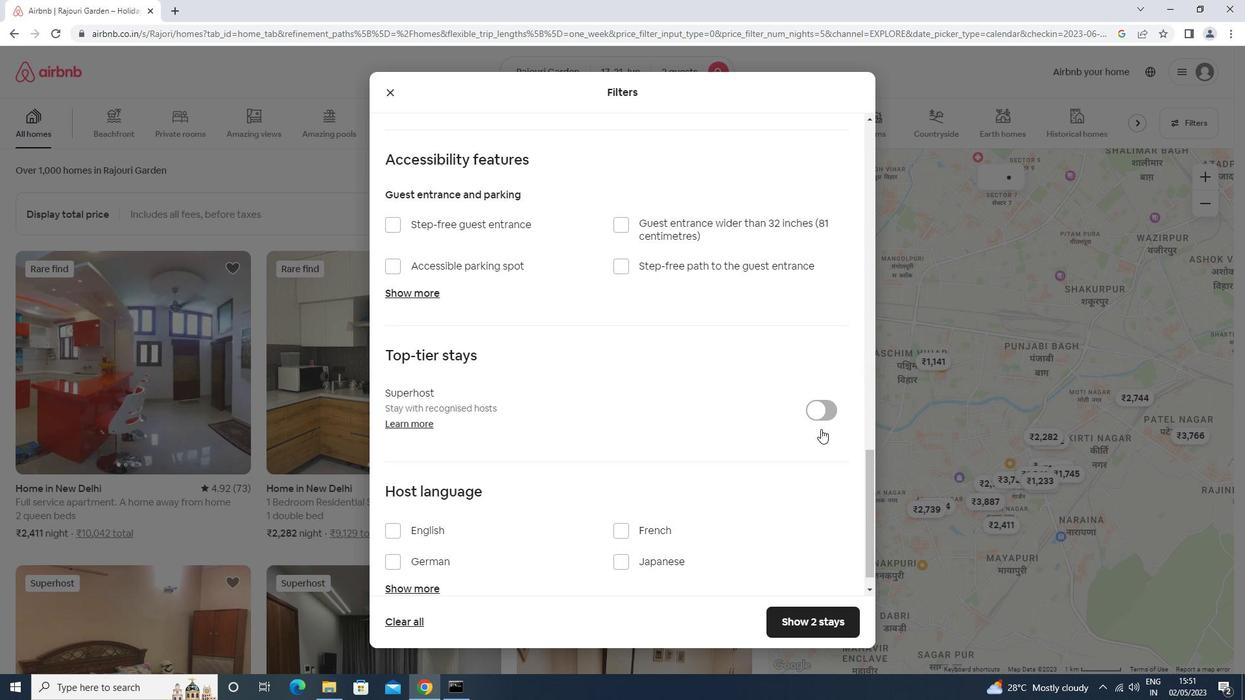 
Action: Mouse scrolled (812, 430) with delta (0, 0)
Screenshot: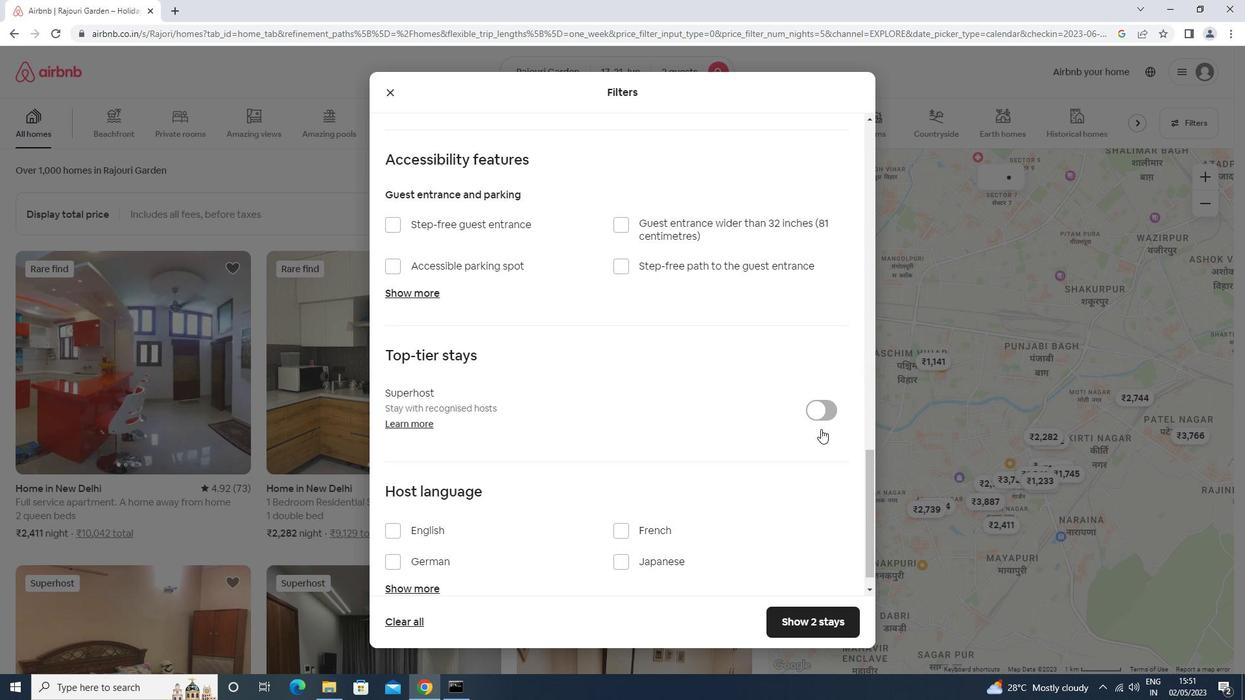 
Action: Mouse scrolled (812, 430) with delta (0, 0)
Screenshot: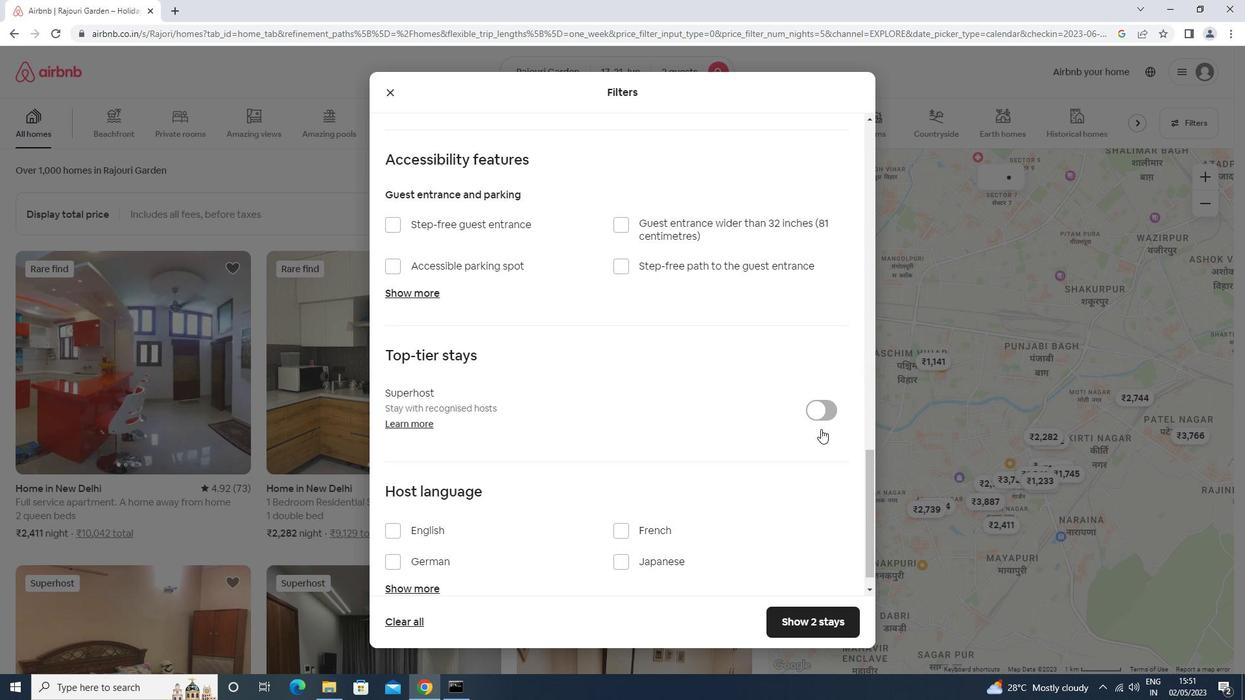 
Action: Mouse moved to (415, 498)
Screenshot: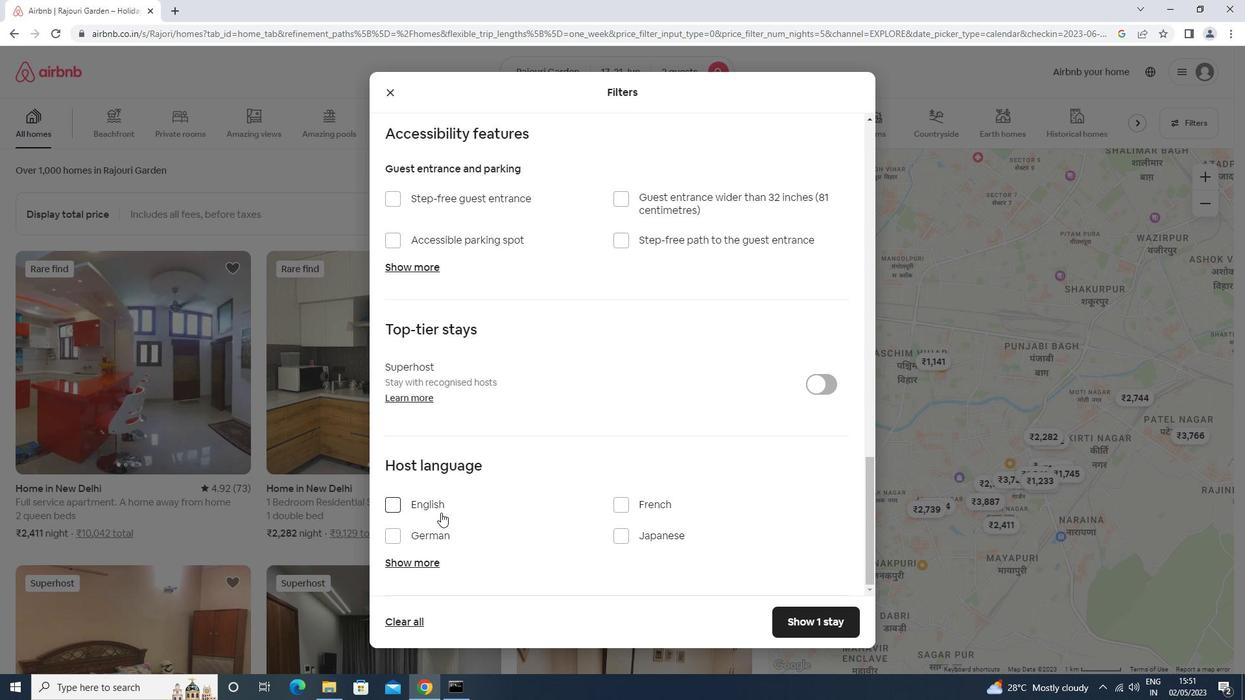 
Action: Mouse pressed left at (415, 498)
Screenshot: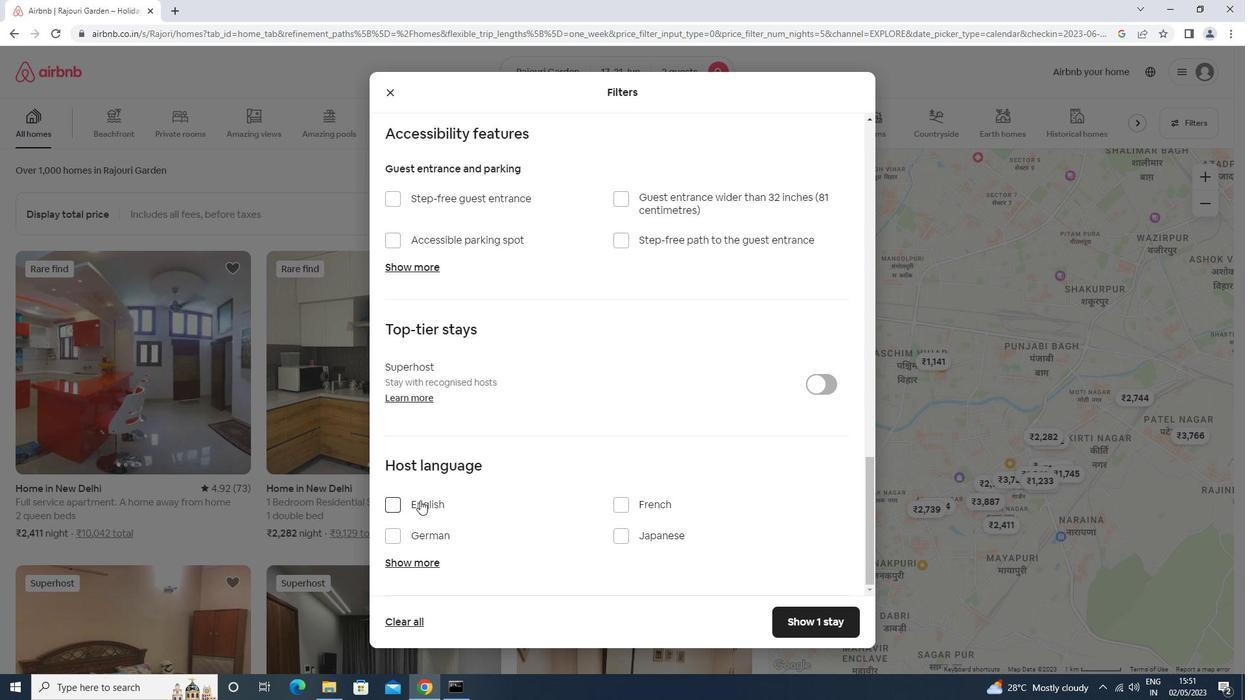 
Action: Mouse moved to (807, 623)
Screenshot: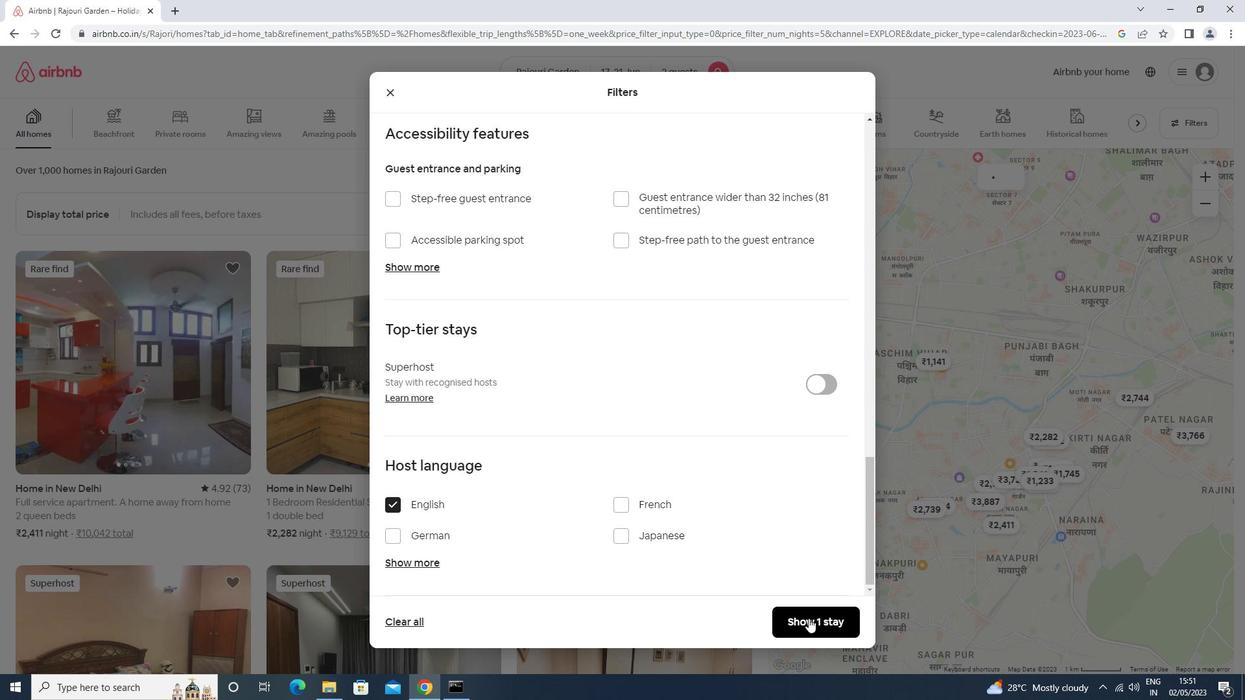 
Action: Mouse pressed left at (807, 623)
Screenshot: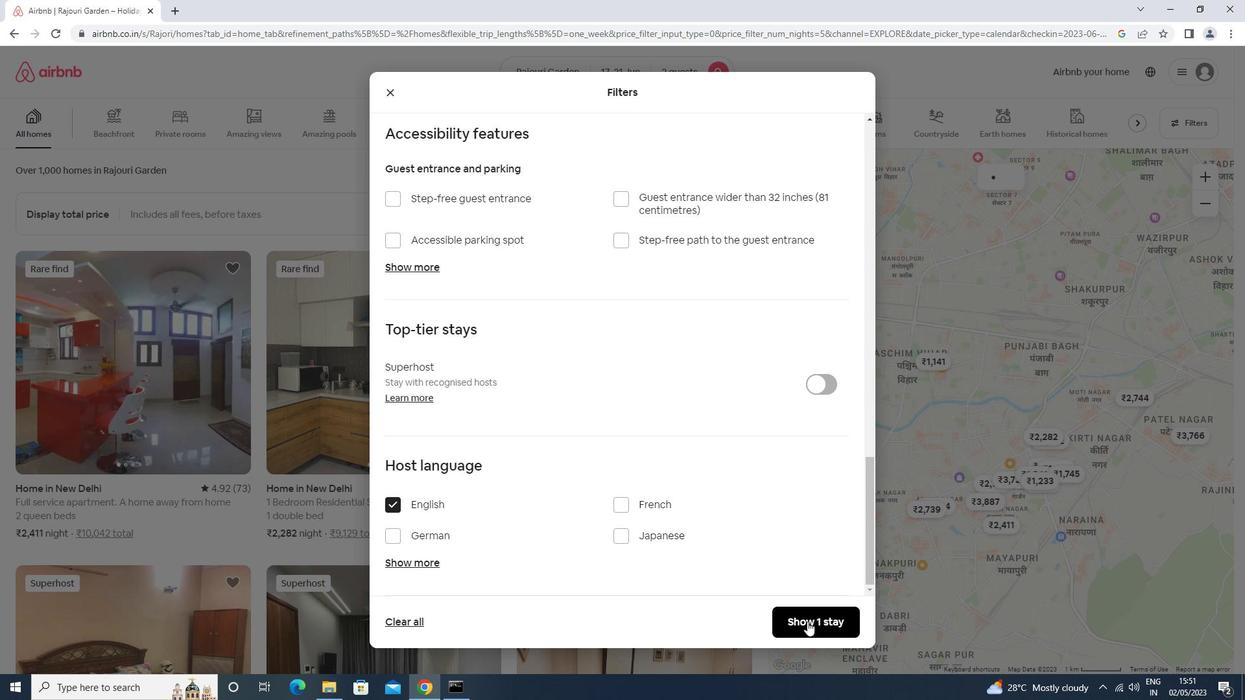 
Action: Mouse moved to (807, 619)
Screenshot: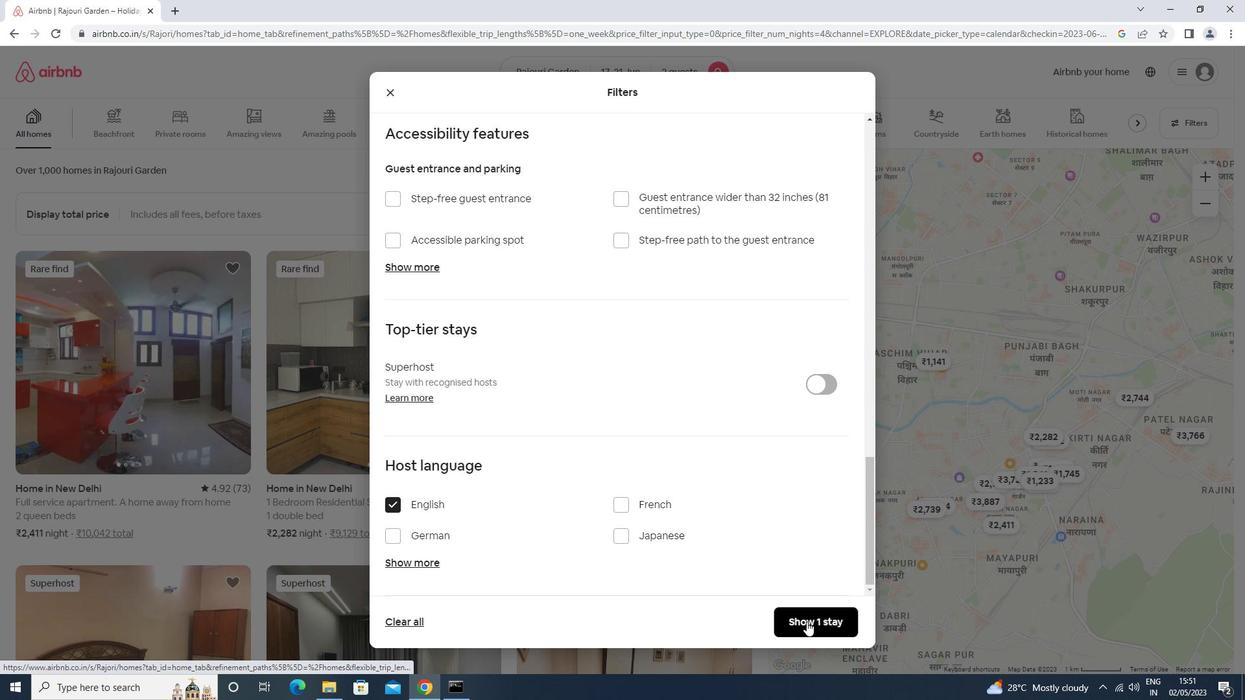 
